 Task: Look for space in Kankan, Guinea from 1st July, 2023 to 9th July, 2023 for 2 adults in price range Rs.8000 to Rs.15000. Place can be entire place with 1  bedroom having 1 bed and 1 bathroom. Property type can be house, flat, guest house. Amenities needed are: washing machine. Booking option can be shelf check-in. Required host language is English.
Action: Mouse moved to (554, 65)
Screenshot: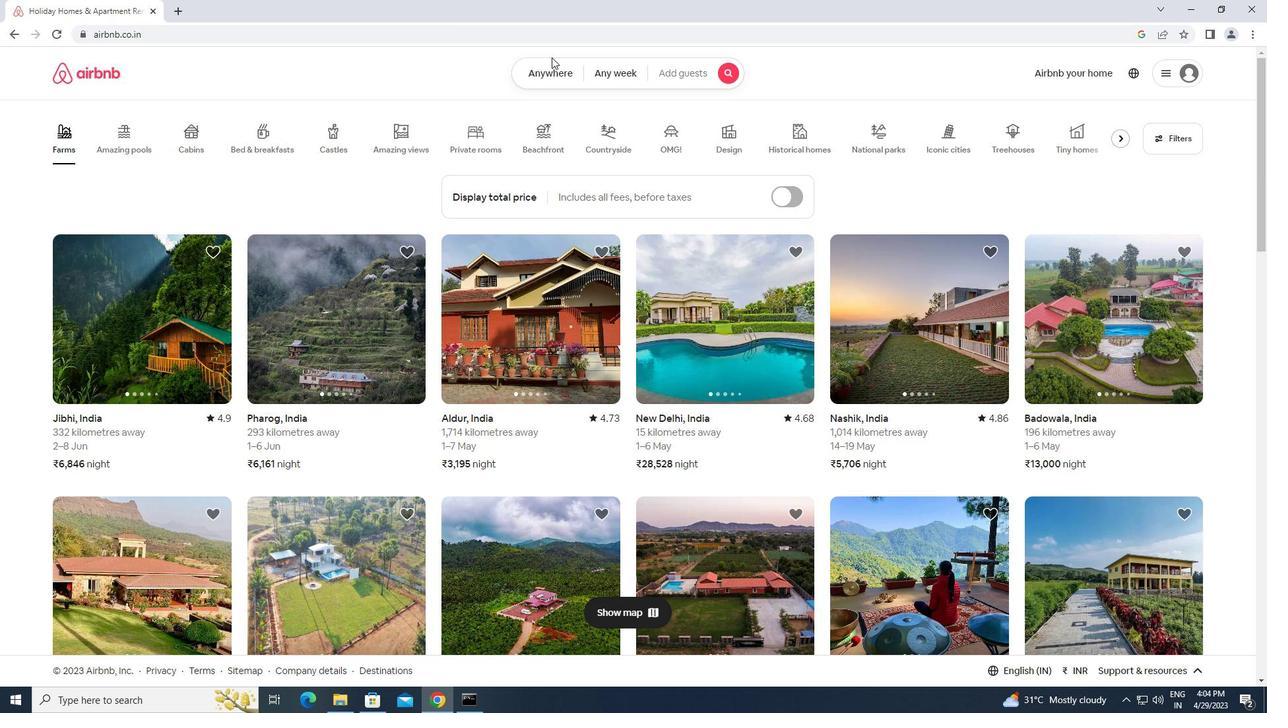 
Action: Mouse pressed left at (554, 65)
Screenshot: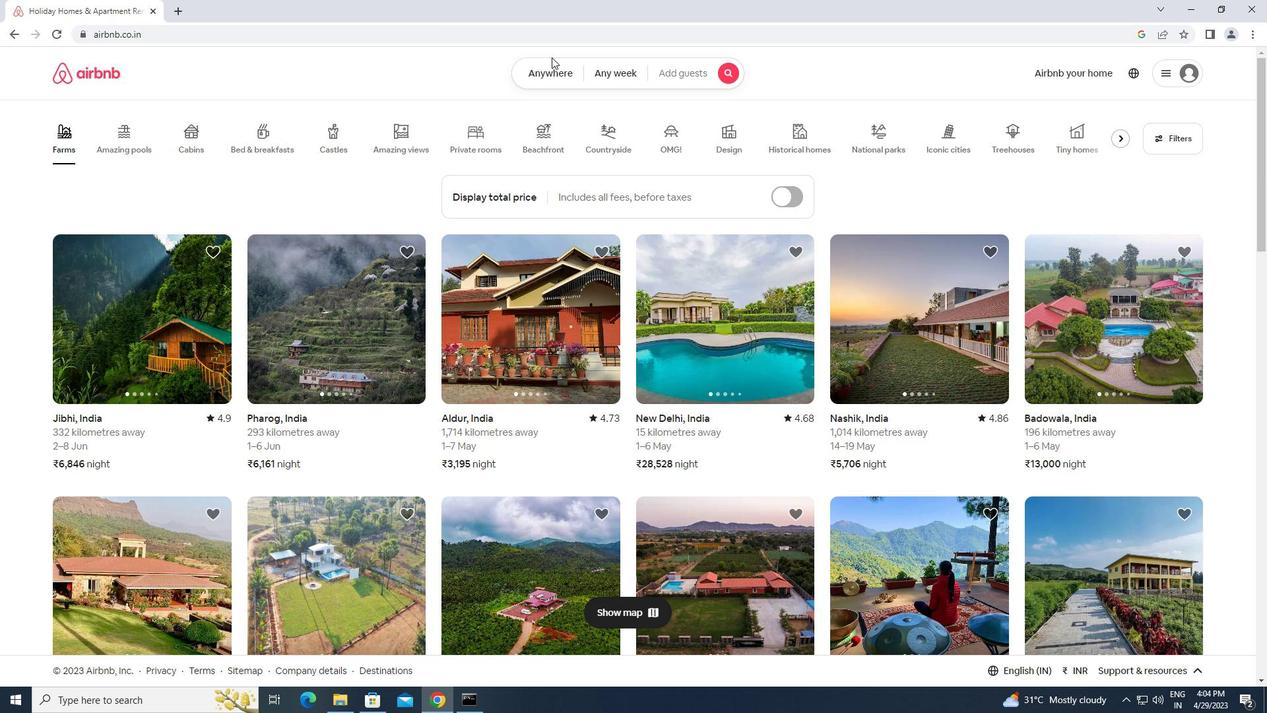 
Action: Mouse moved to (482, 112)
Screenshot: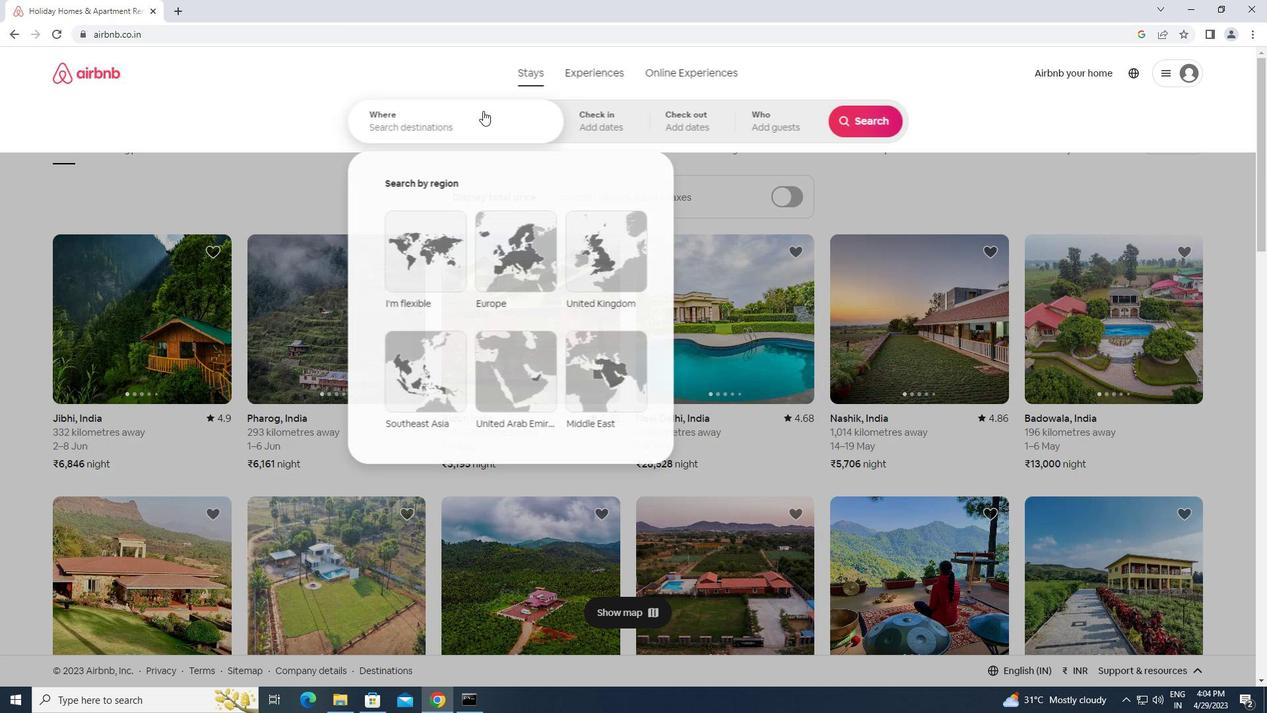 
Action: Mouse pressed left at (482, 112)
Screenshot: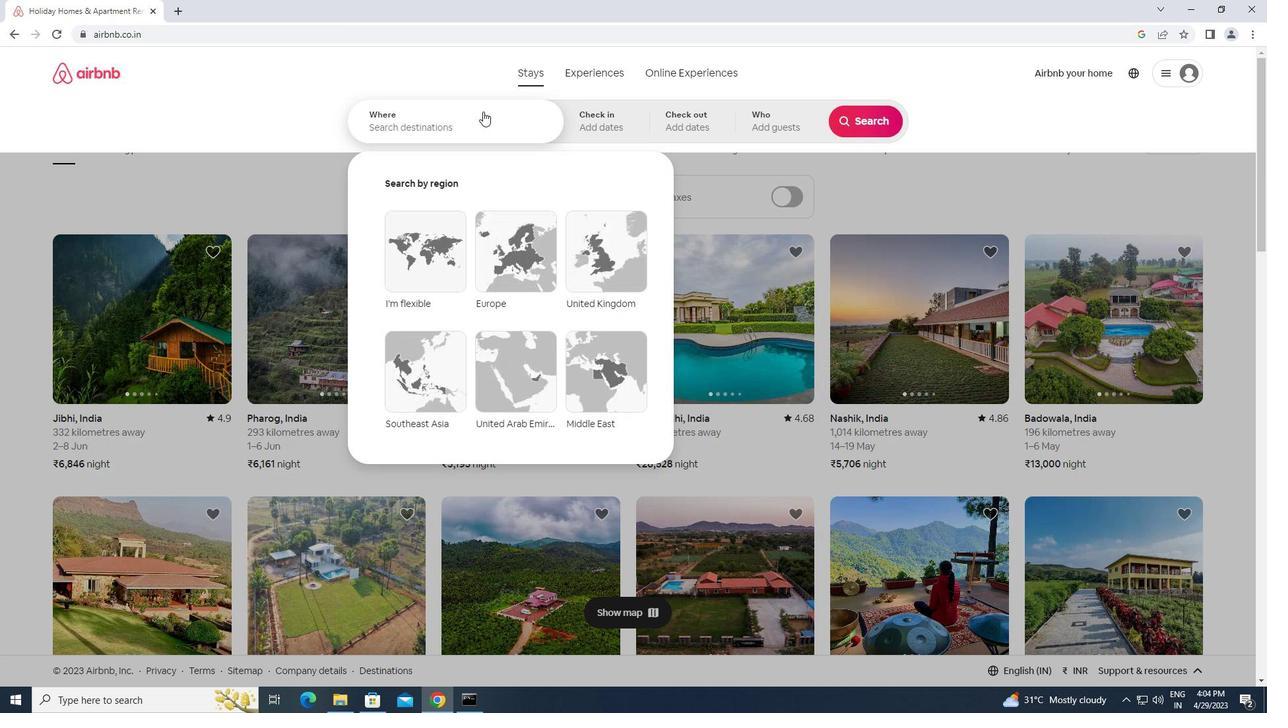 
Action: Key pressed k<Key.caps_lock>ankan,<Key.space><Key.caps_lock>g<Key.caps_lock>uinea<Key.enter>
Screenshot: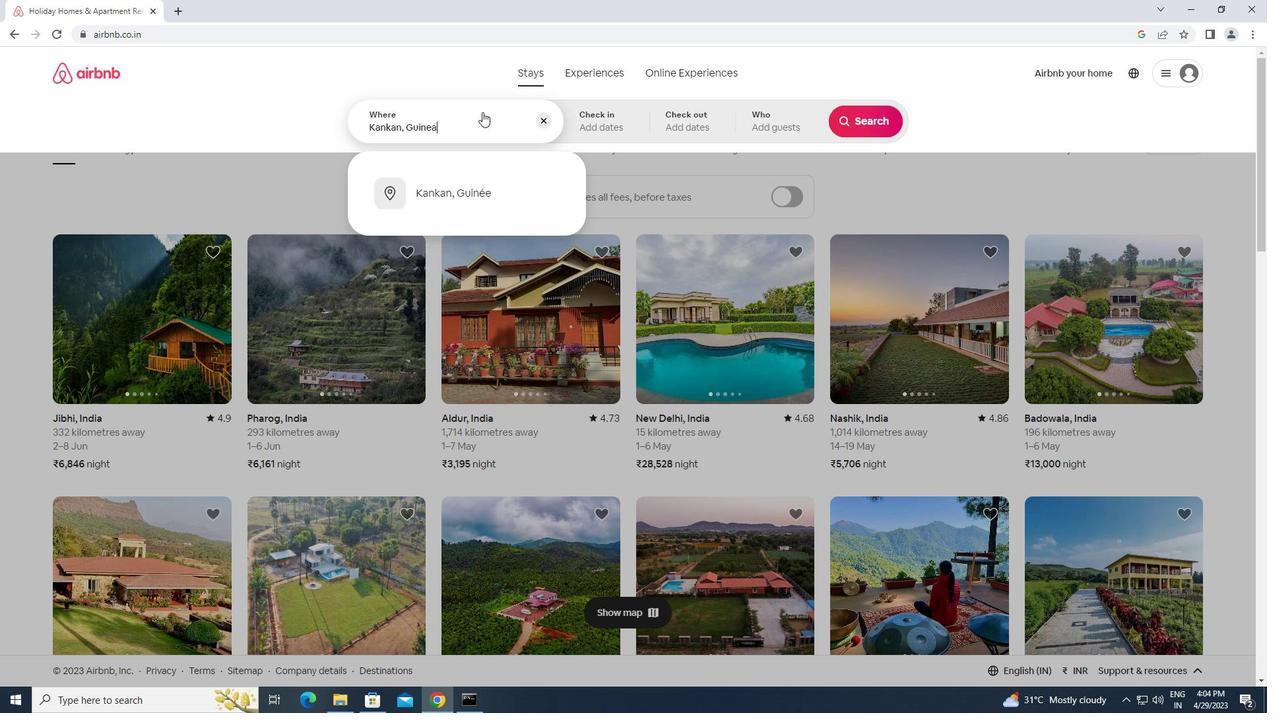 
Action: Mouse moved to (859, 232)
Screenshot: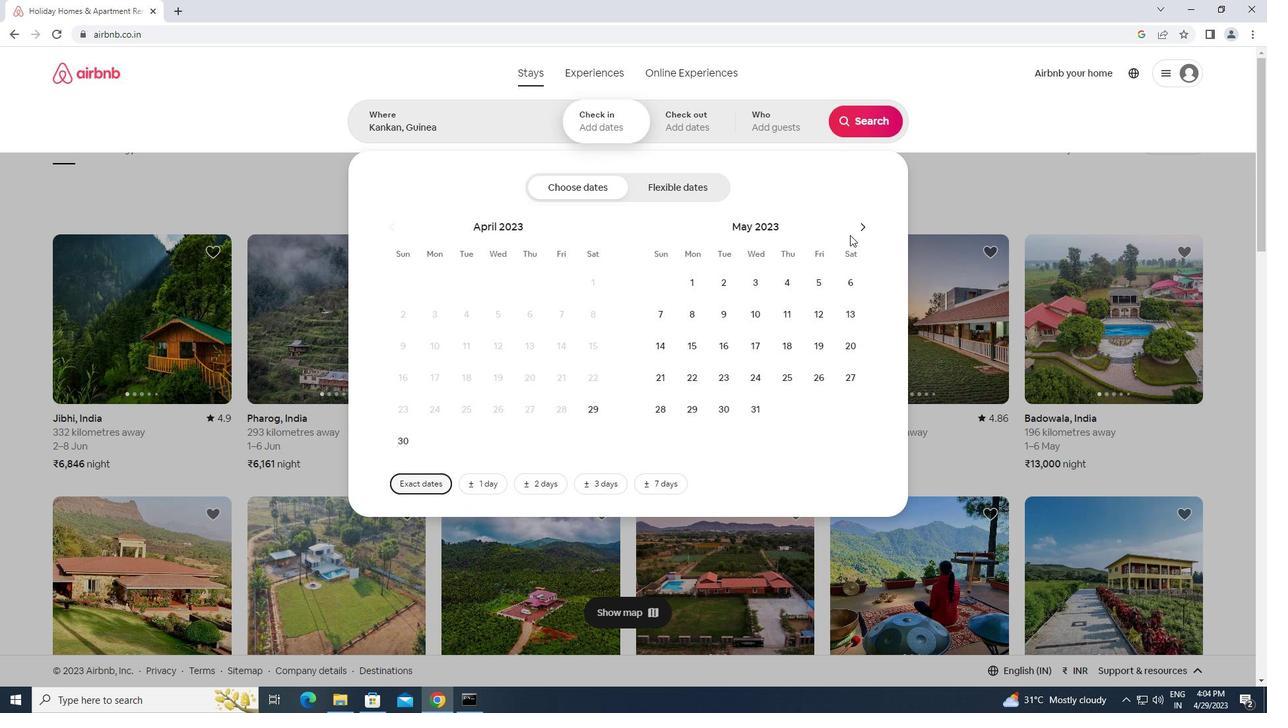 
Action: Mouse pressed left at (859, 232)
Screenshot: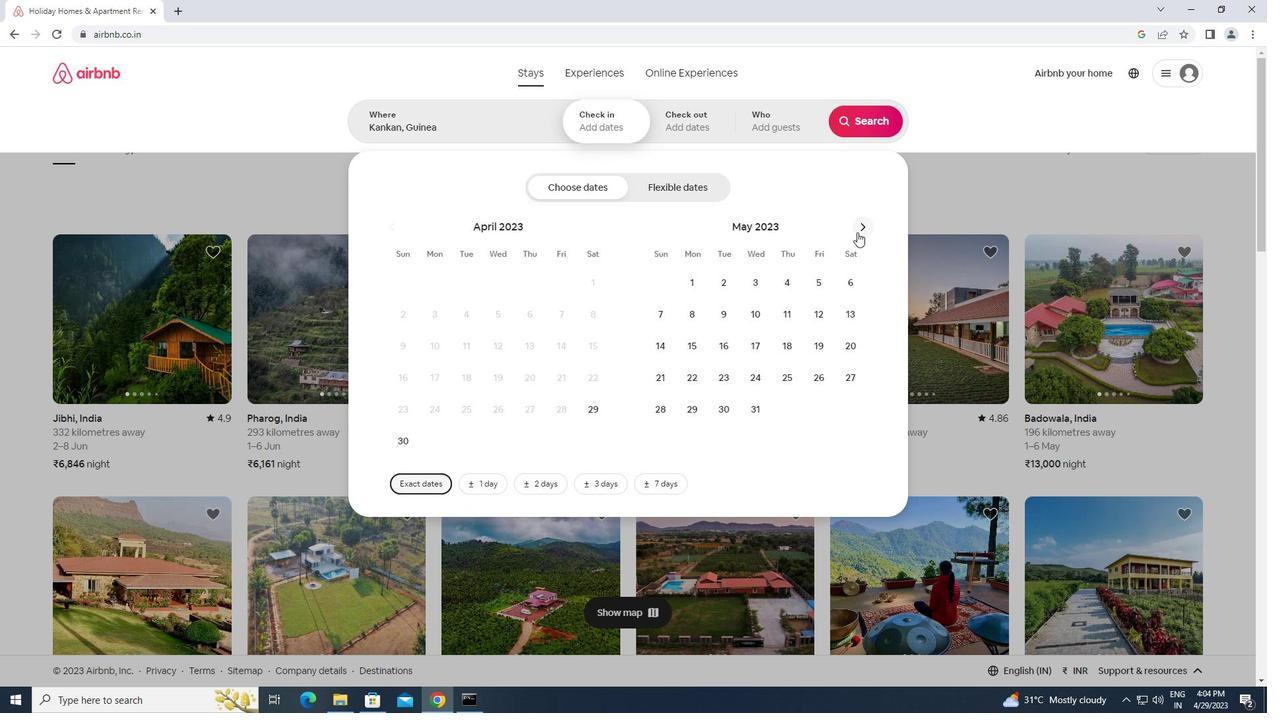 
Action: Mouse moved to (860, 232)
Screenshot: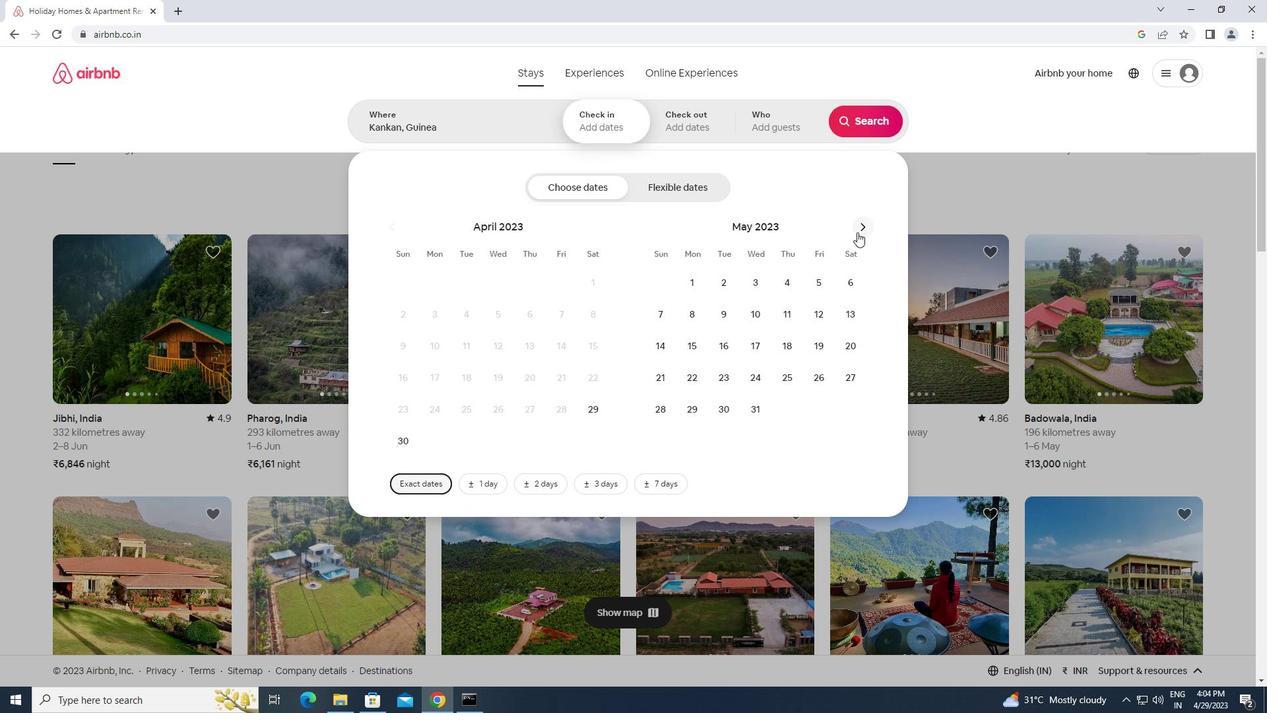 
Action: Mouse pressed left at (860, 232)
Screenshot: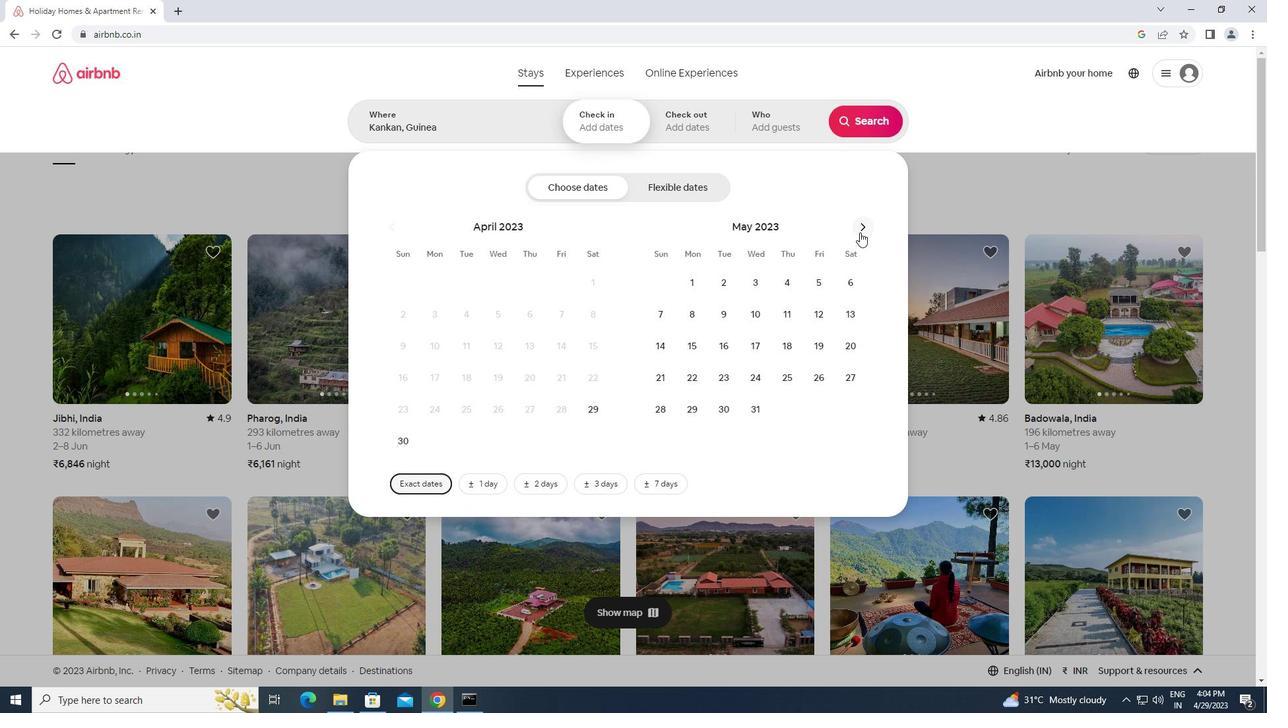 
Action: Mouse moved to (860, 232)
Screenshot: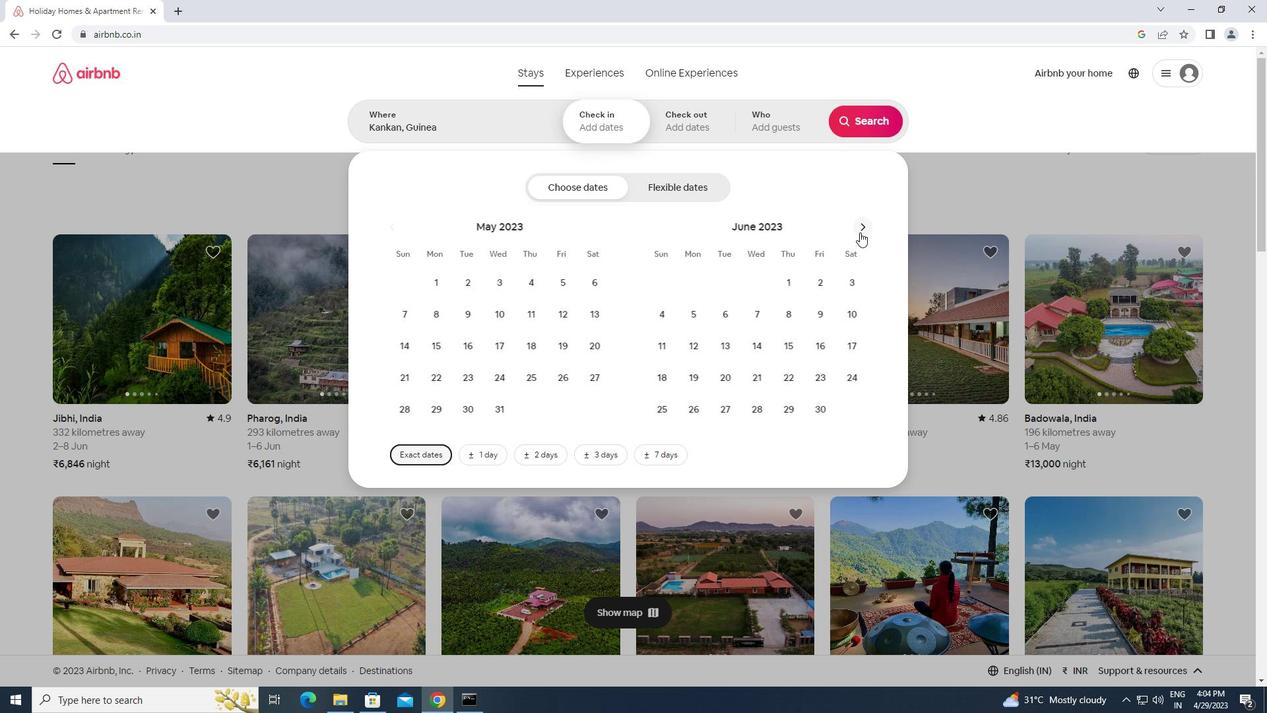 
Action: Mouse pressed left at (860, 232)
Screenshot: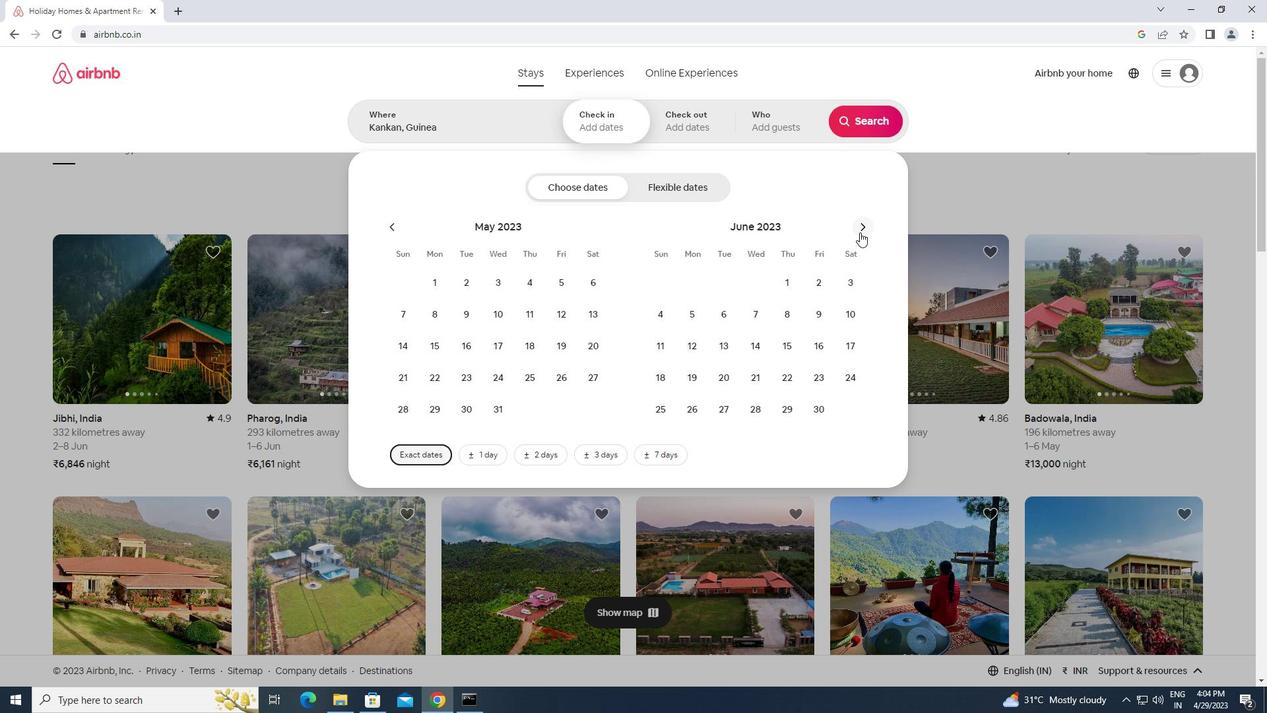 
Action: Mouse moved to (843, 284)
Screenshot: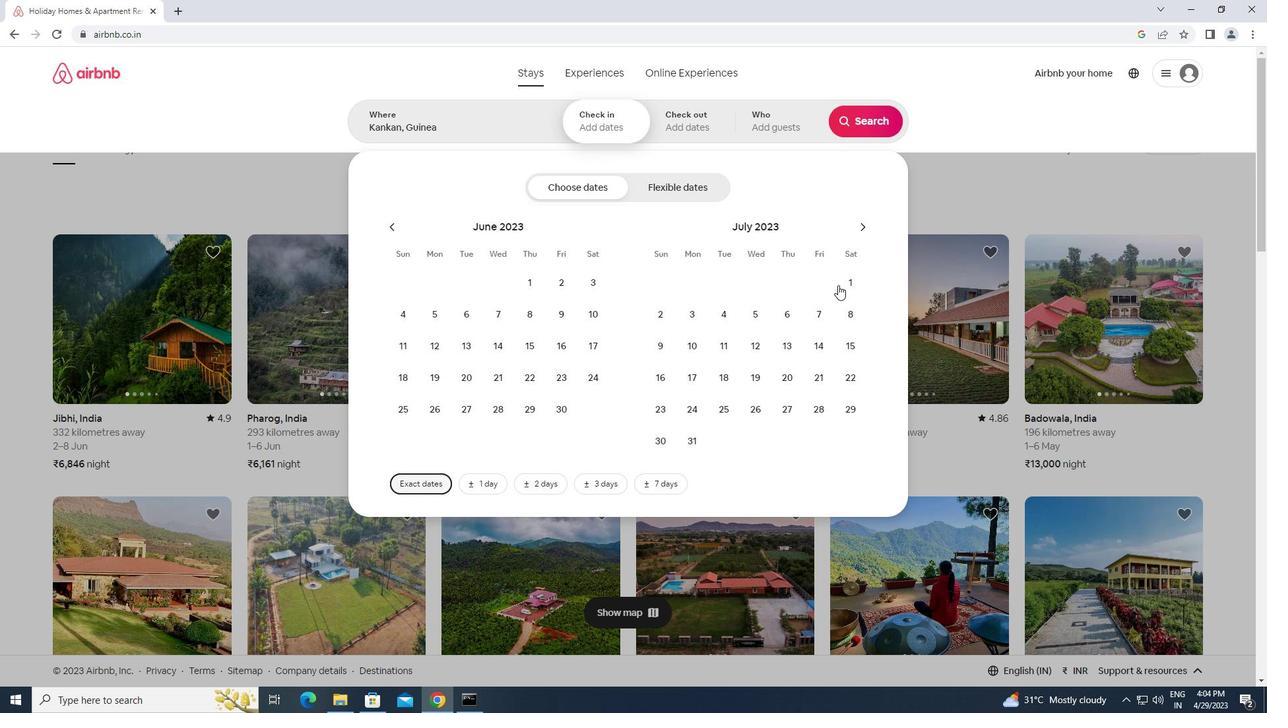 
Action: Mouse pressed left at (843, 284)
Screenshot: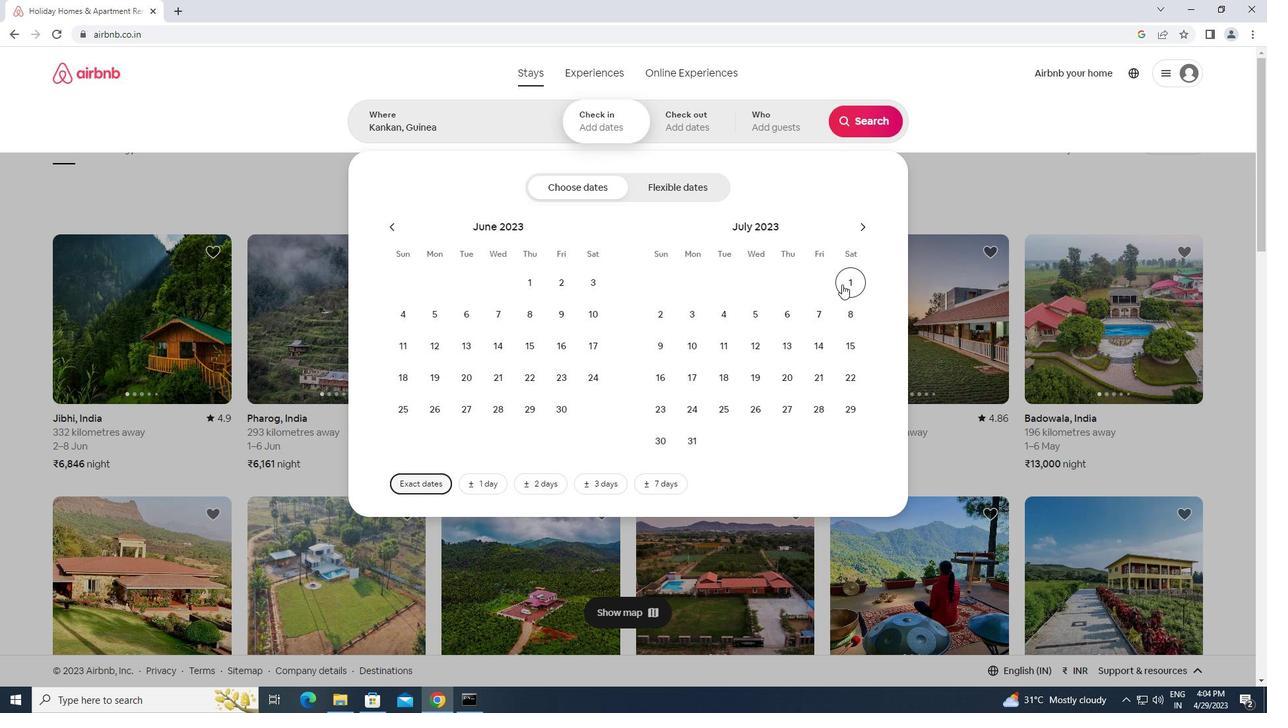 
Action: Mouse moved to (669, 344)
Screenshot: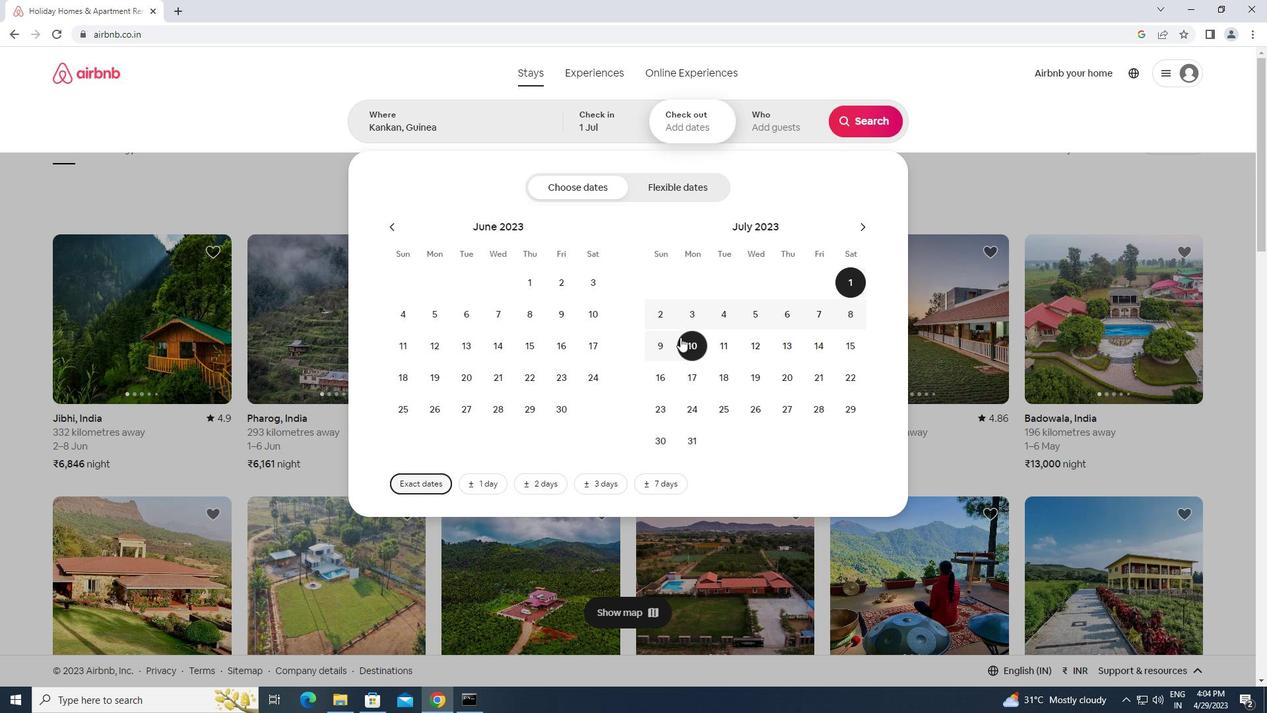 
Action: Mouse pressed left at (669, 344)
Screenshot: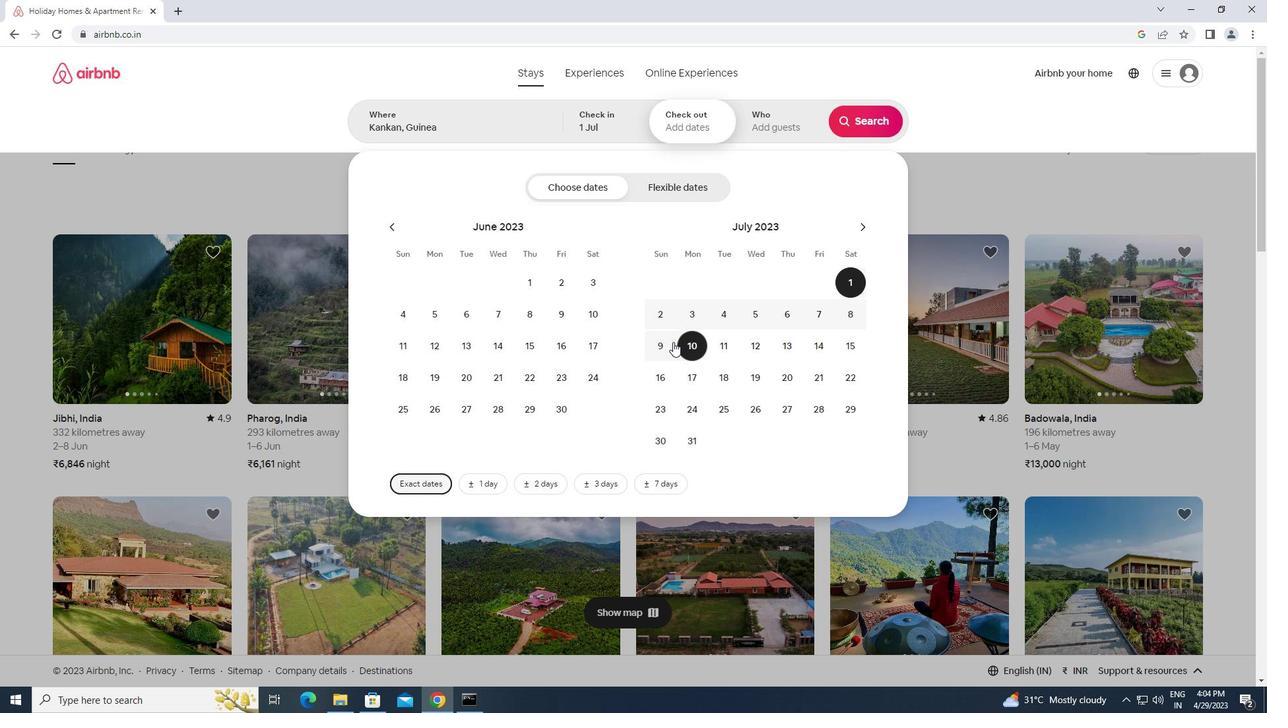
Action: Mouse moved to (764, 128)
Screenshot: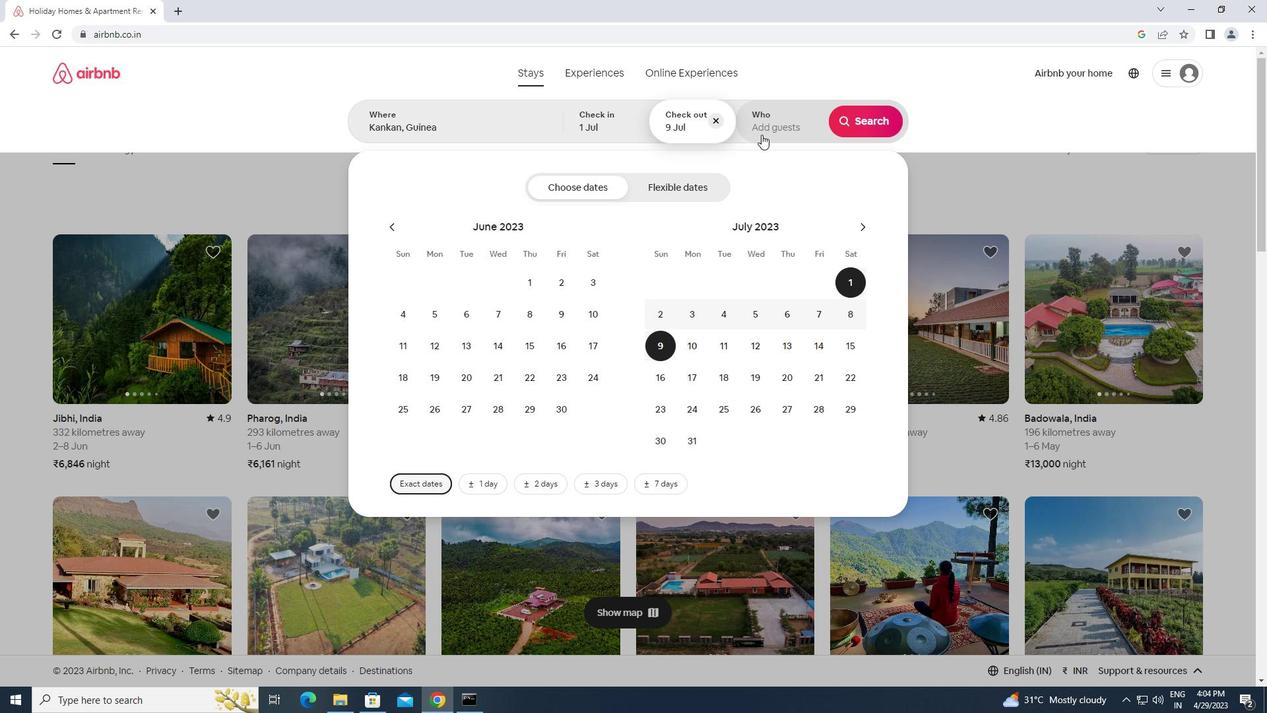 
Action: Mouse pressed left at (764, 128)
Screenshot: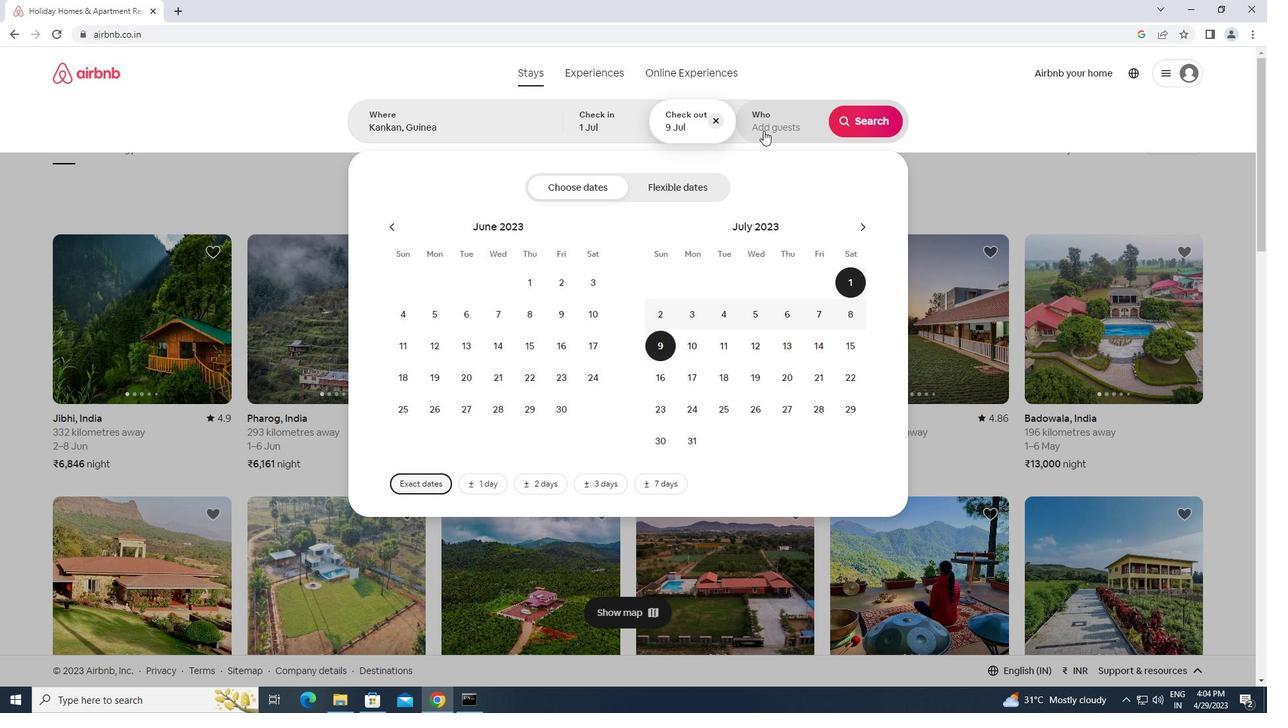 
Action: Mouse moved to (871, 194)
Screenshot: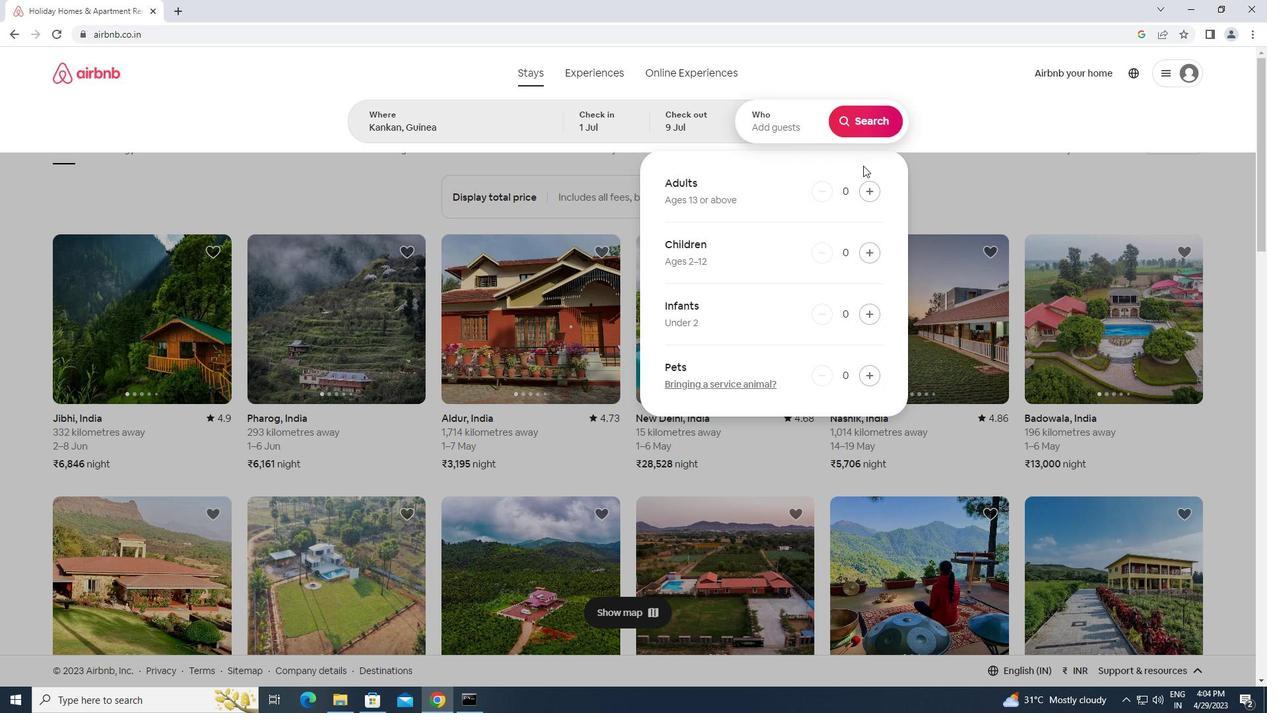 
Action: Mouse pressed left at (871, 194)
Screenshot: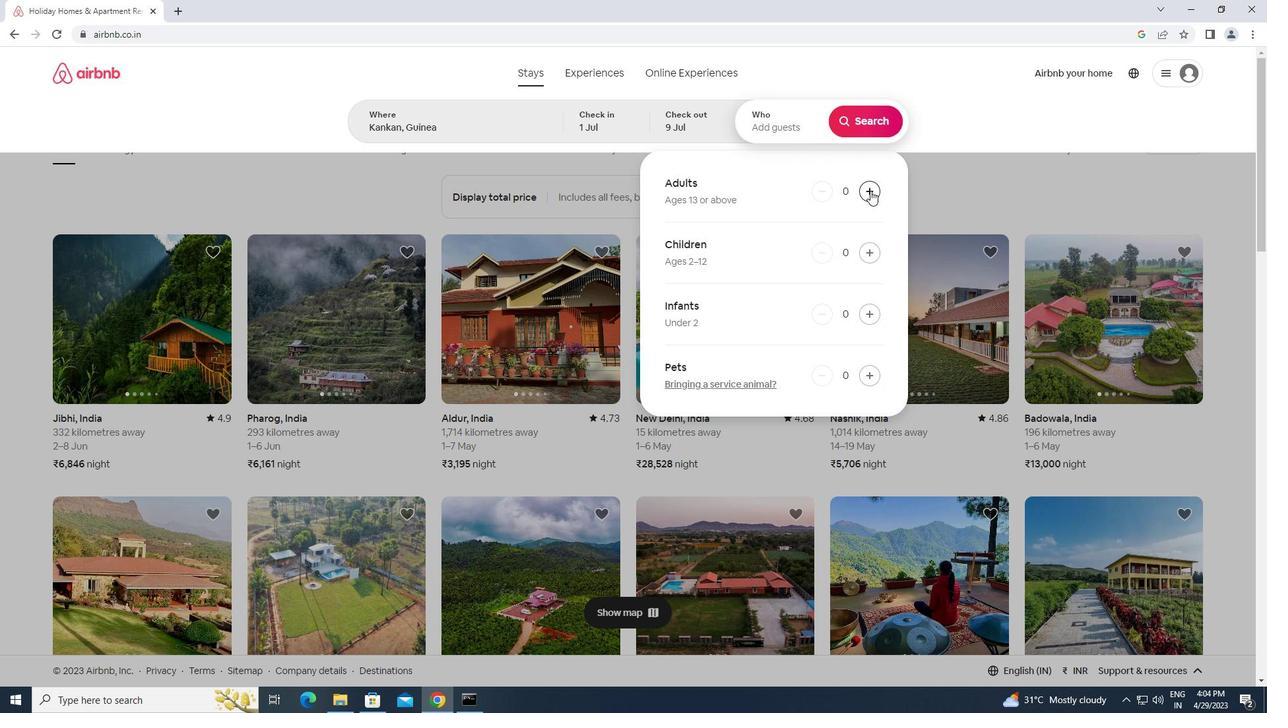 
Action: Mouse moved to (870, 193)
Screenshot: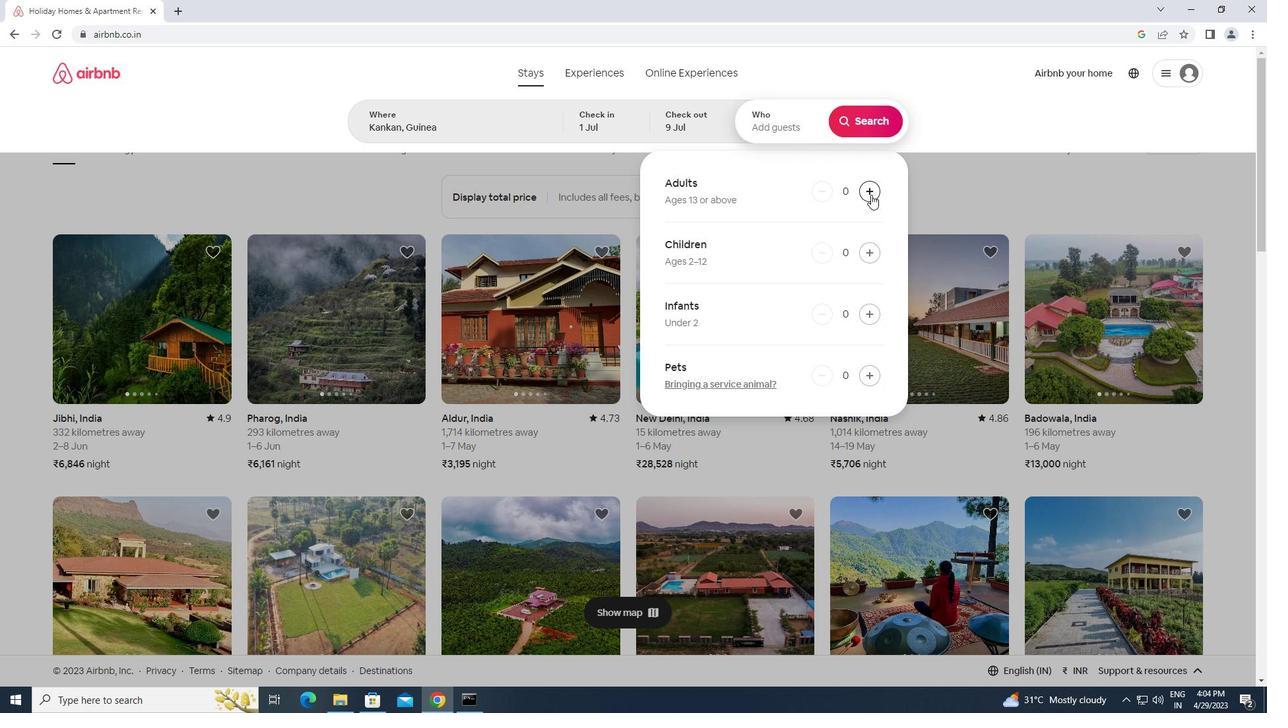 
Action: Mouse pressed left at (870, 193)
Screenshot: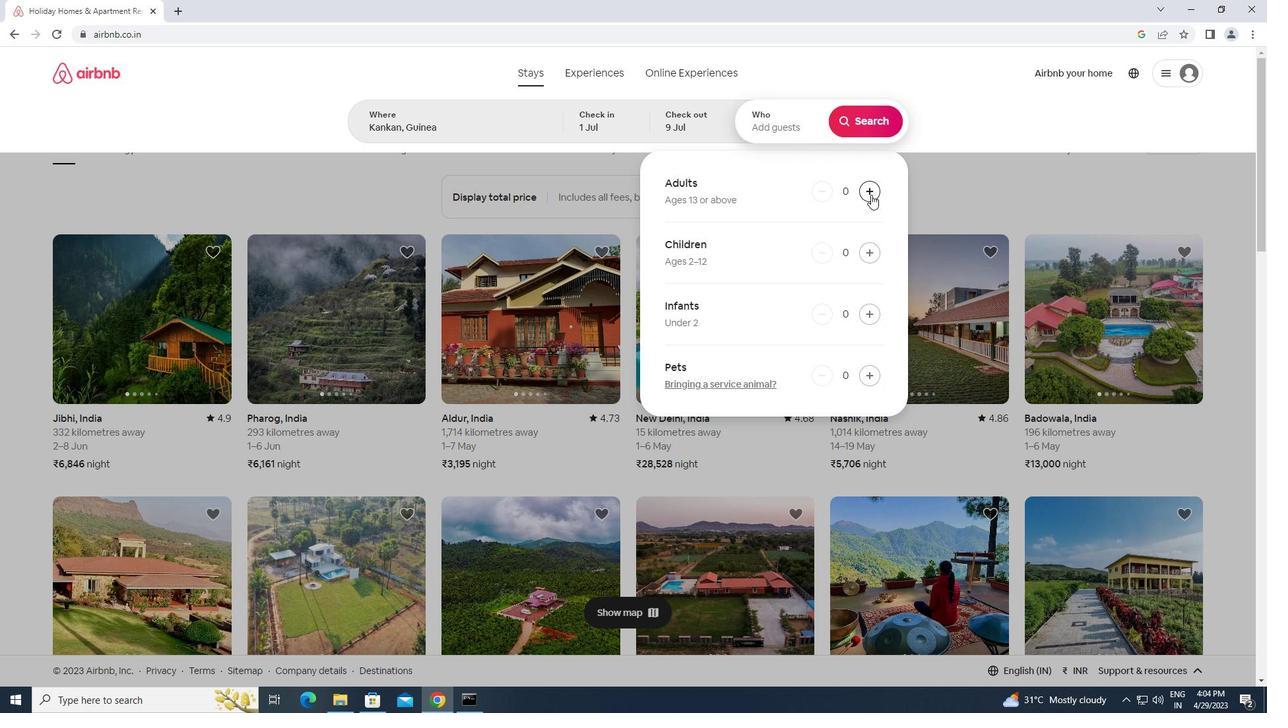 
Action: Mouse moved to (897, 120)
Screenshot: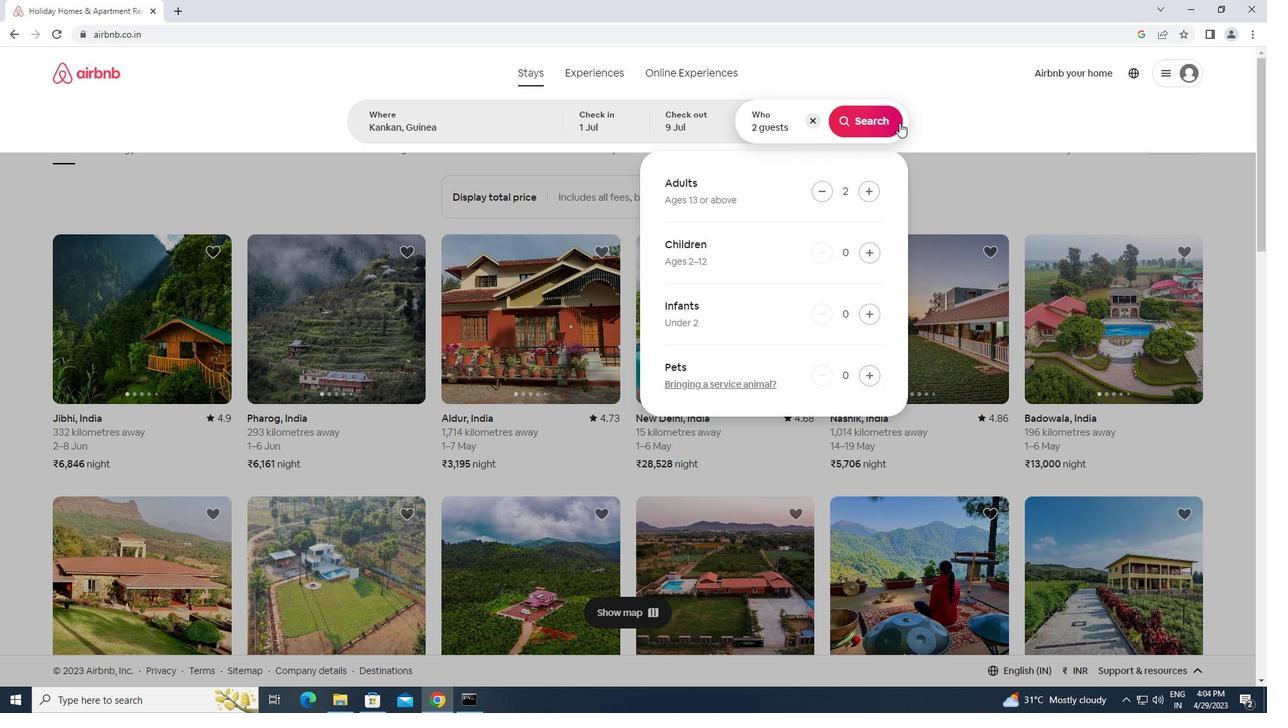 
Action: Mouse pressed left at (897, 120)
Screenshot: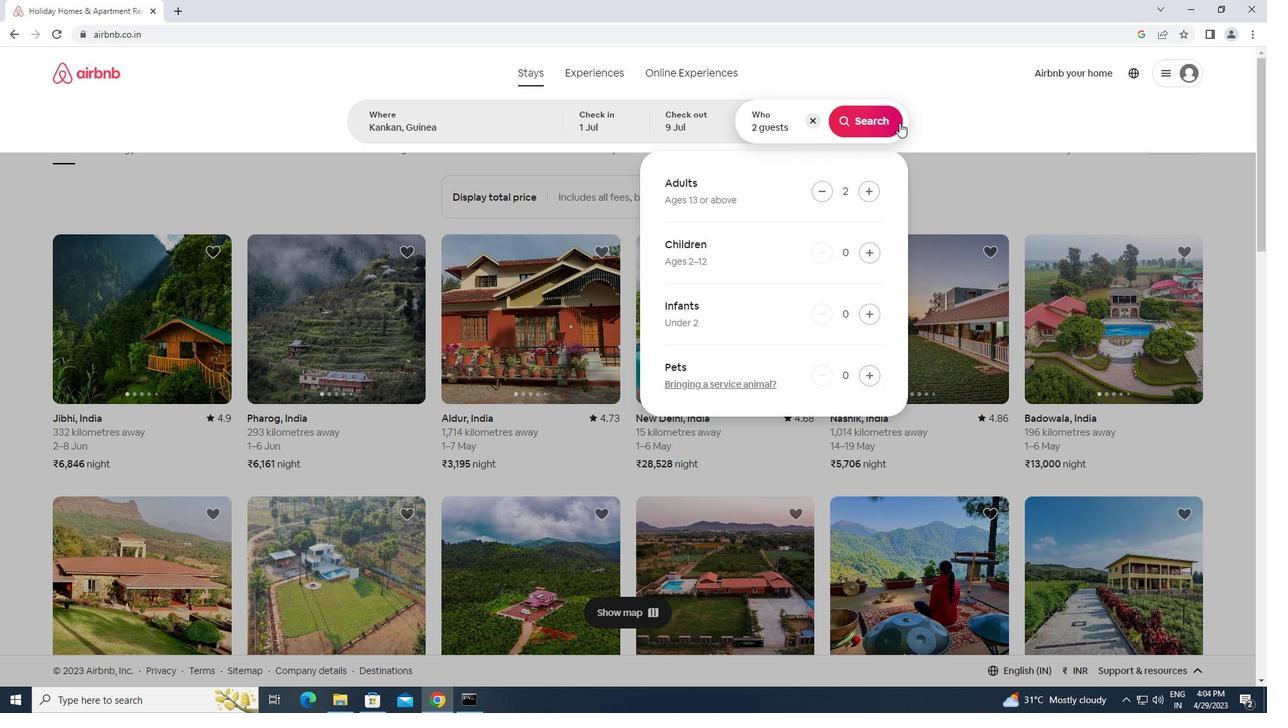 
Action: Mouse moved to (1216, 123)
Screenshot: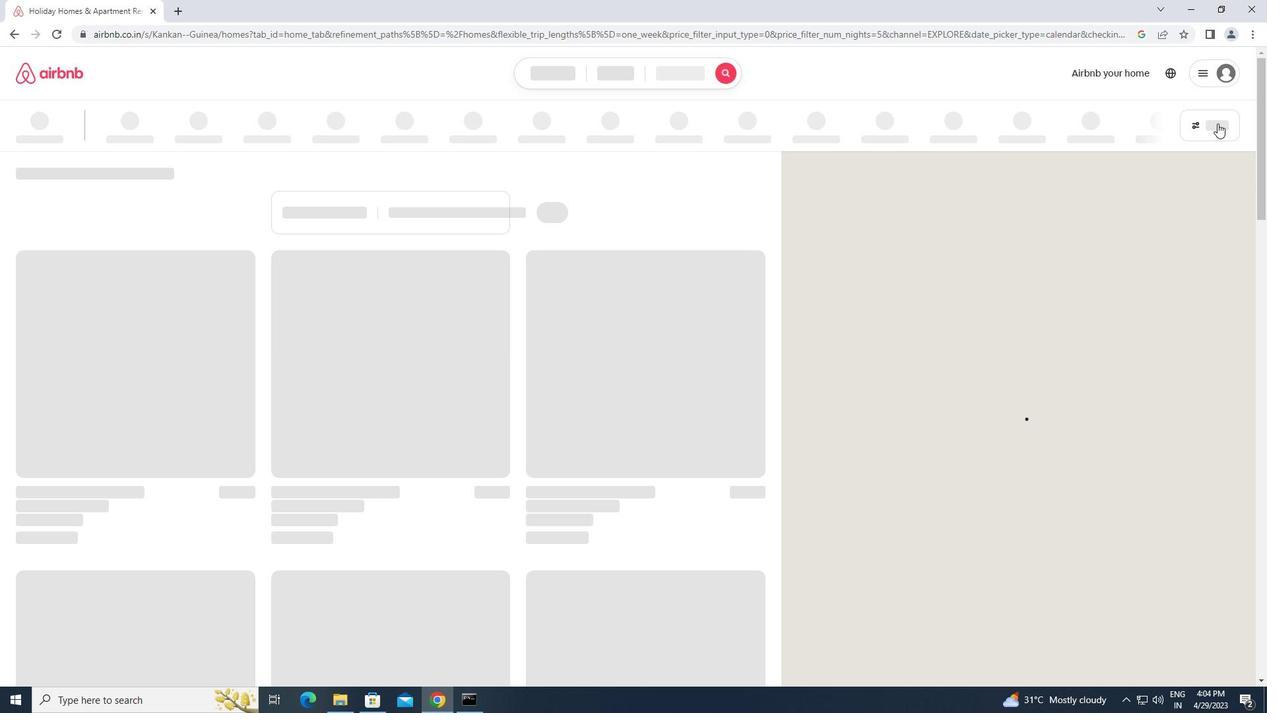 
Action: Mouse pressed left at (1216, 123)
Screenshot: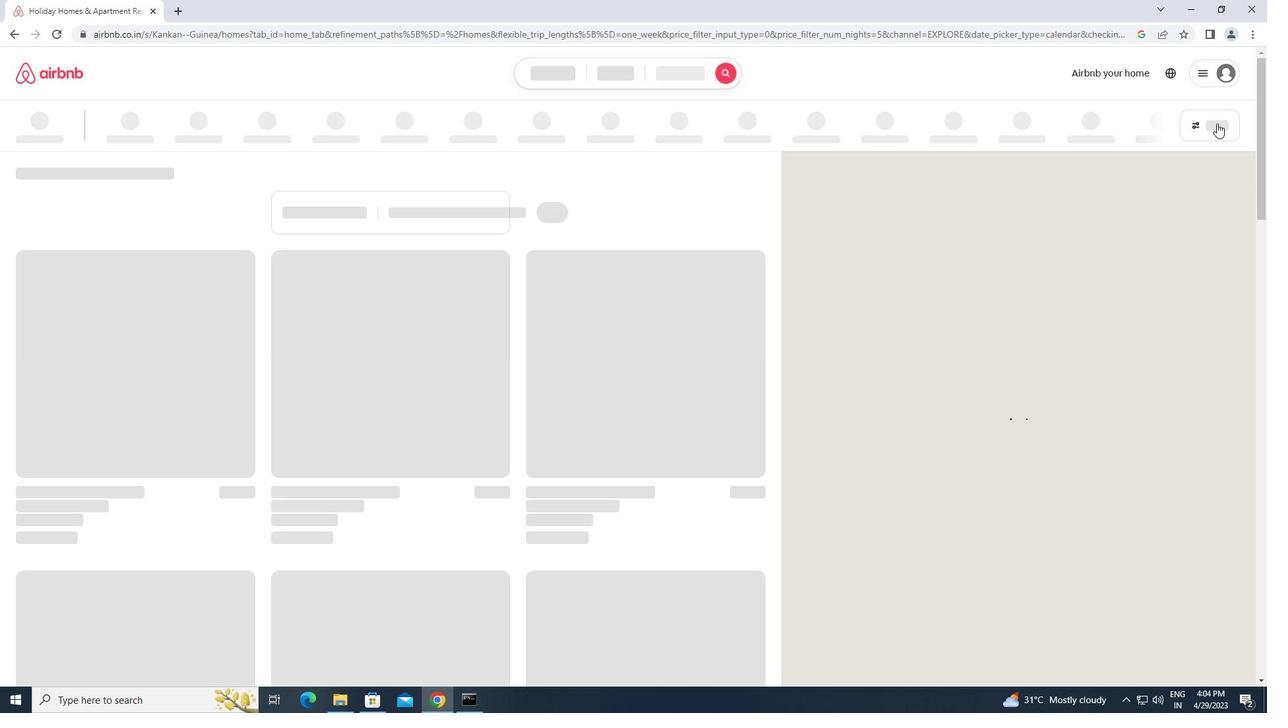 
Action: Mouse moved to (460, 287)
Screenshot: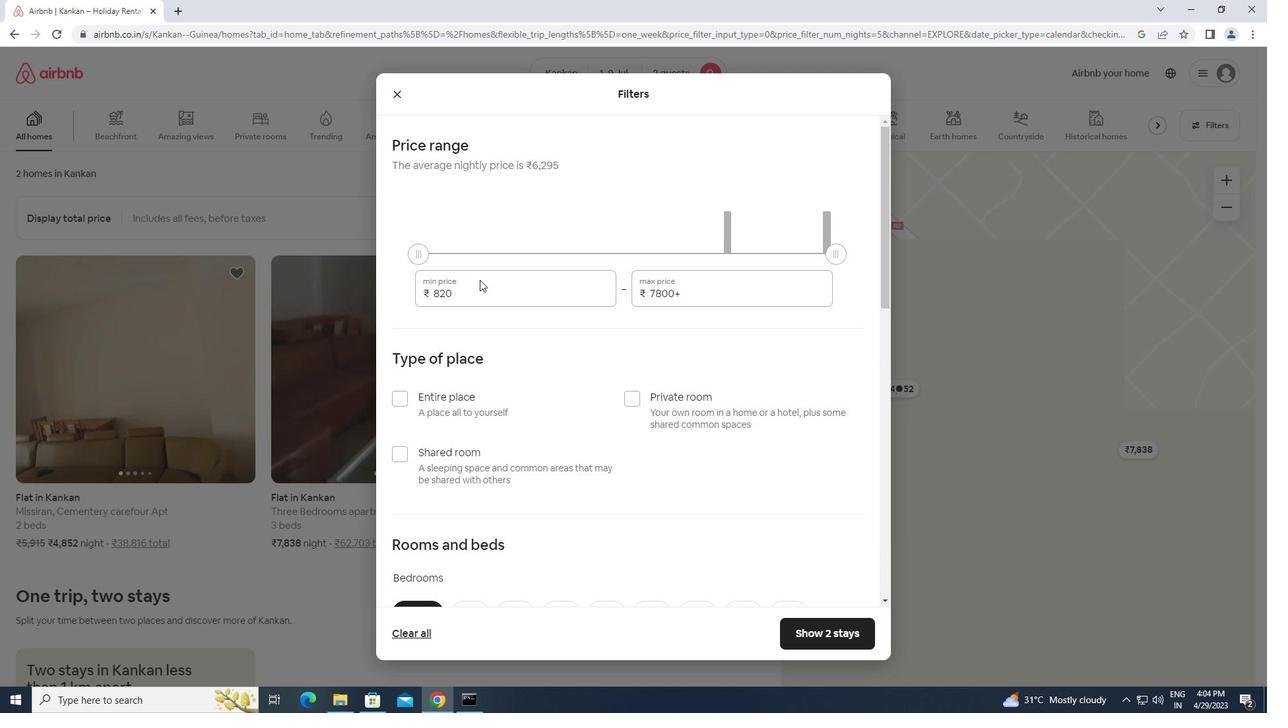 
Action: Mouse pressed left at (460, 287)
Screenshot: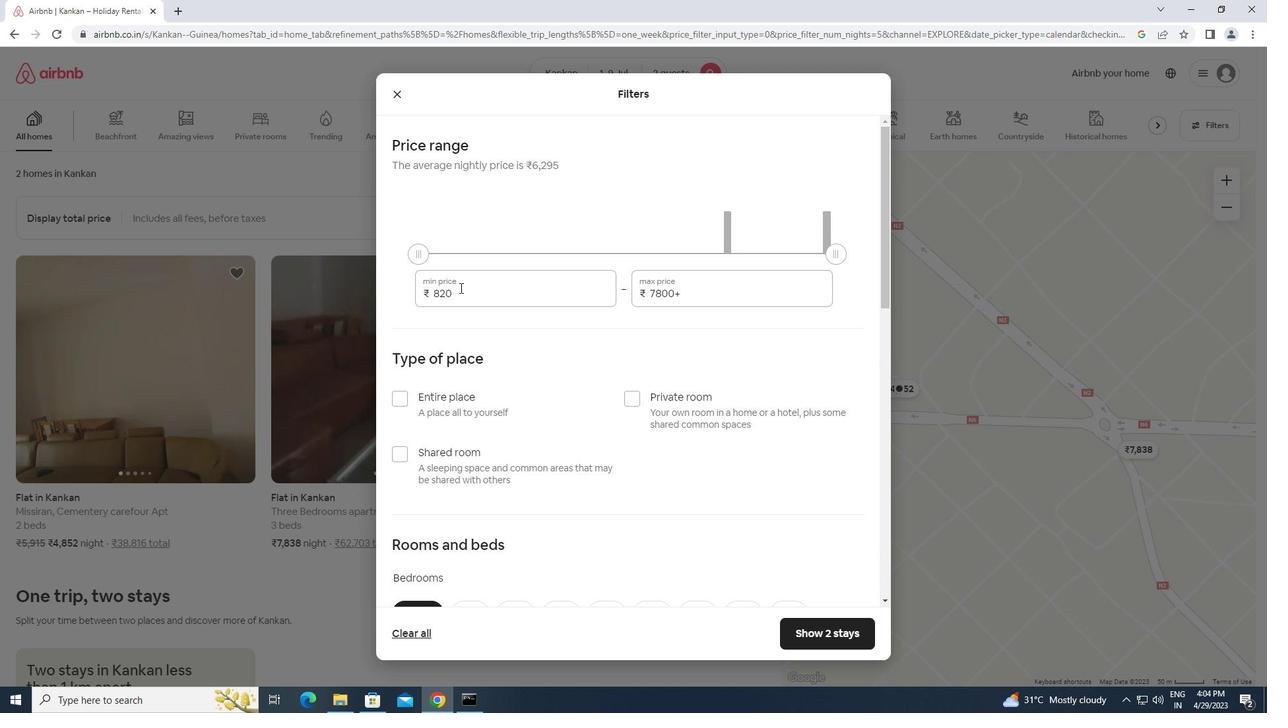 
Action: Mouse moved to (391, 299)
Screenshot: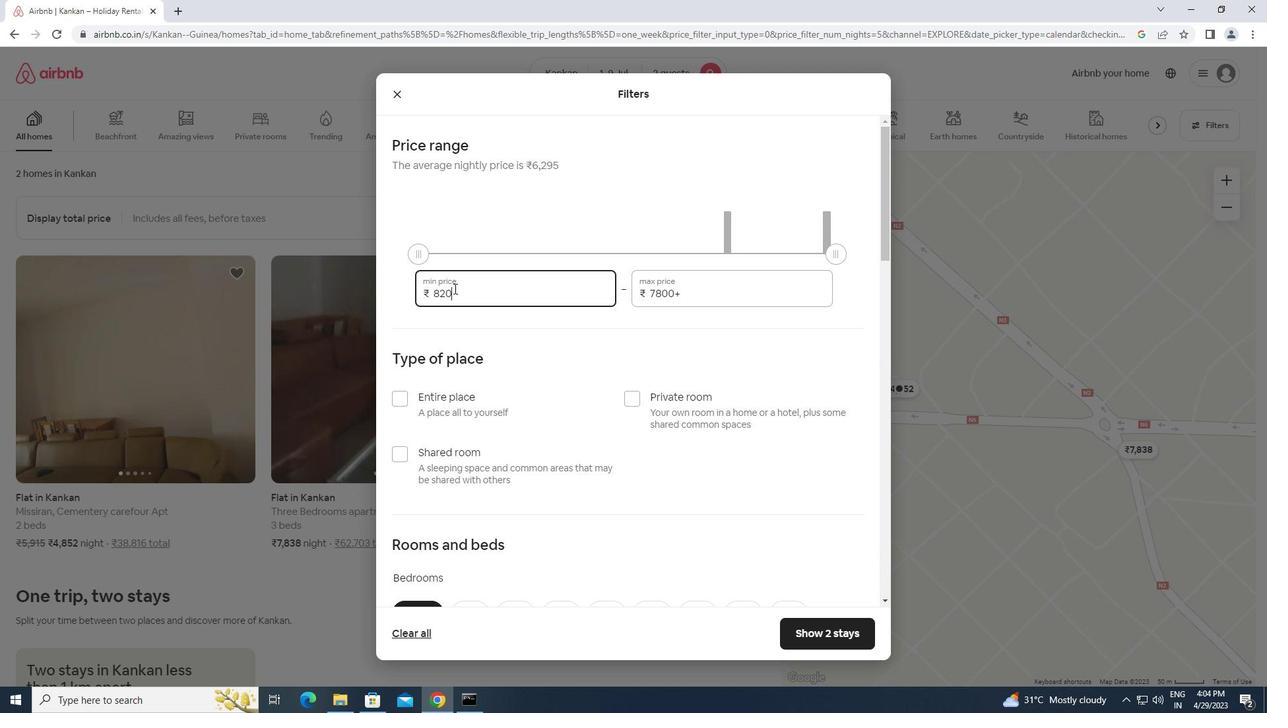 
Action: Key pressed 8000<Key.tab><Key.backspace><Key.backspace><Key.backspace><Key.backspace><Key.backspace><Key.backspace><Key.backspace><Key.backspace><Key.backspace><Key.backspace><Key.backspace><Key.backspace><Key.backspace><Key.backspace><Key.backspace>15000
Screenshot: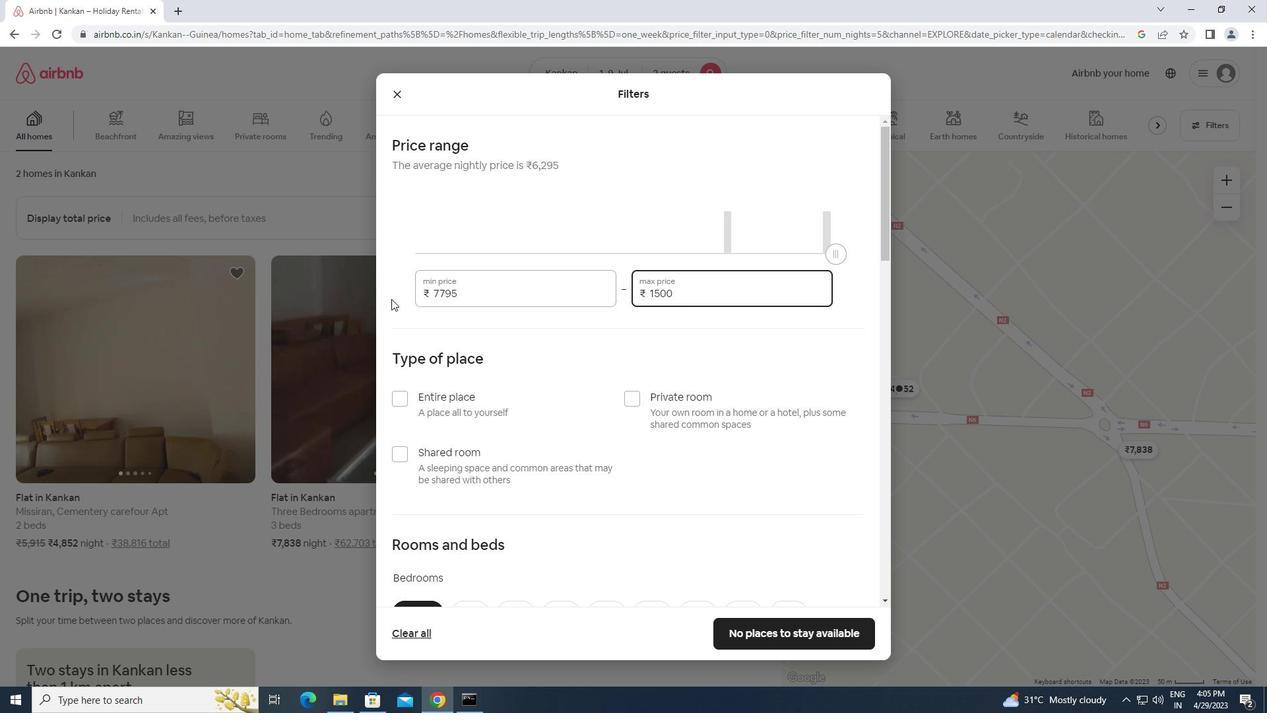 
Action: Mouse moved to (396, 398)
Screenshot: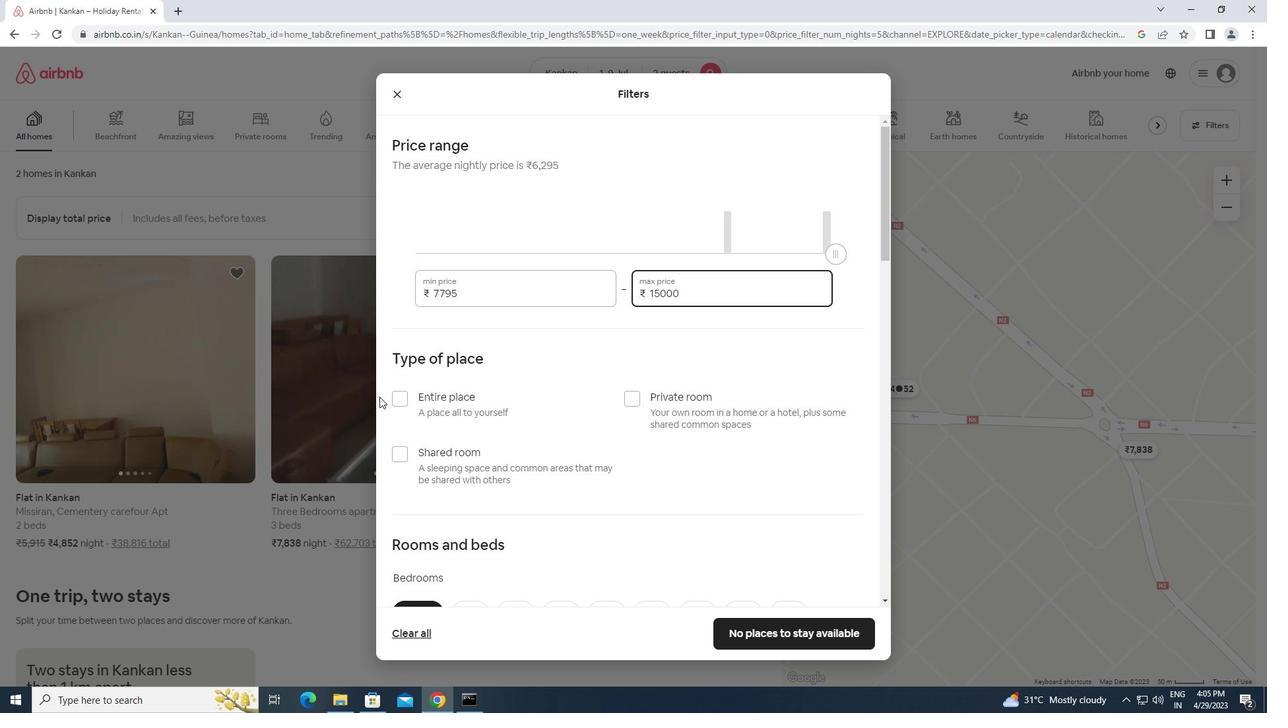 
Action: Mouse pressed left at (396, 398)
Screenshot: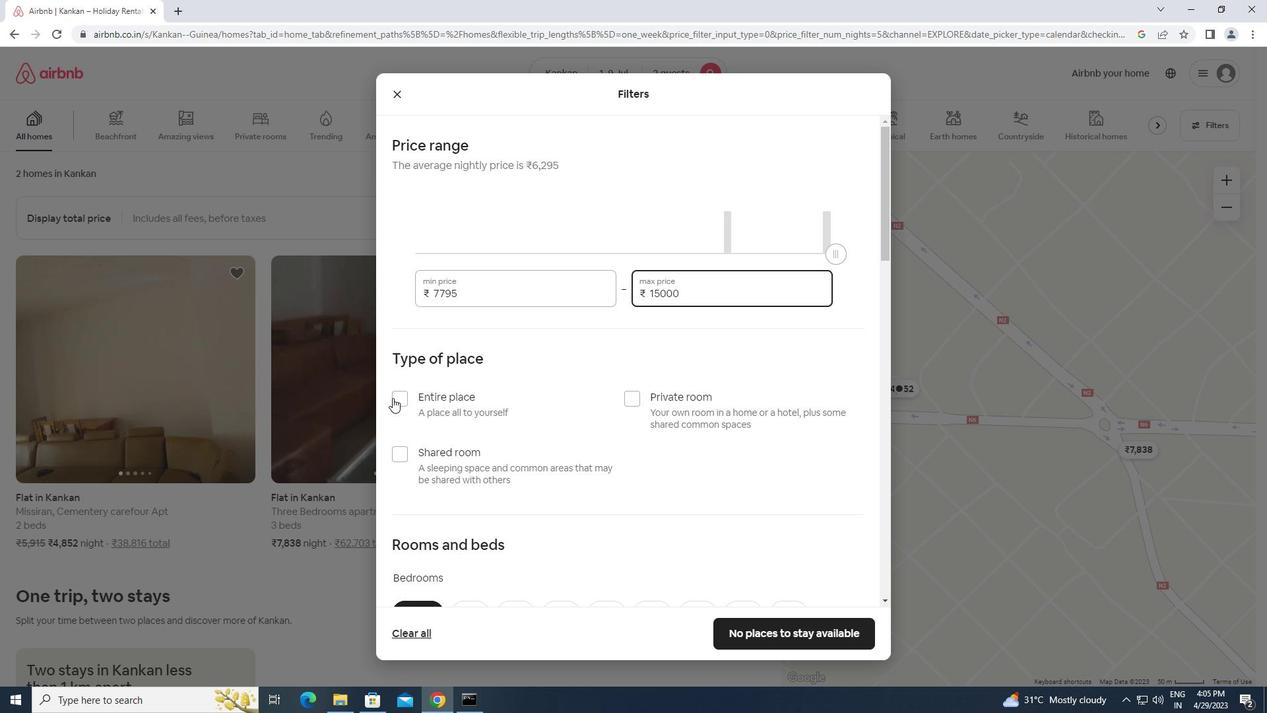 
Action: Mouse moved to (496, 446)
Screenshot: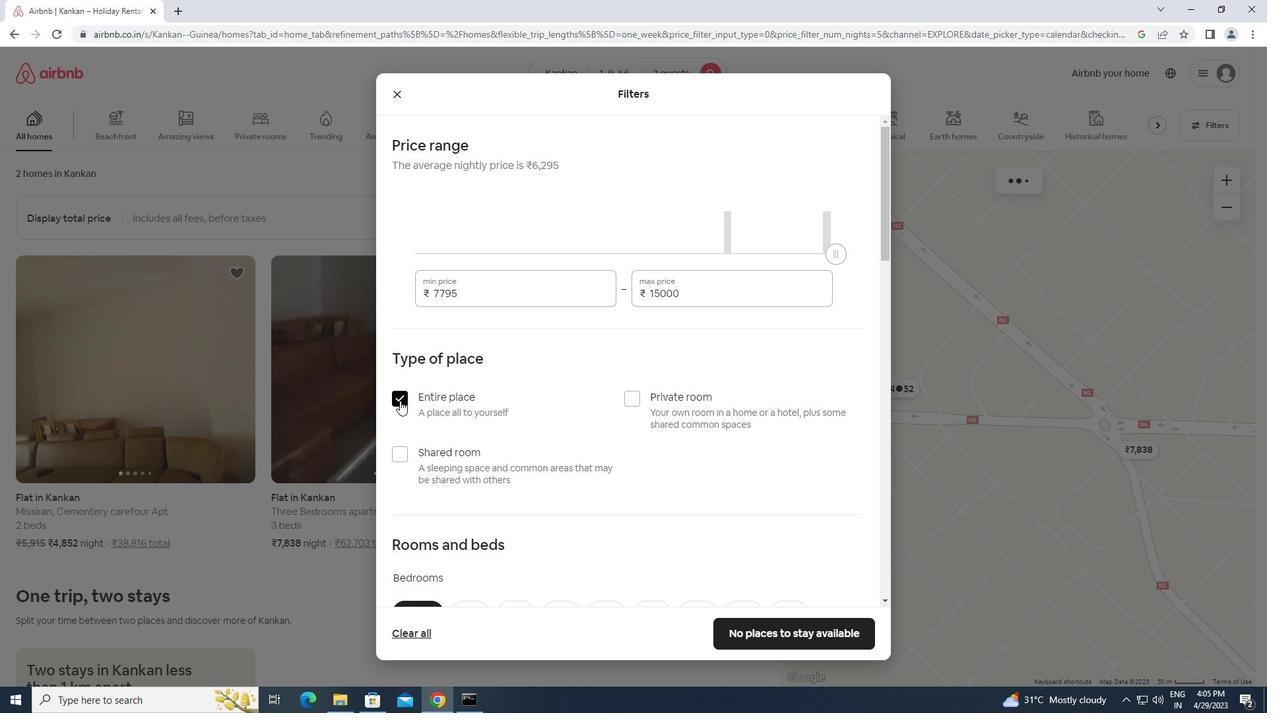 
Action: Mouse scrolled (496, 445) with delta (0, 0)
Screenshot: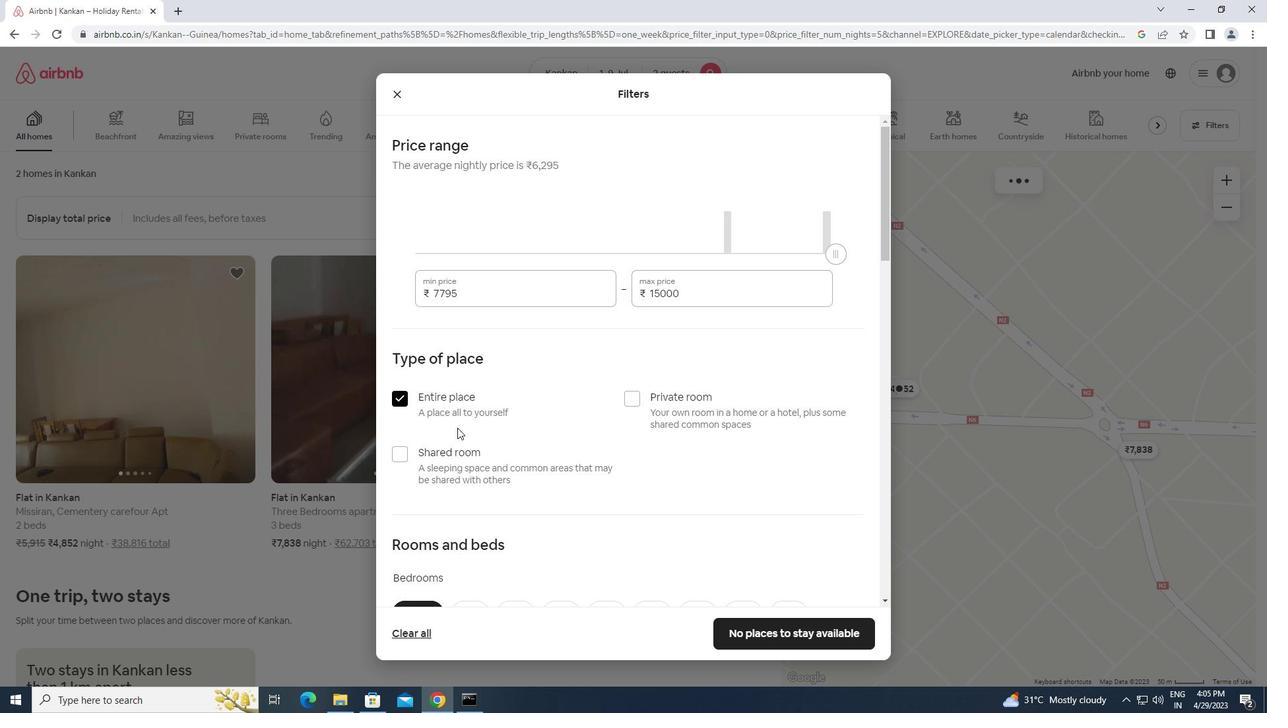 
Action: Mouse scrolled (496, 445) with delta (0, 0)
Screenshot: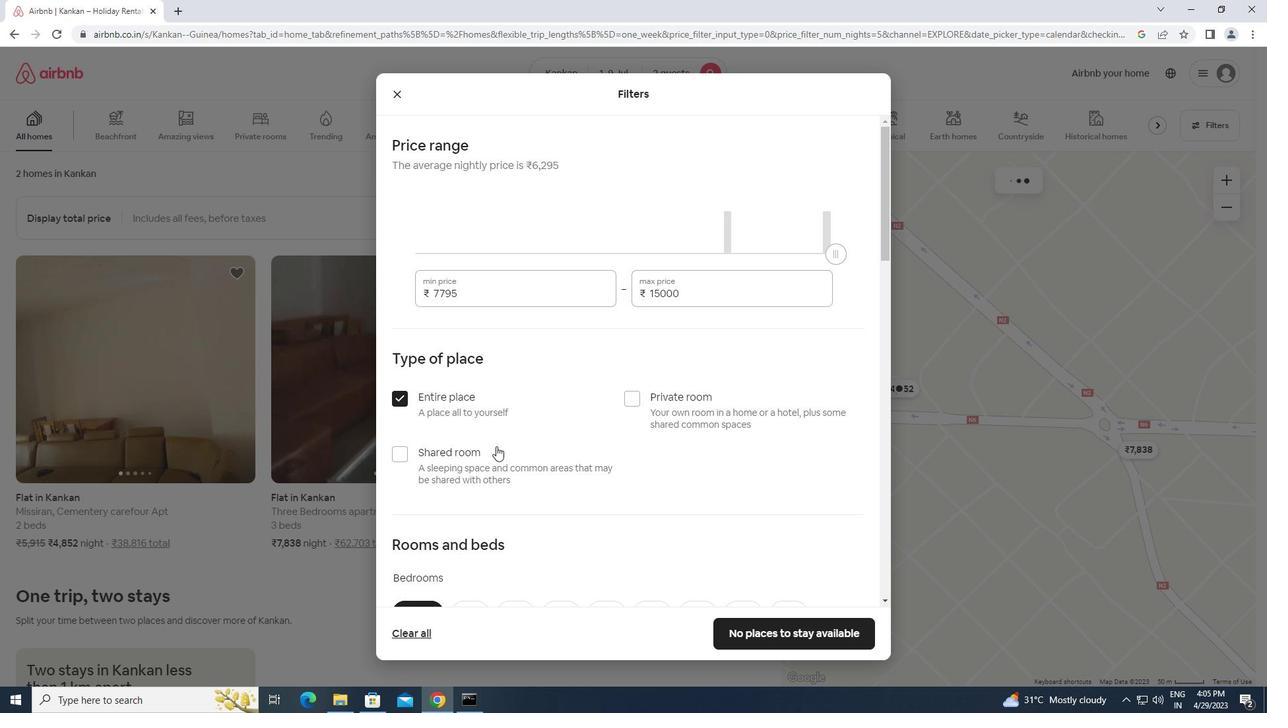 
Action: Mouse scrolled (496, 445) with delta (0, 0)
Screenshot: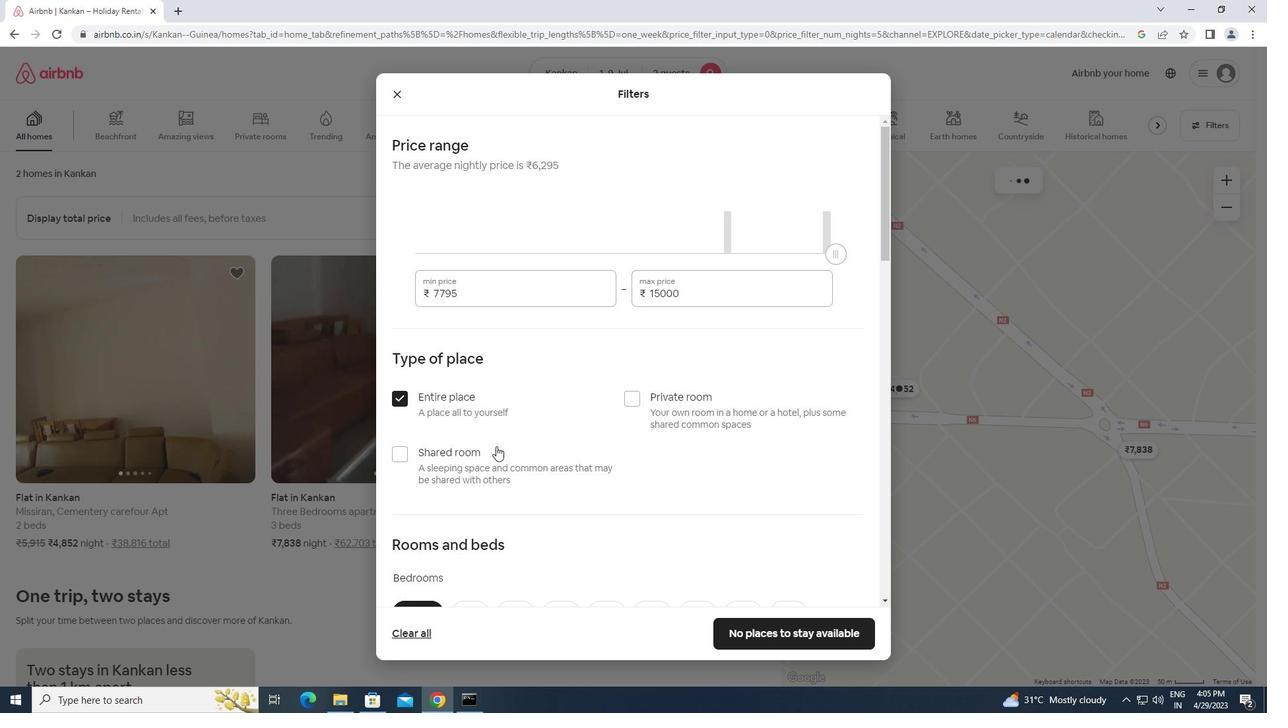 
Action: Mouse moved to (469, 413)
Screenshot: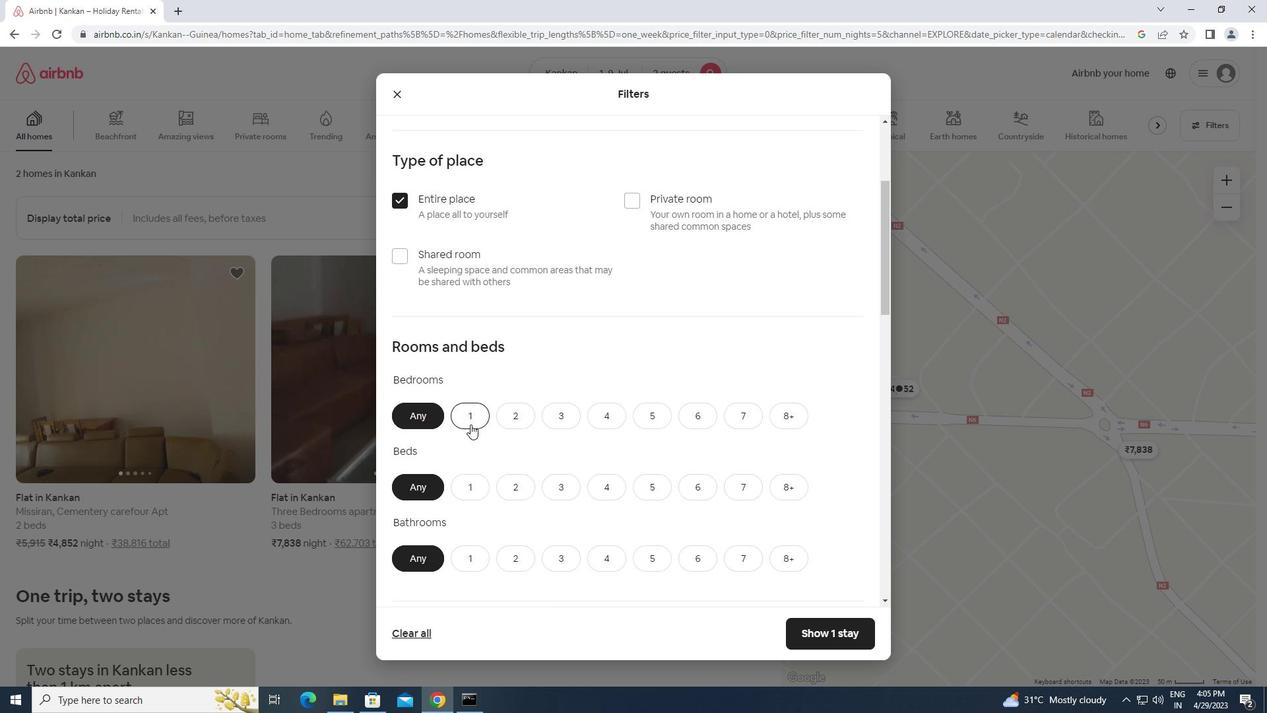 
Action: Mouse pressed left at (469, 413)
Screenshot: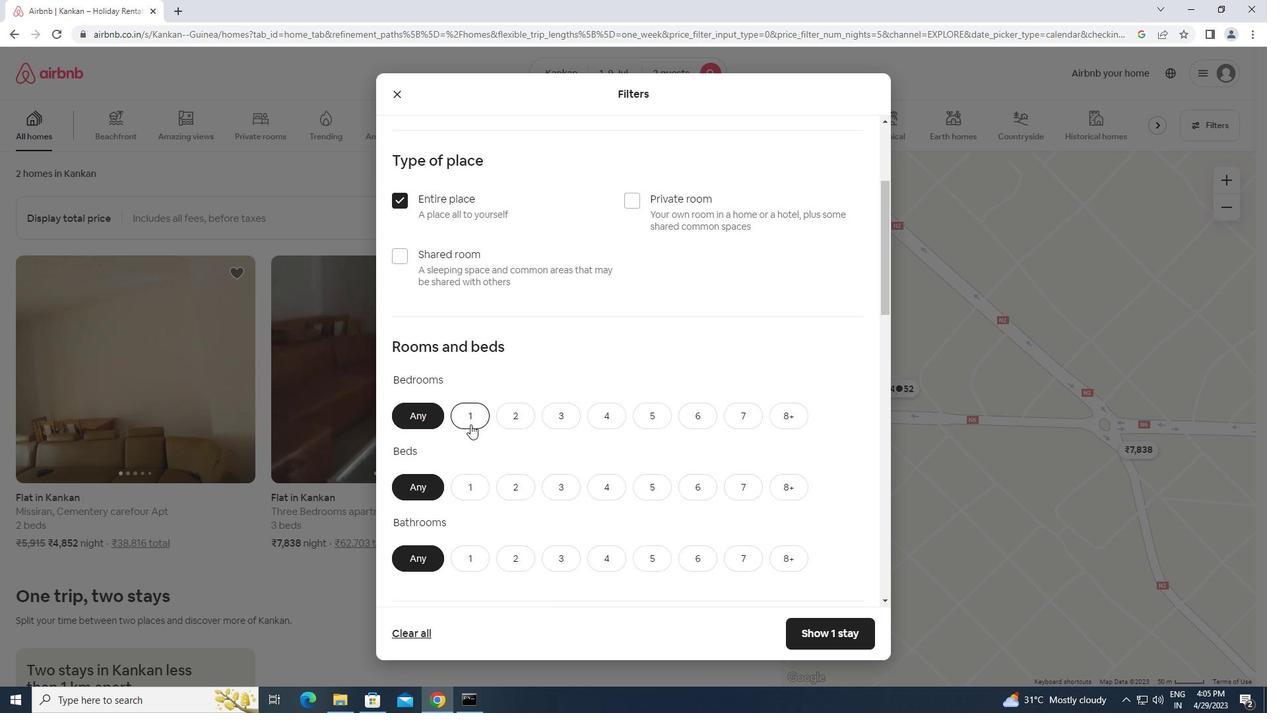 
Action: Mouse moved to (466, 487)
Screenshot: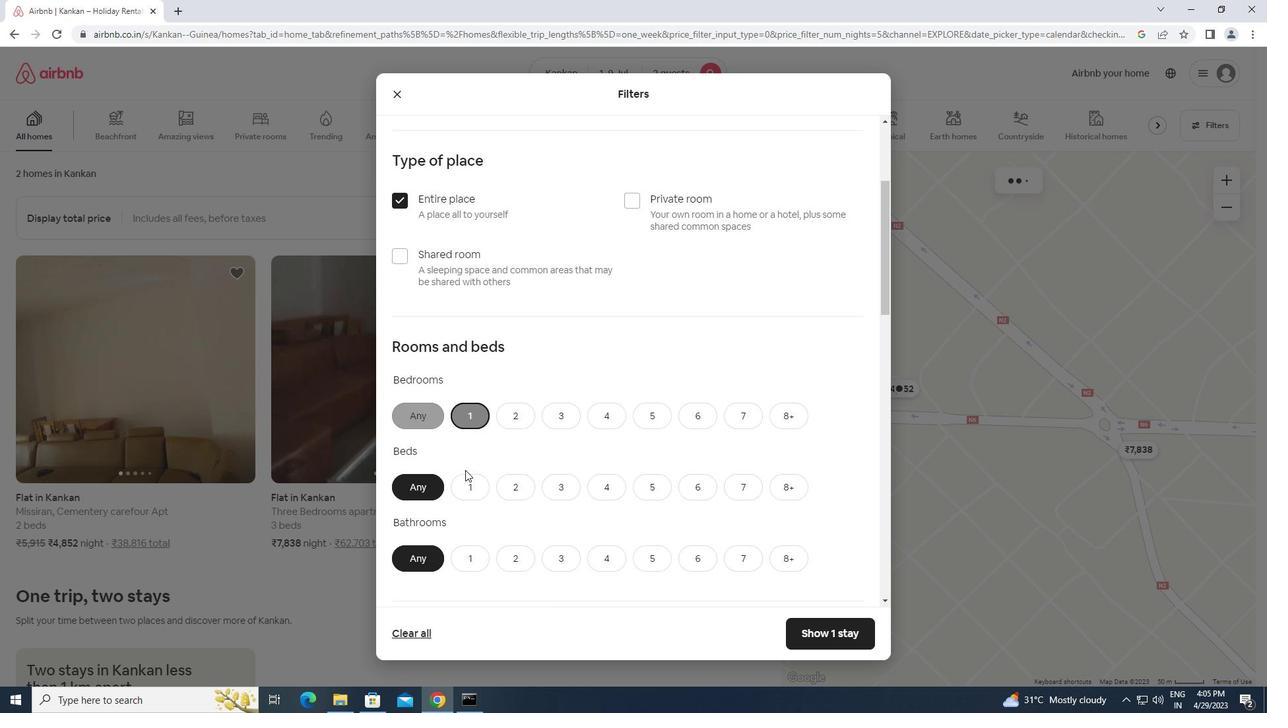 
Action: Mouse pressed left at (466, 487)
Screenshot: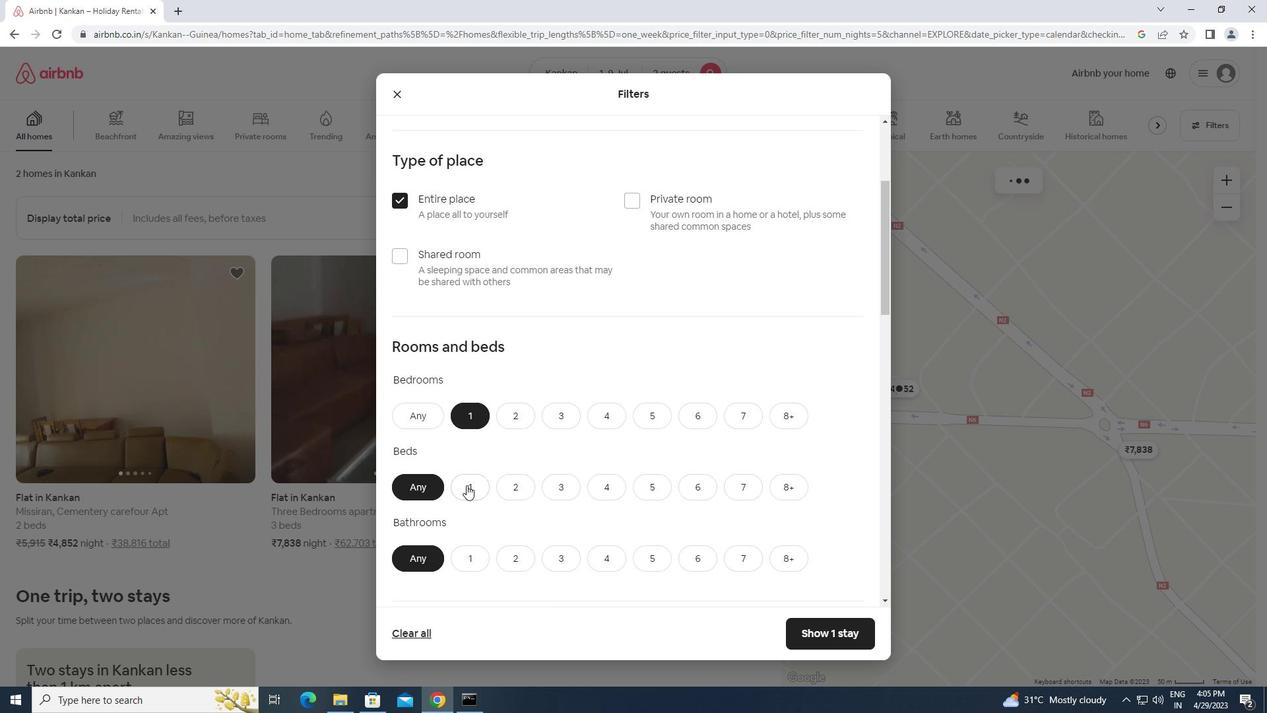 
Action: Mouse moved to (475, 553)
Screenshot: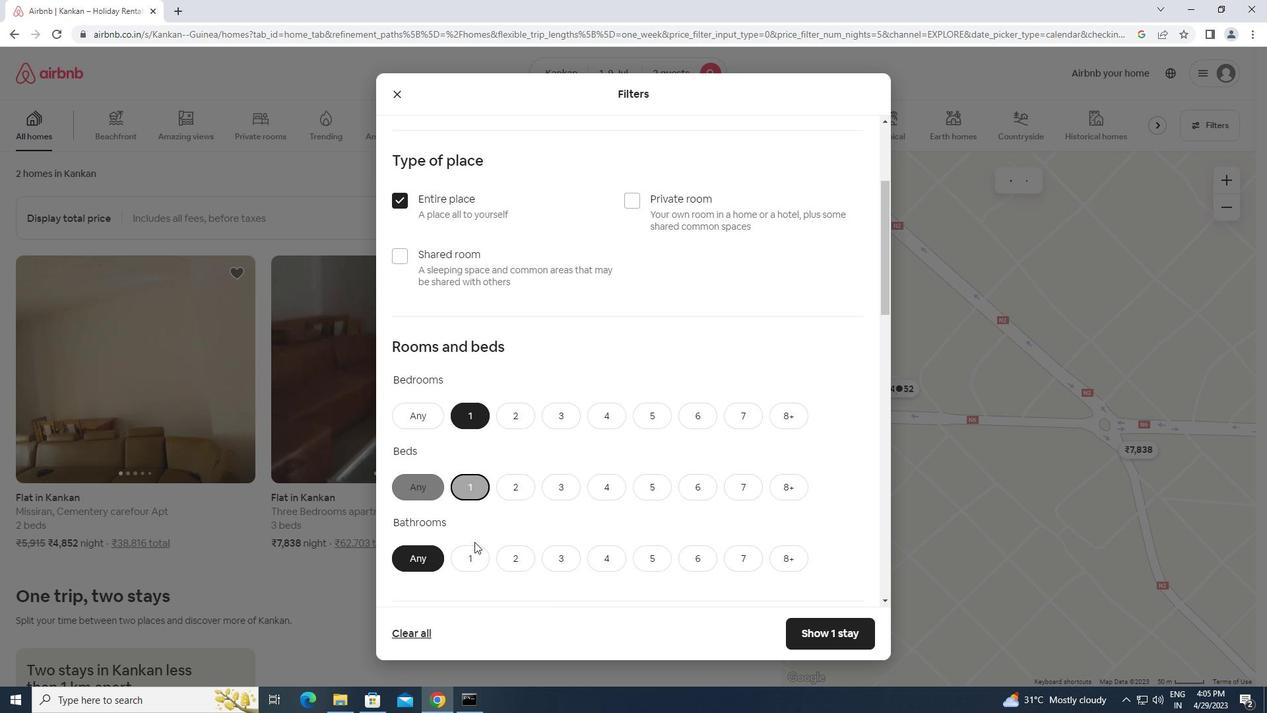 
Action: Mouse pressed left at (475, 553)
Screenshot: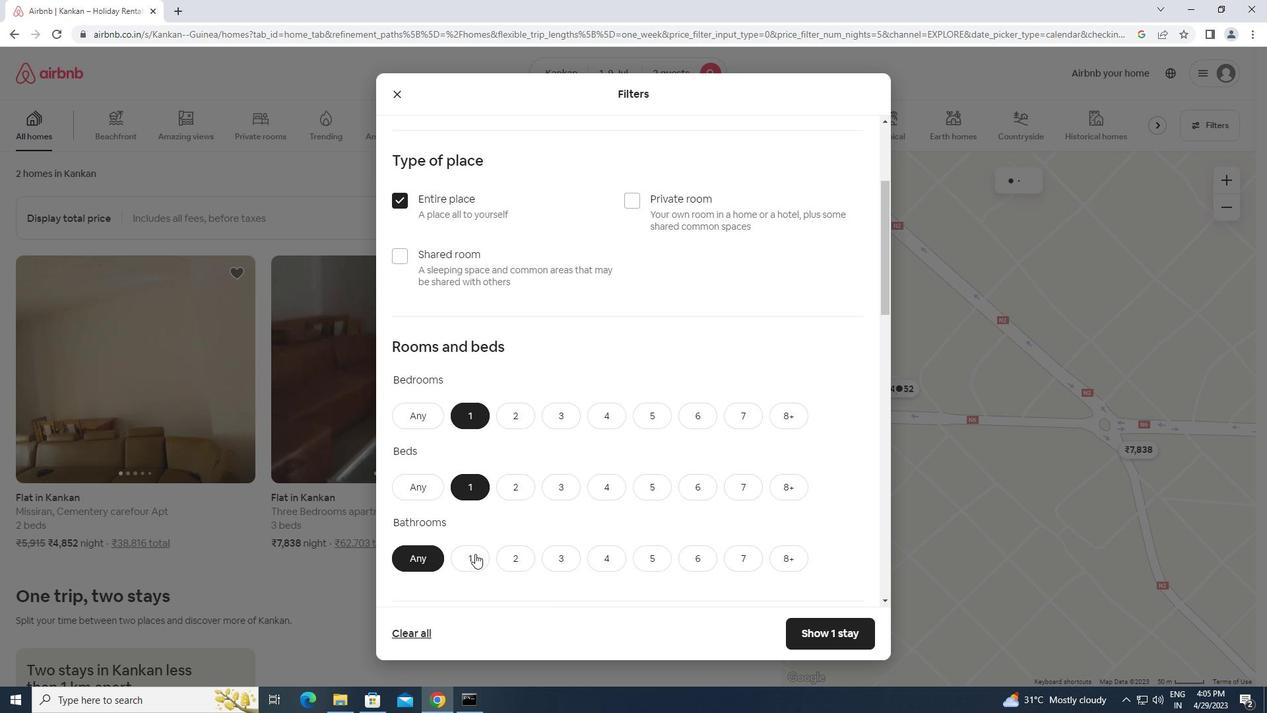 
Action: Mouse moved to (485, 553)
Screenshot: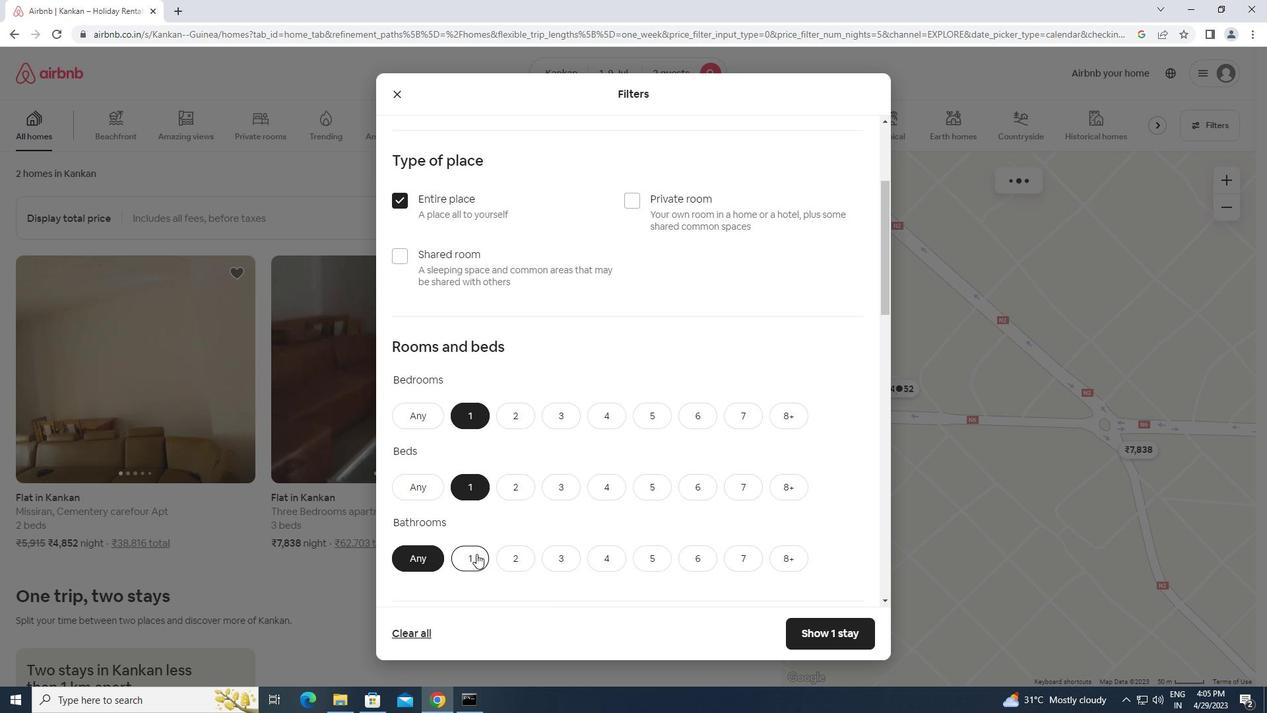 
Action: Mouse scrolled (485, 553) with delta (0, 0)
Screenshot: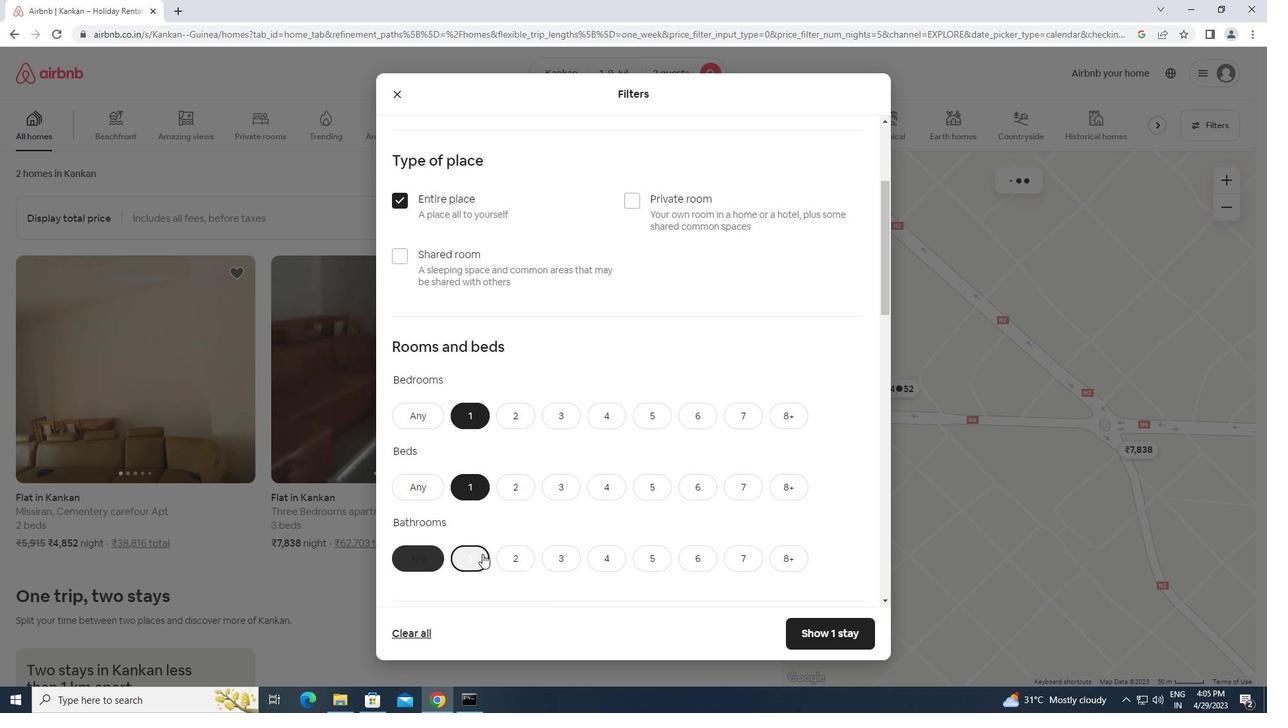 
Action: Mouse scrolled (485, 553) with delta (0, 0)
Screenshot: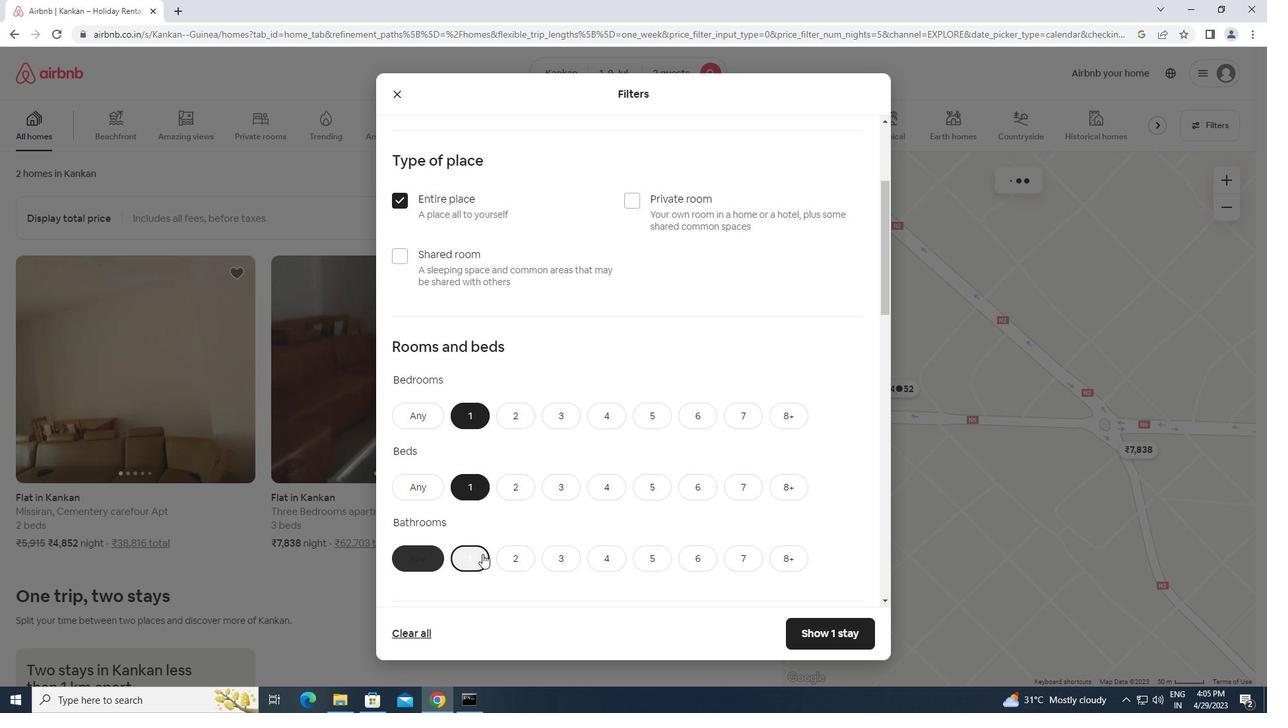 
Action: Mouse scrolled (485, 553) with delta (0, 0)
Screenshot: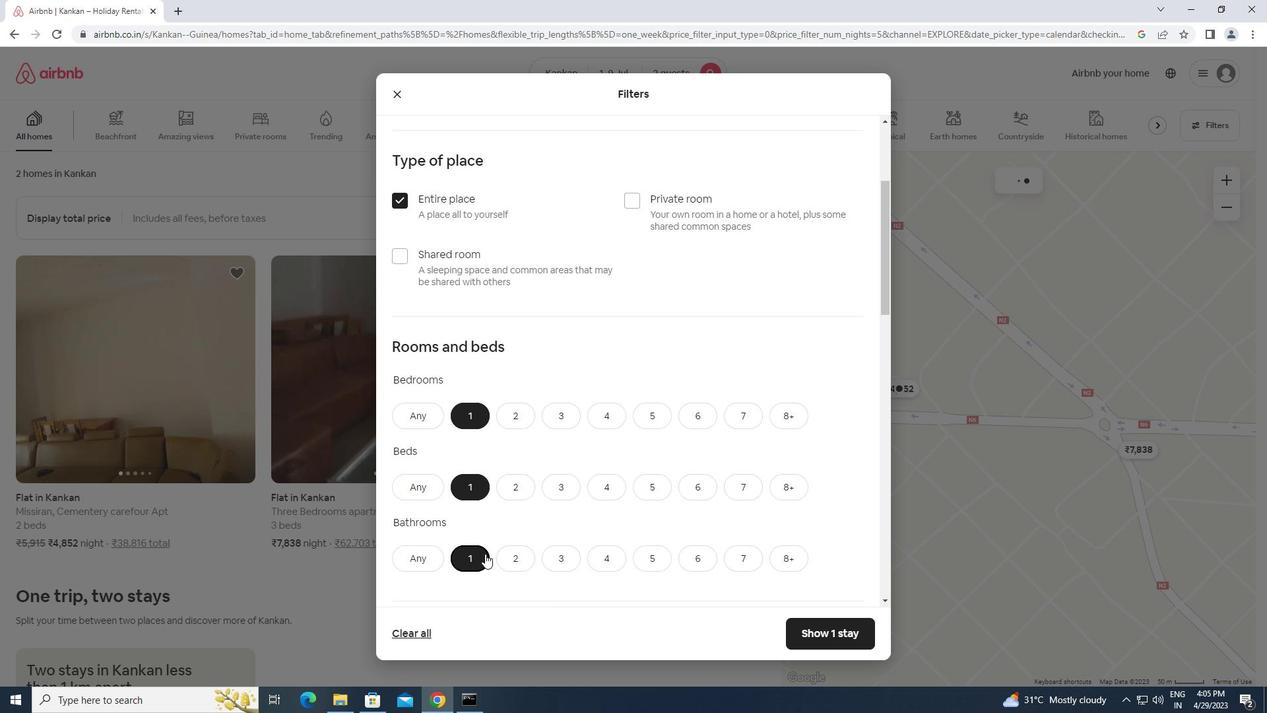 
Action: Mouse moved to (465, 505)
Screenshot: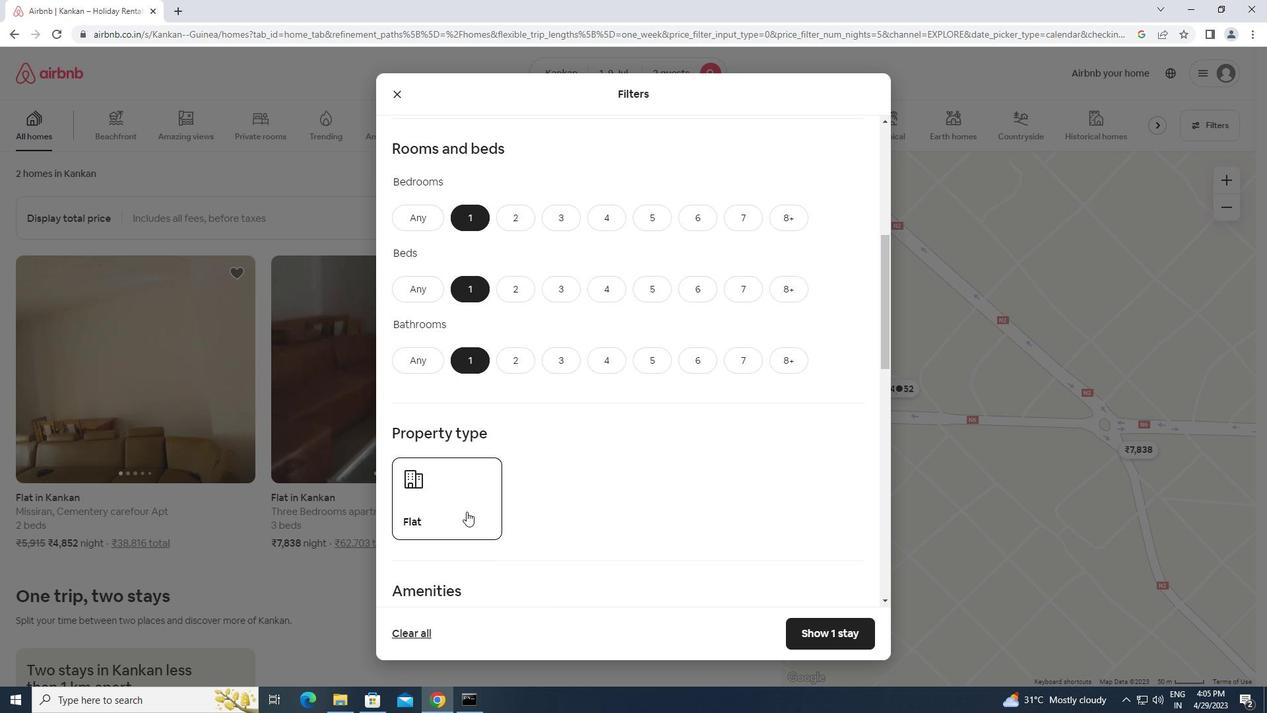 
Action: Mouse pressed left at (465, 505)
Screenshot: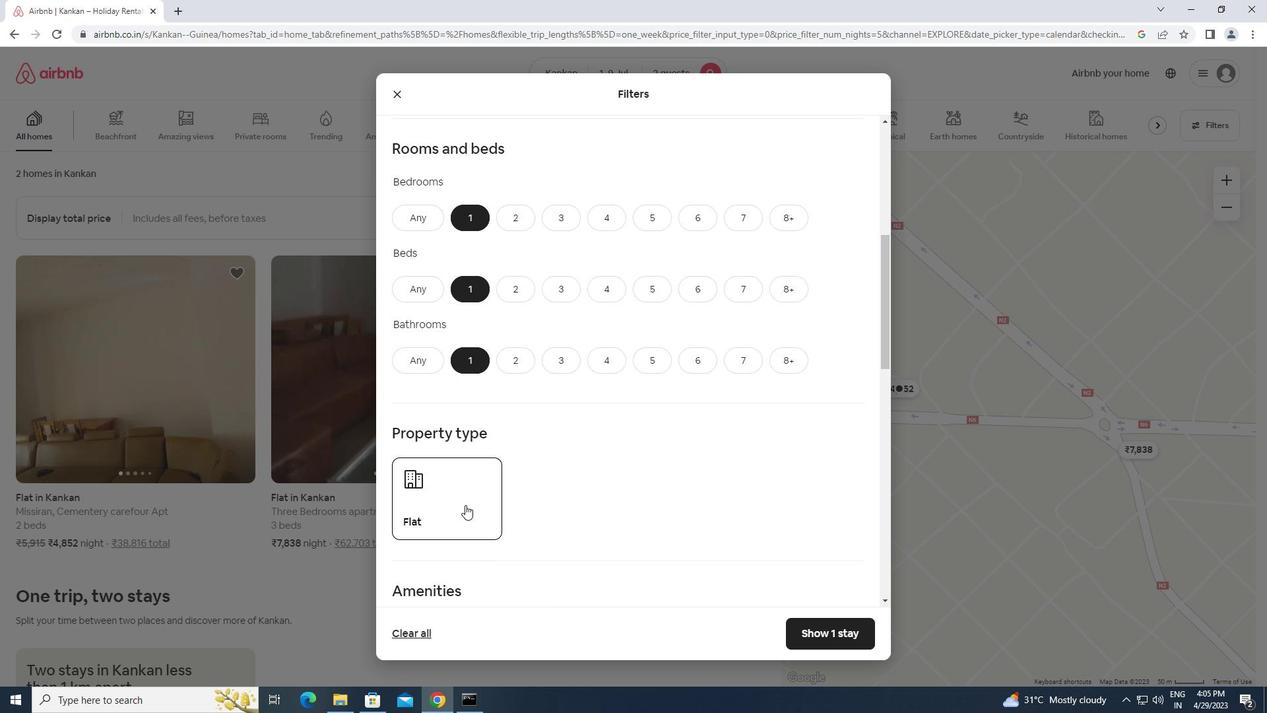 
Action: Mouse moved to (526, 505)
Screenshot: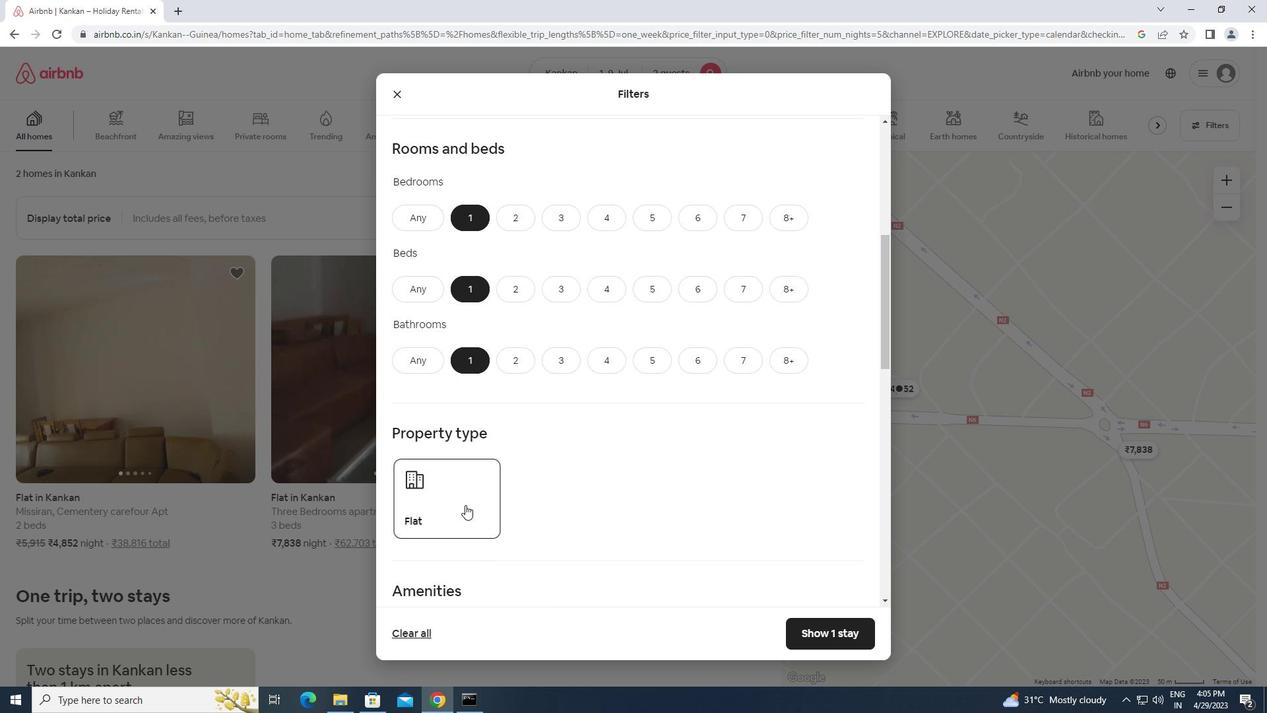 
Action: Mouse scrolled (526, 505) with delta (0, 0)
Screenshot: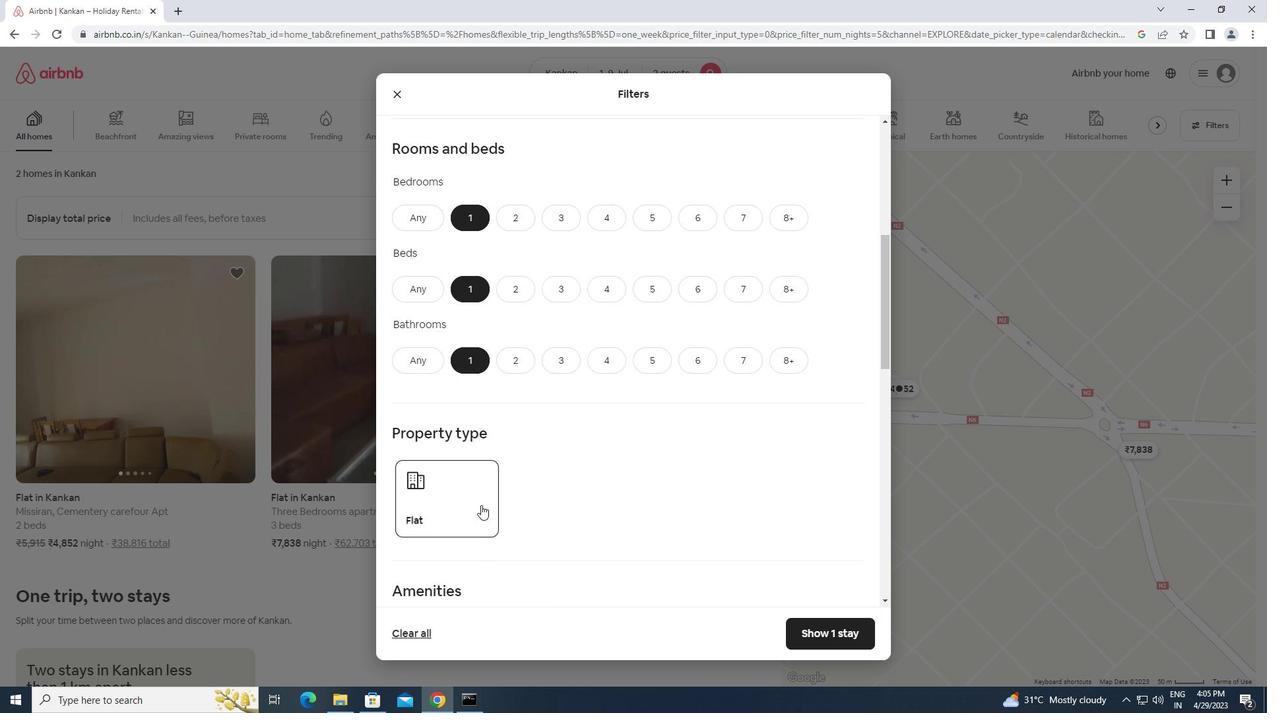 
Action: Mouse scrolled (526, 505) with delta (0, 0)
Screenshot: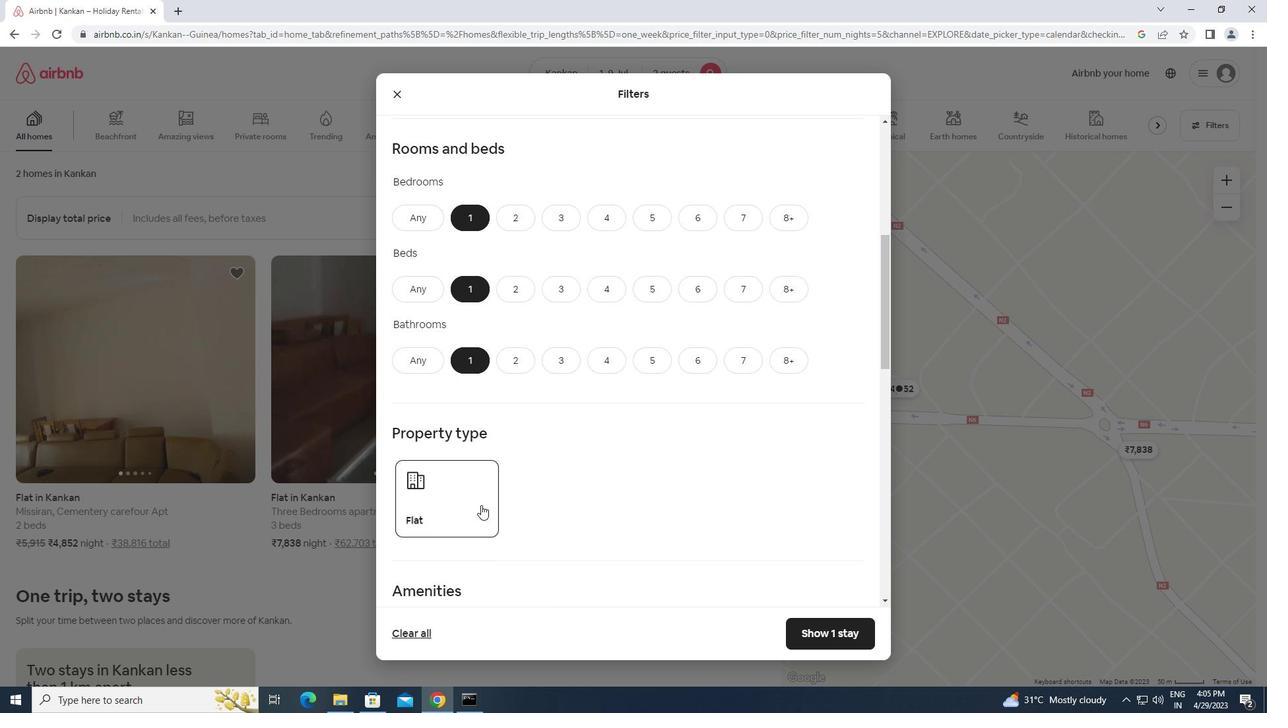 
Action: Mouse scrolled (526, 505) with delta (0, 0)
Screenshot: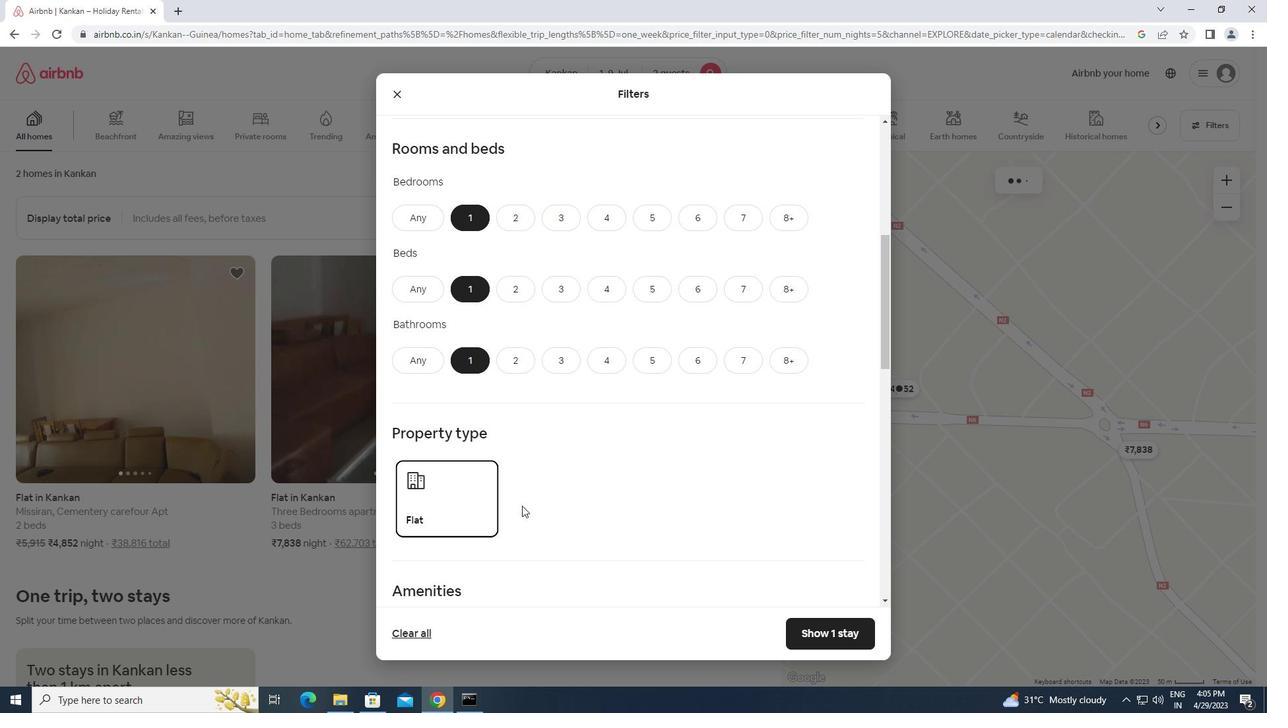 
Action: Mouse moved to (420, 547)
Screenshot: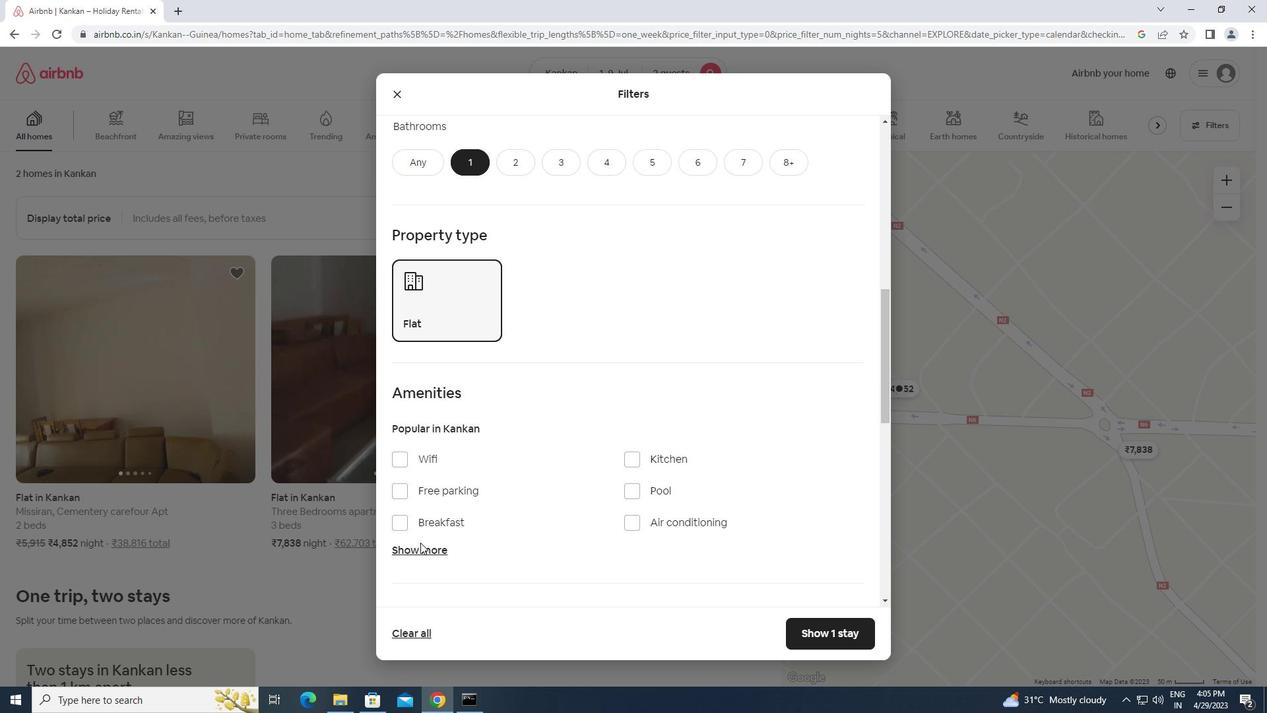 
Action: Mouse pressed left at (420, 547)
Screenshot: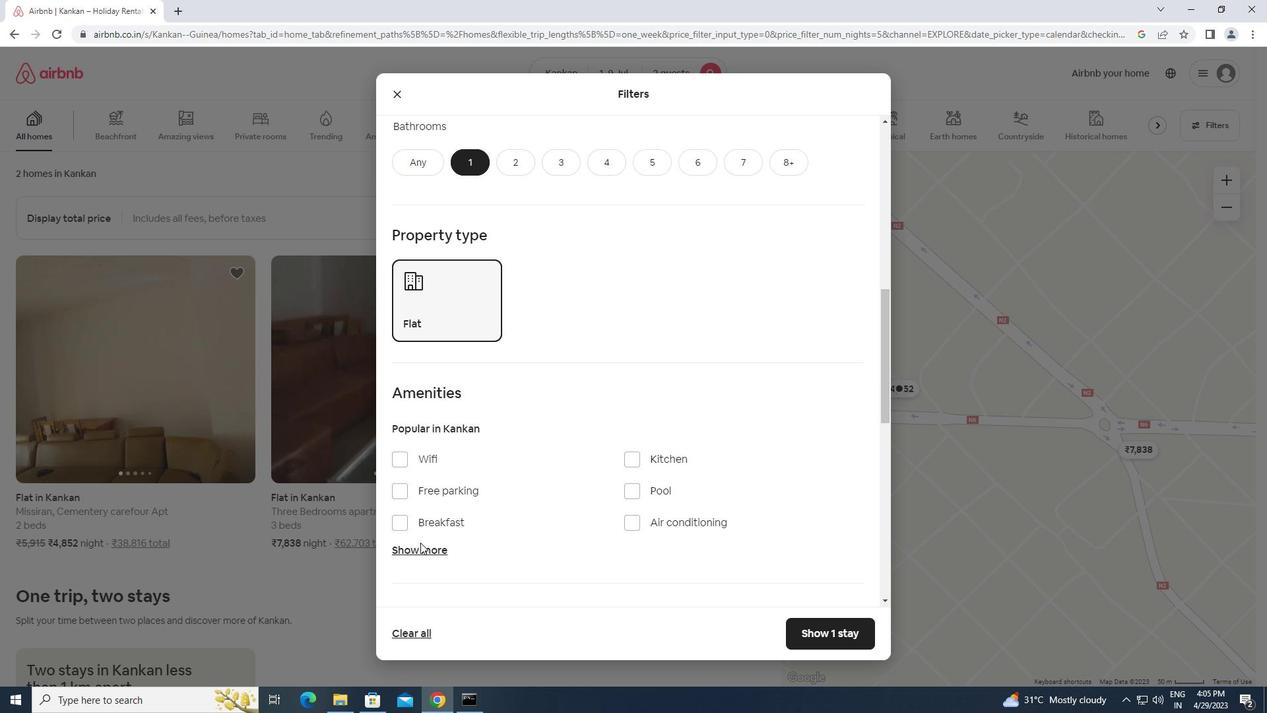 
Action: Mouse moved to (445, 550)
Screenshot: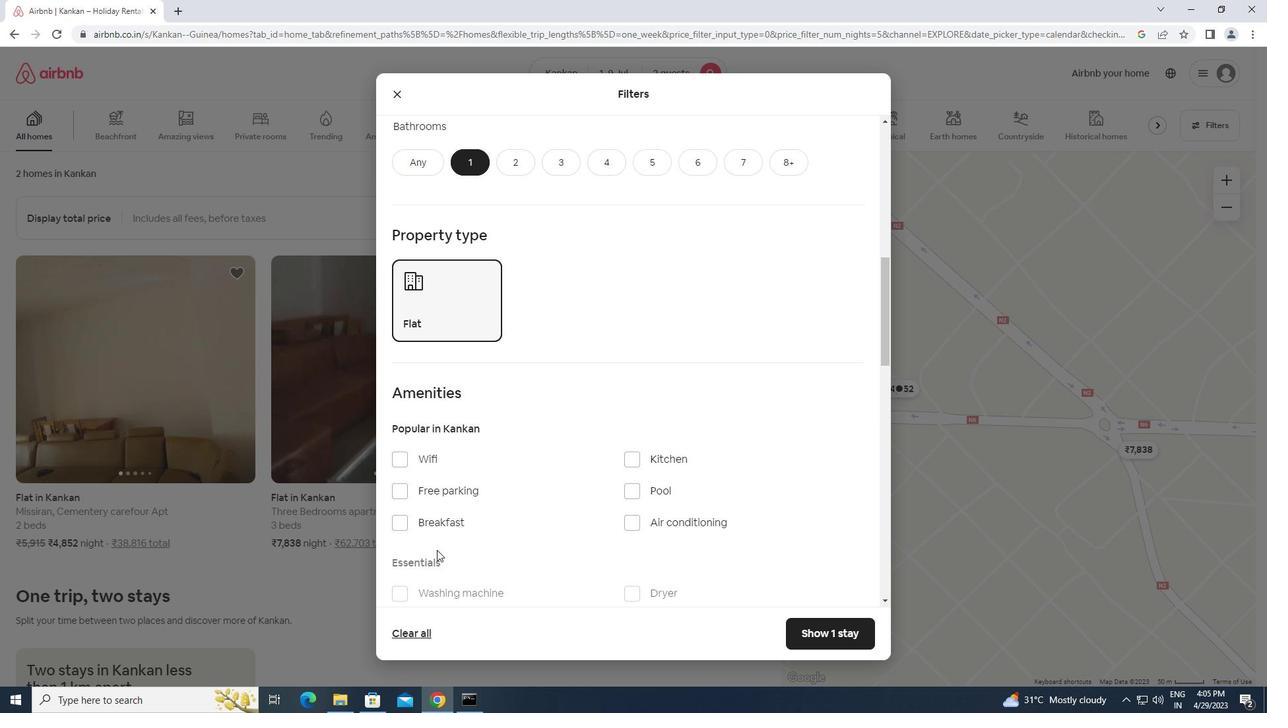 
Action: Mouse scrolled (445, 549) with delta (0, 0)
Screenshot: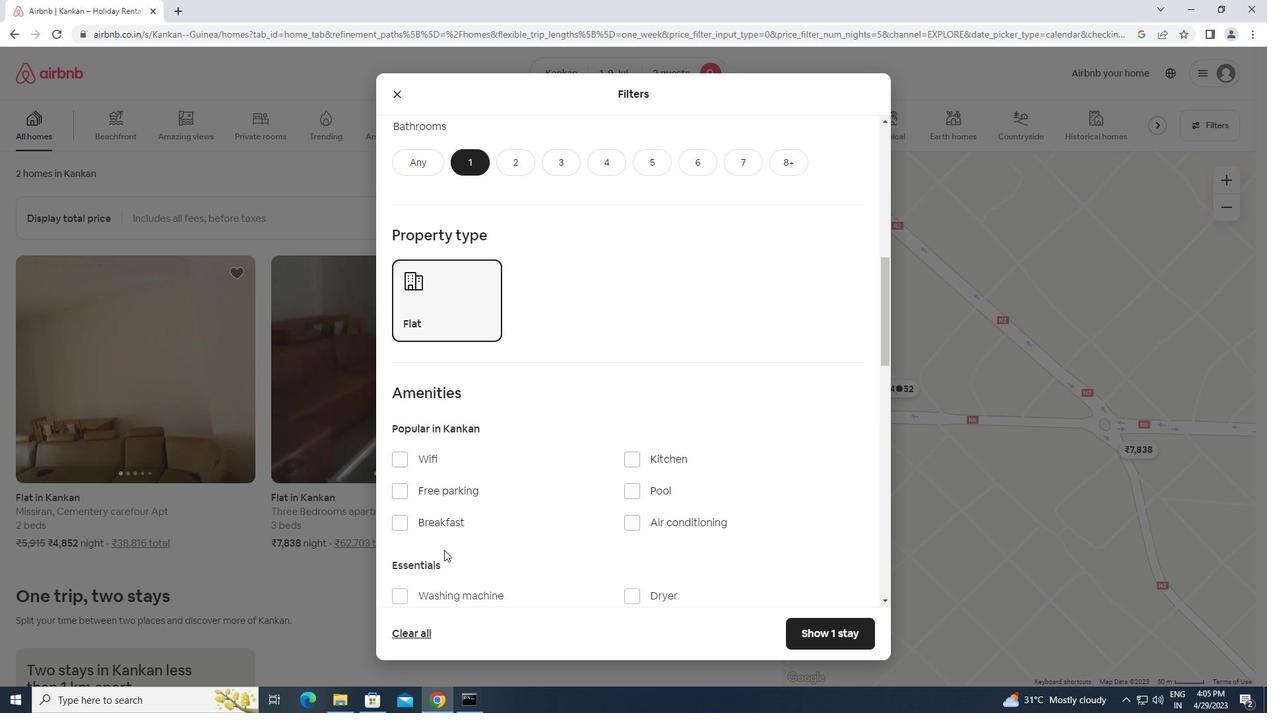
Action: Mouse scrolled (445, 549) with delta (0, 0)
Screenshot: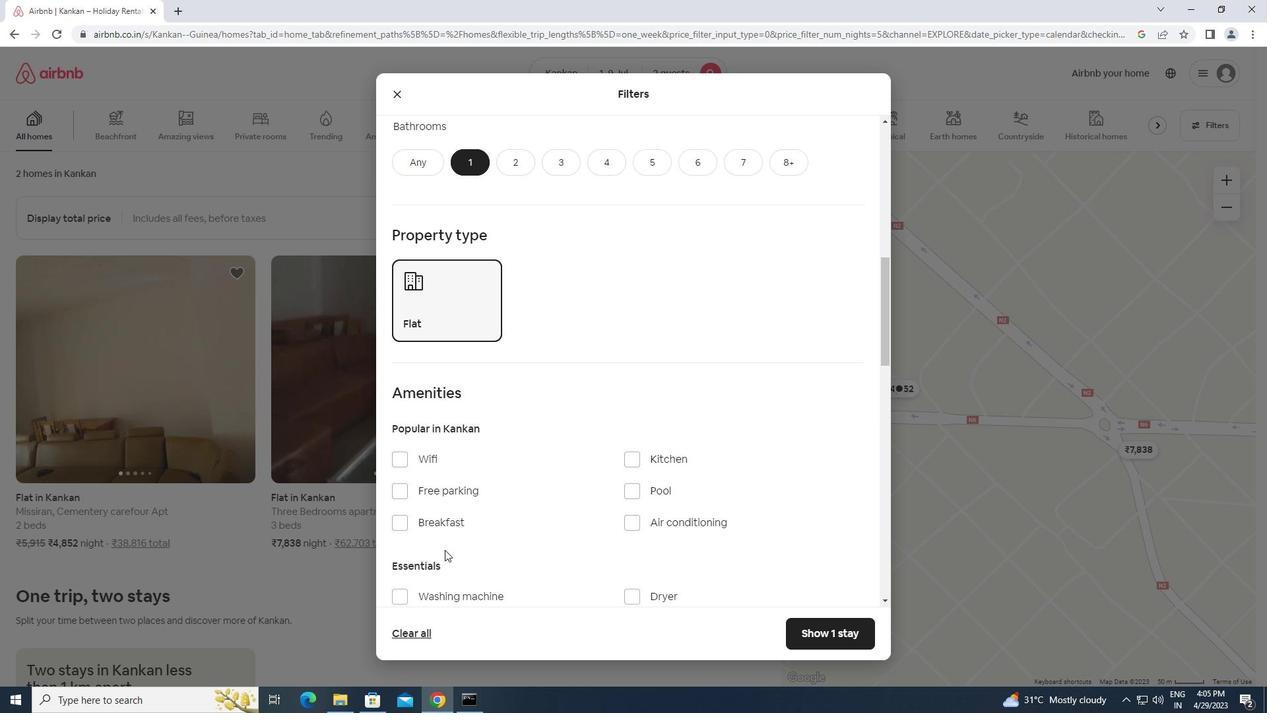 
Action: Mouse moved to (405, 471)
Screenshot: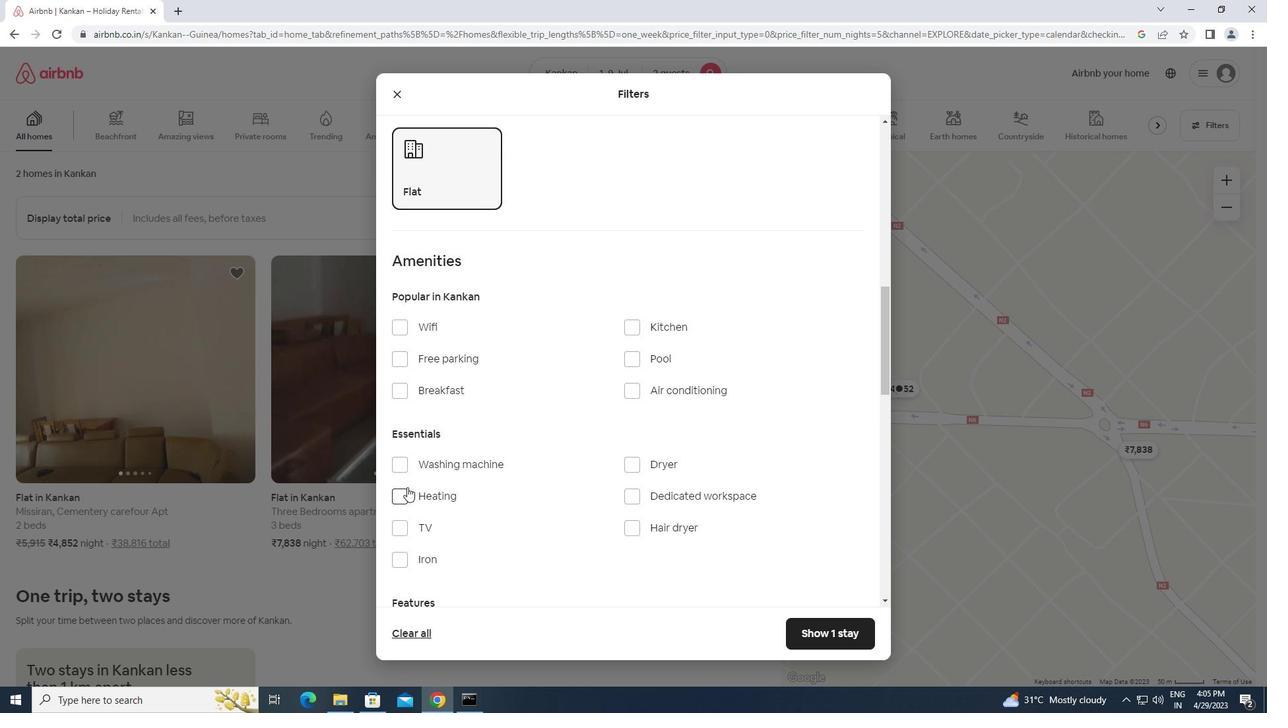 
Action: Mouse pressed left at (405, 471)
Screenshot: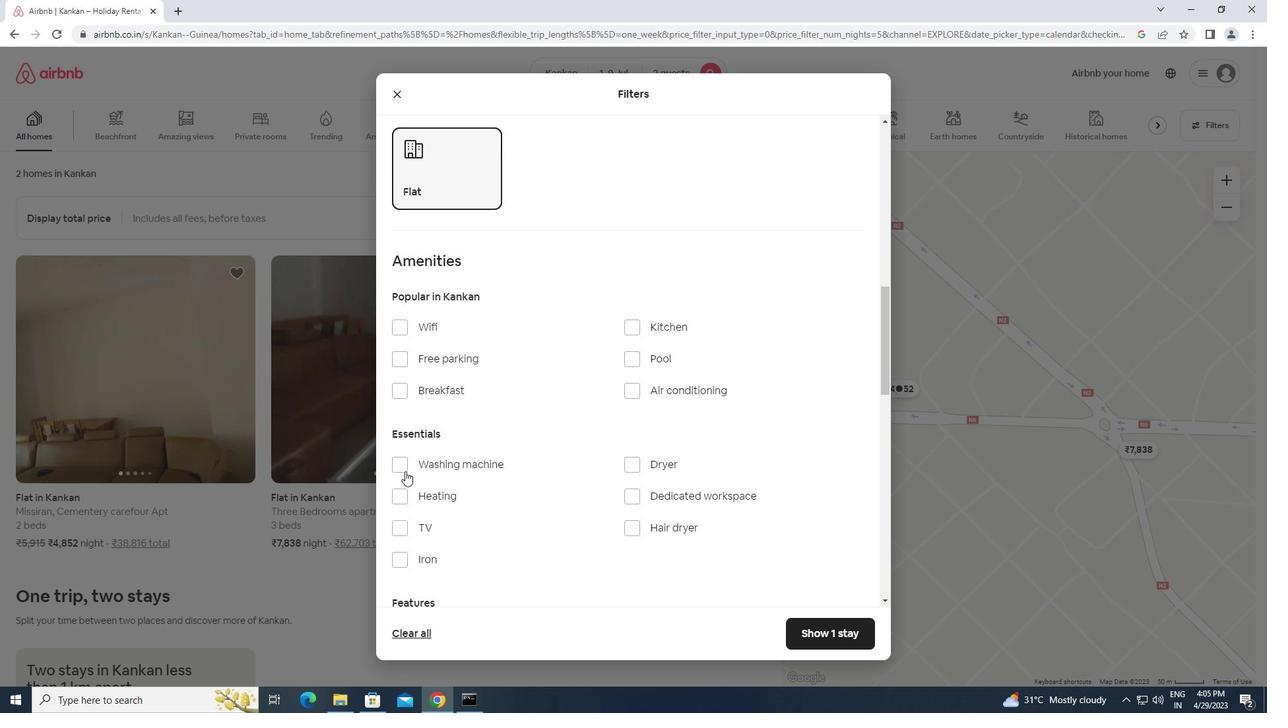 
Action: Mouse moved to (530, 485)
Screenshot: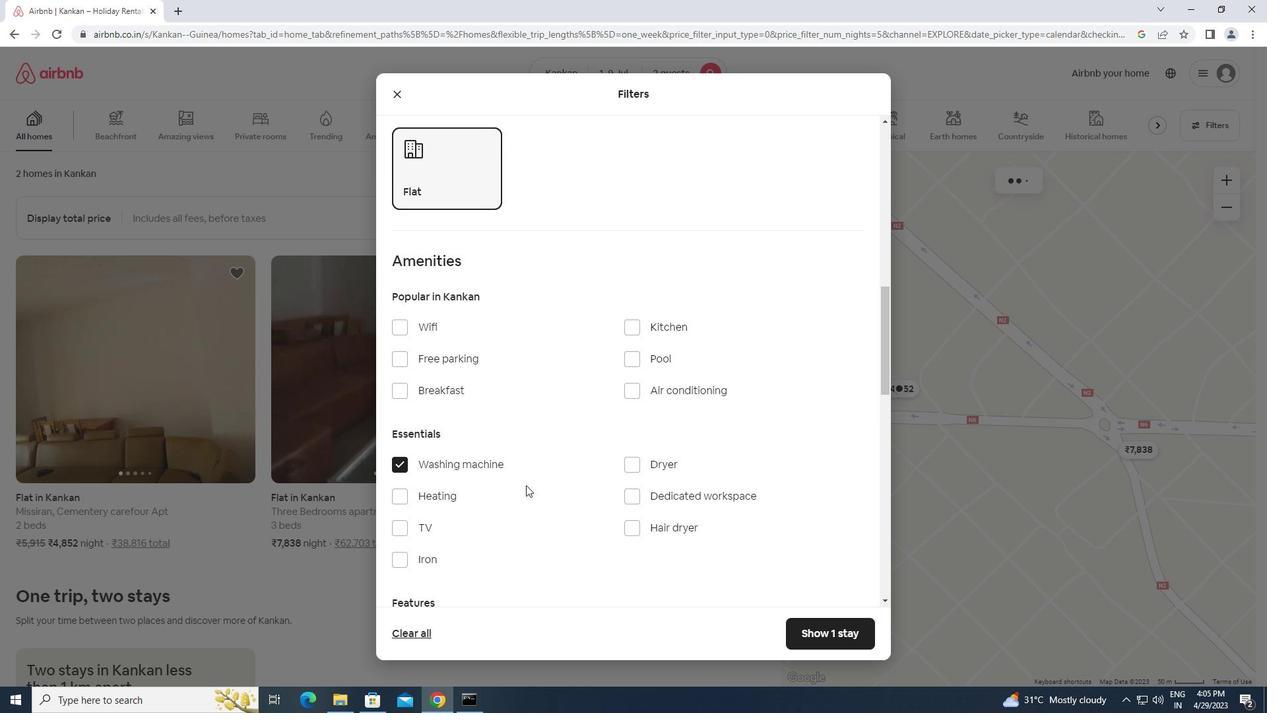 
Action: Mouse scrolled (530, 485) with delta (0, 0)
Screenshot: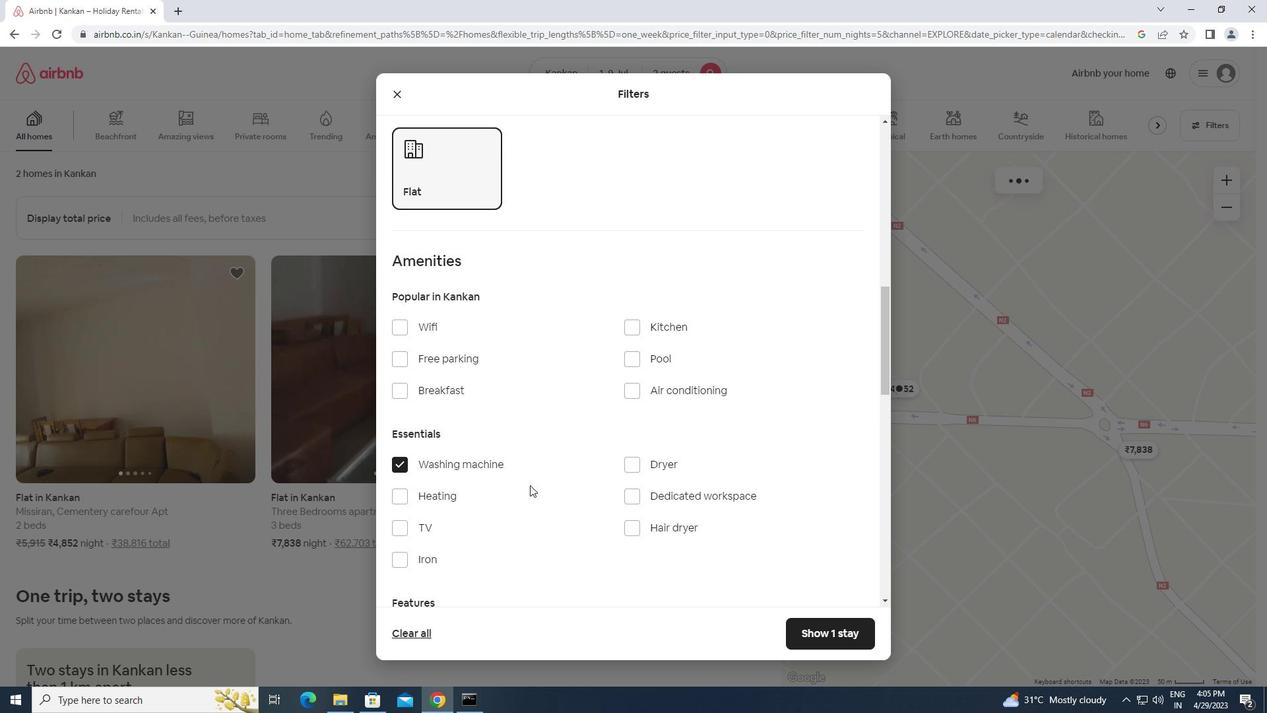 
Action: Mouse scrolled (530, 485) with delta (0, 0)
Screenshot: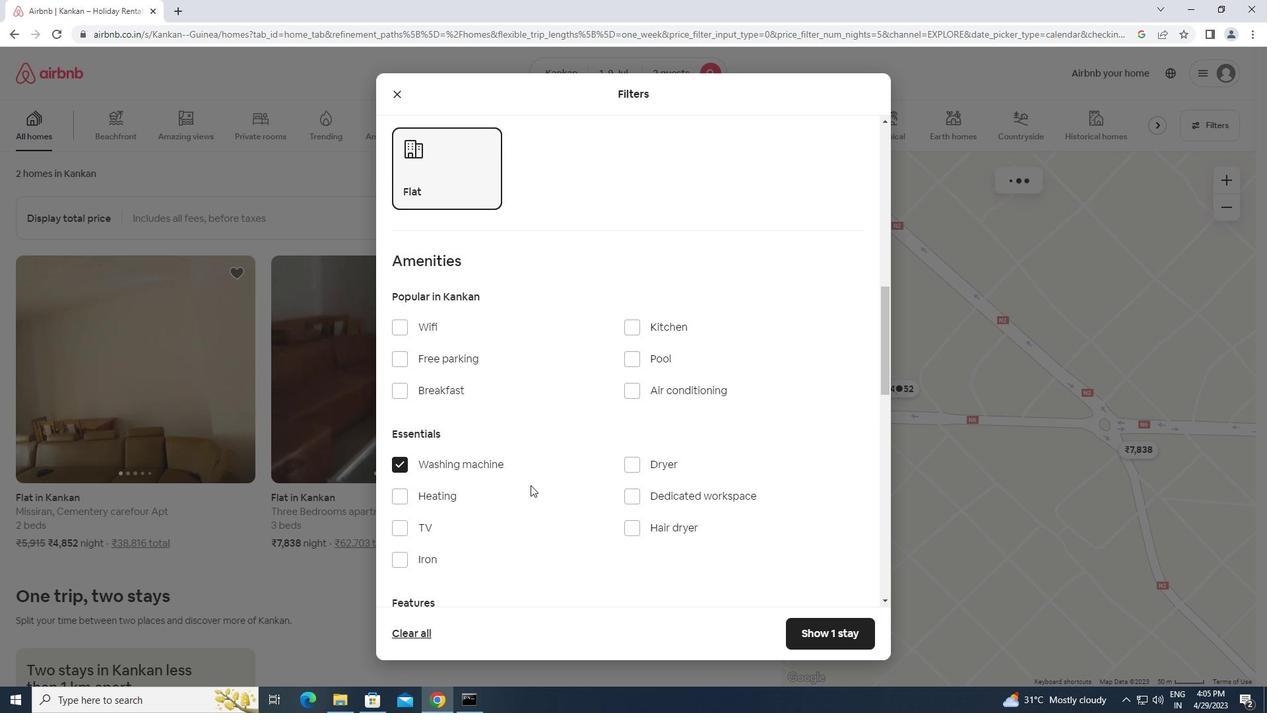 
Action: Mouse scrolled (530, 485) with delta (0, 0)
Screenshot: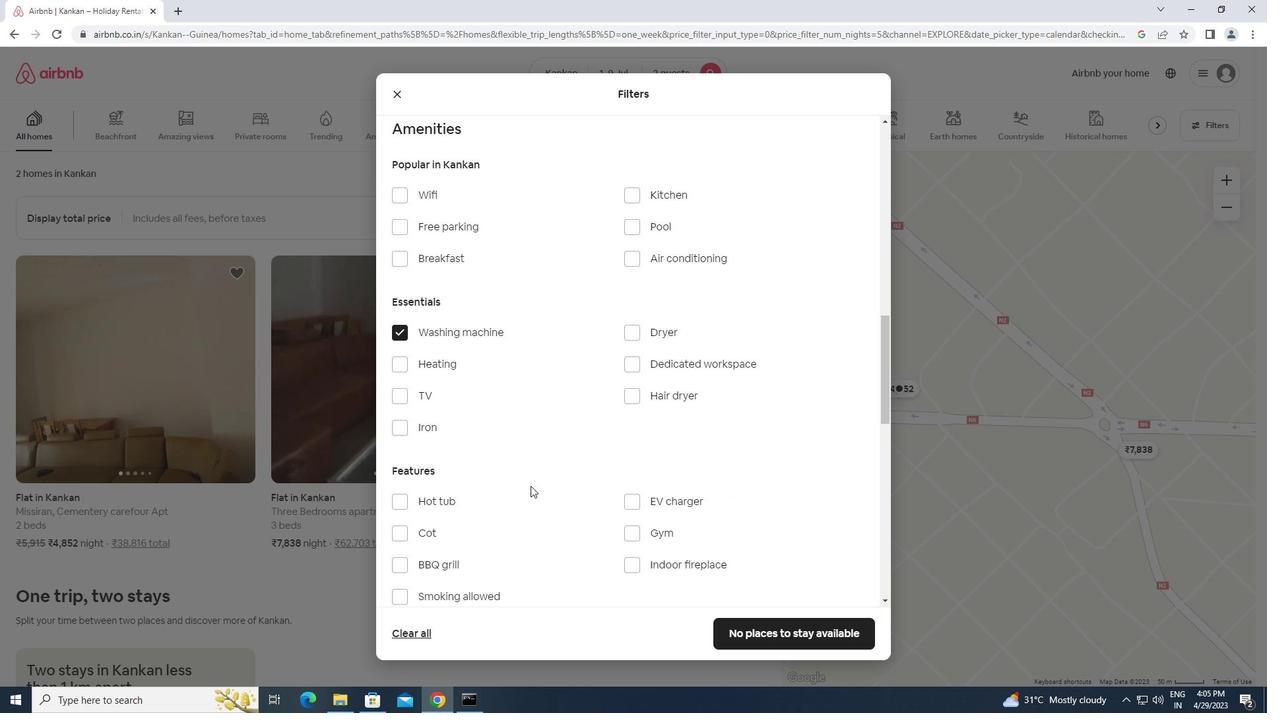 
Action: Mouse scrolled (530, 485) with delta (0, 0)
Screenshot: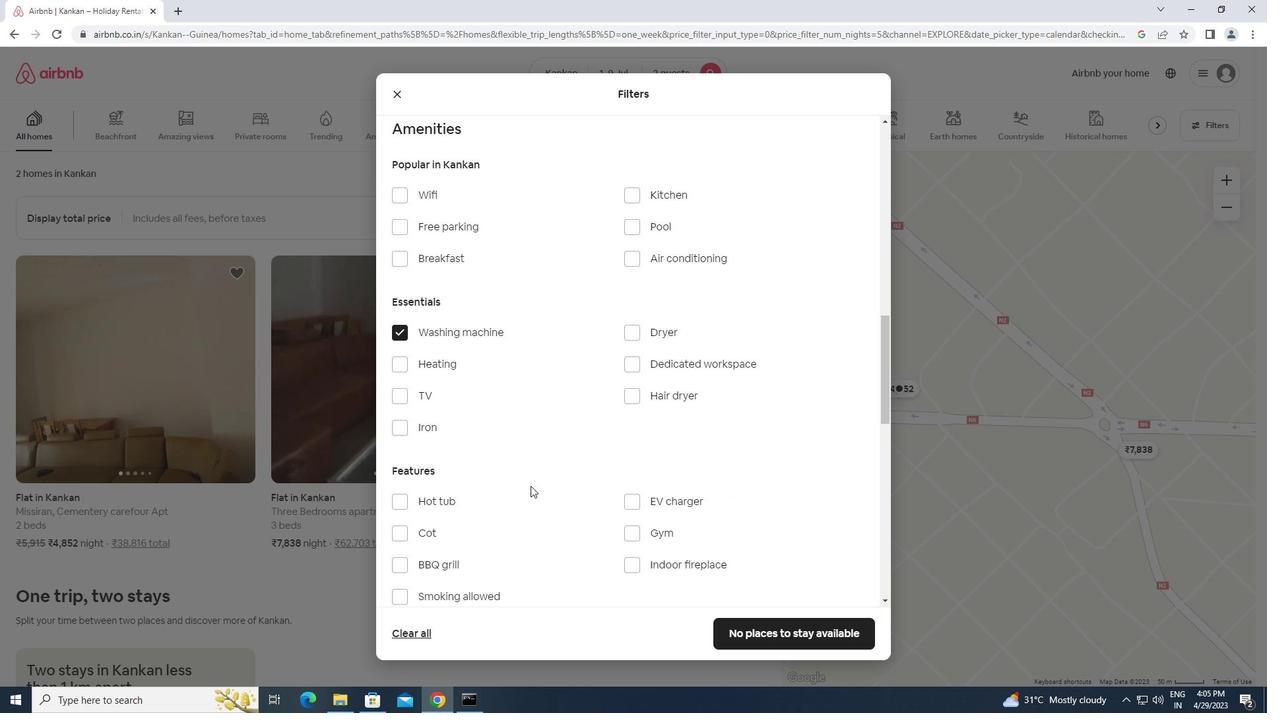 
Action: Mouse scrolled (530, 485) with delta (0, 0)
Screenshot: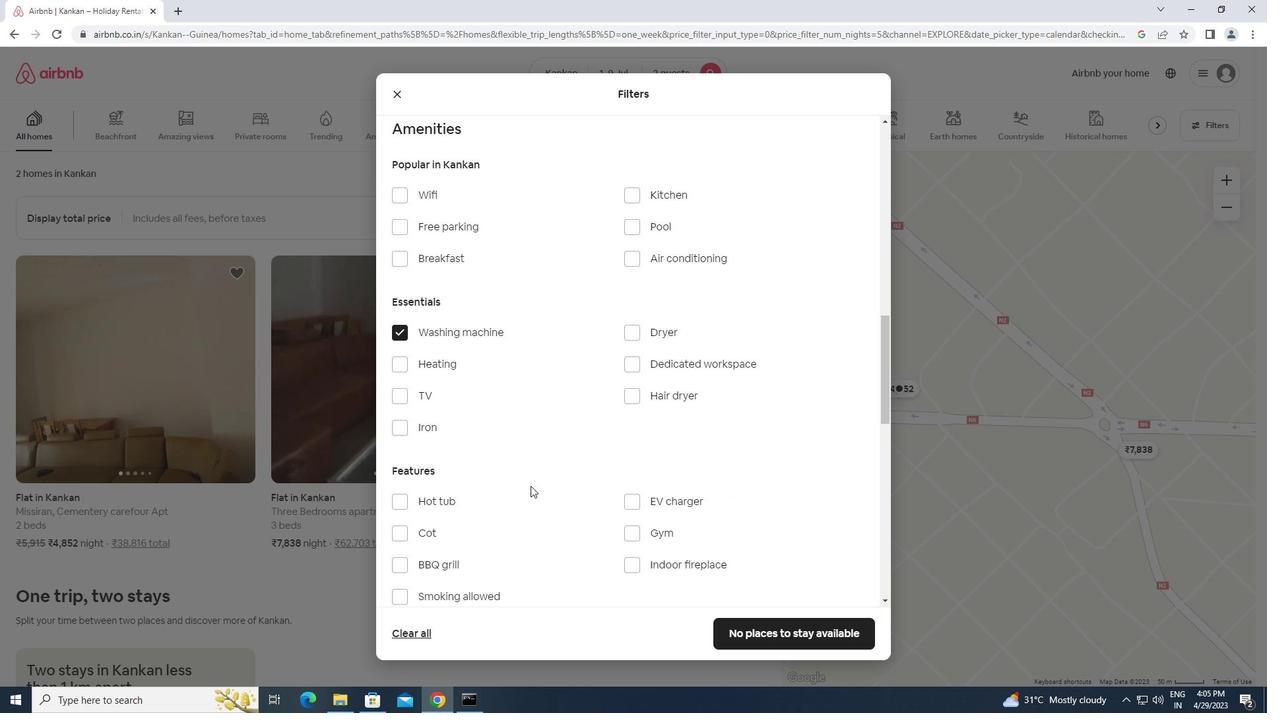 
Action: Mouse moved to (819, 492)
Screenshot: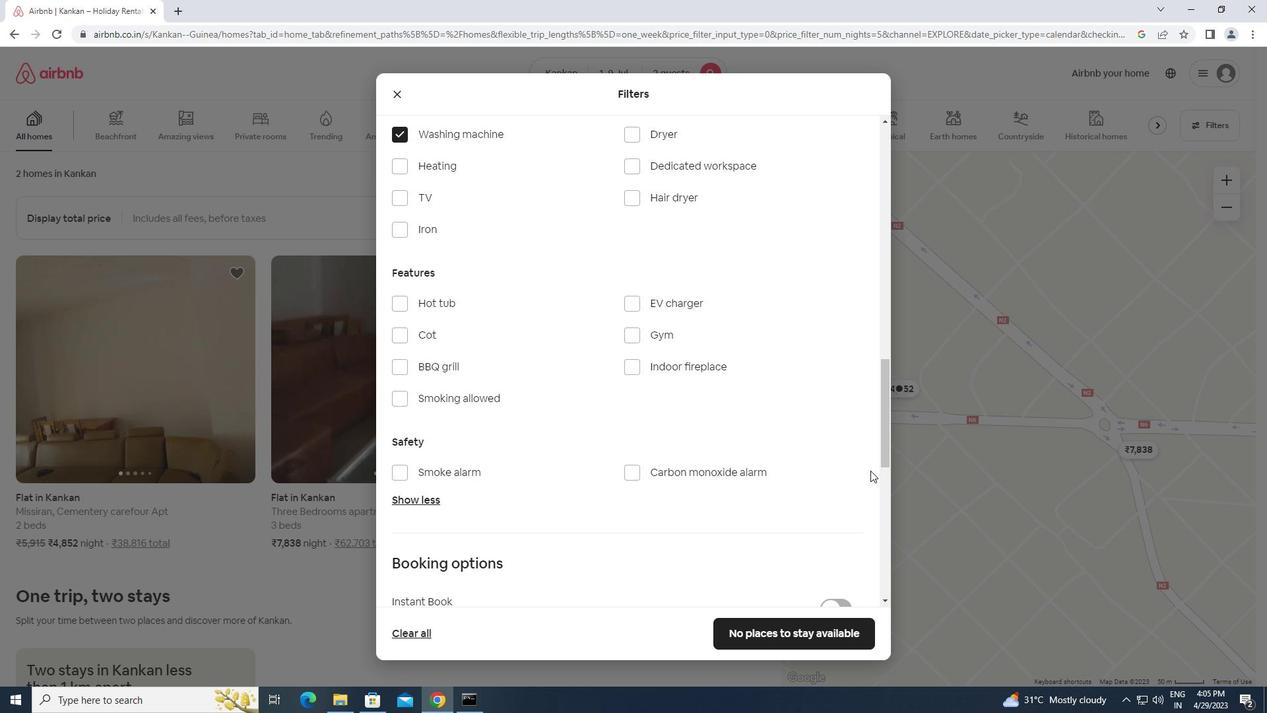
Action: Mouse scrolled (819, 491) with delta (0, 0)
Screenshot: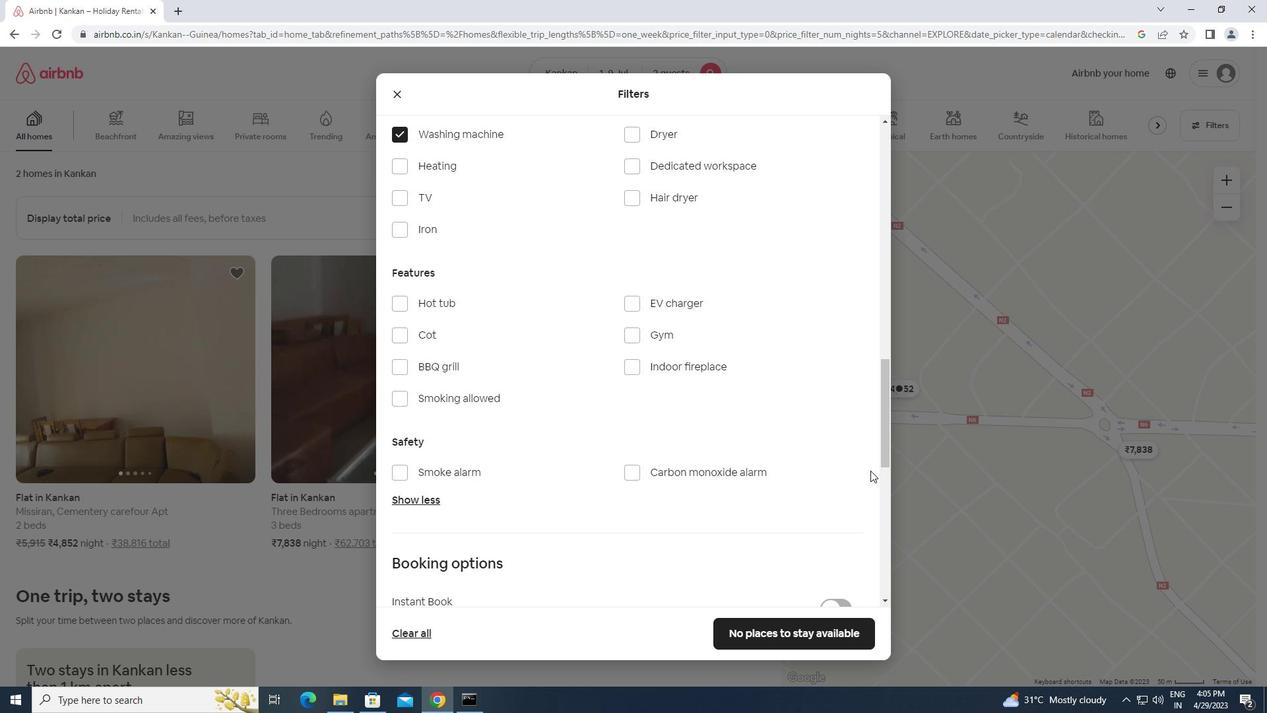 
Action: Mouse moved to (816, 495)
Screenshot: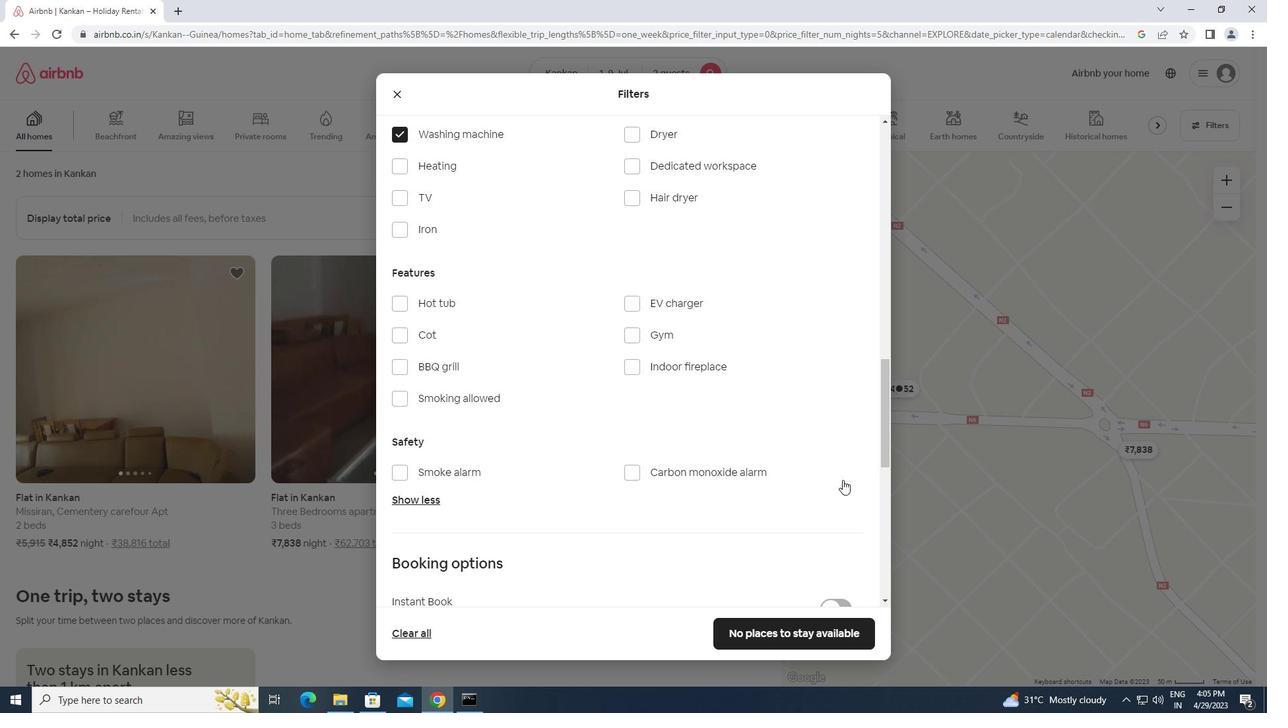 
Action: Mouse scrolled (816, 494) with delta (0, 0)
Screenshot: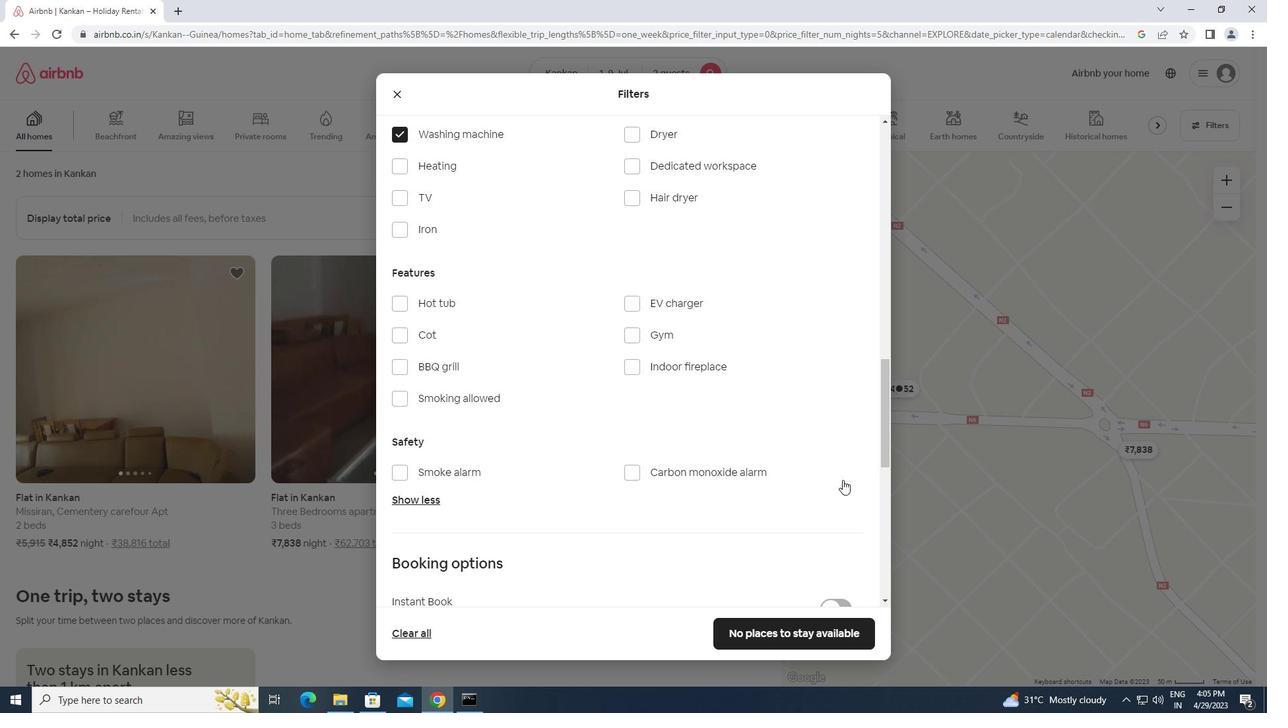 
Action: Mouse moved to (816, 495)
Screenshot: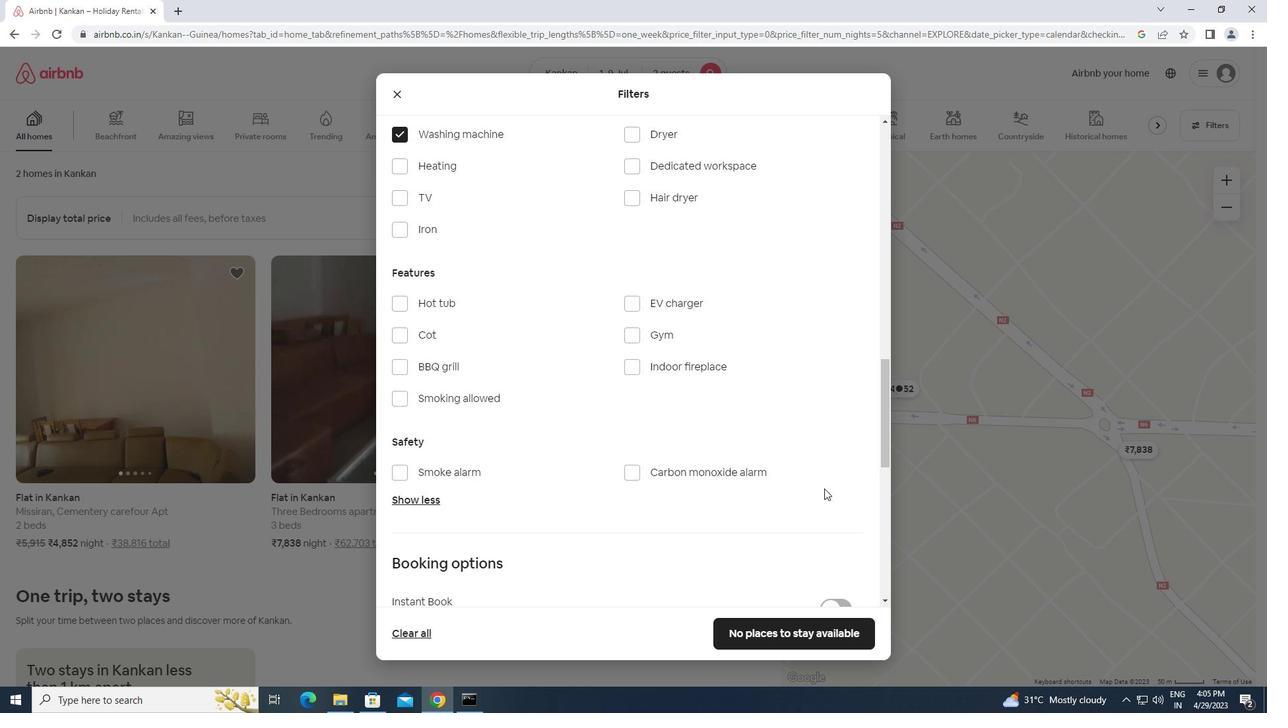 
Action: Mouse scrolled (816, 494) with delta (0, 0)
Screenshot: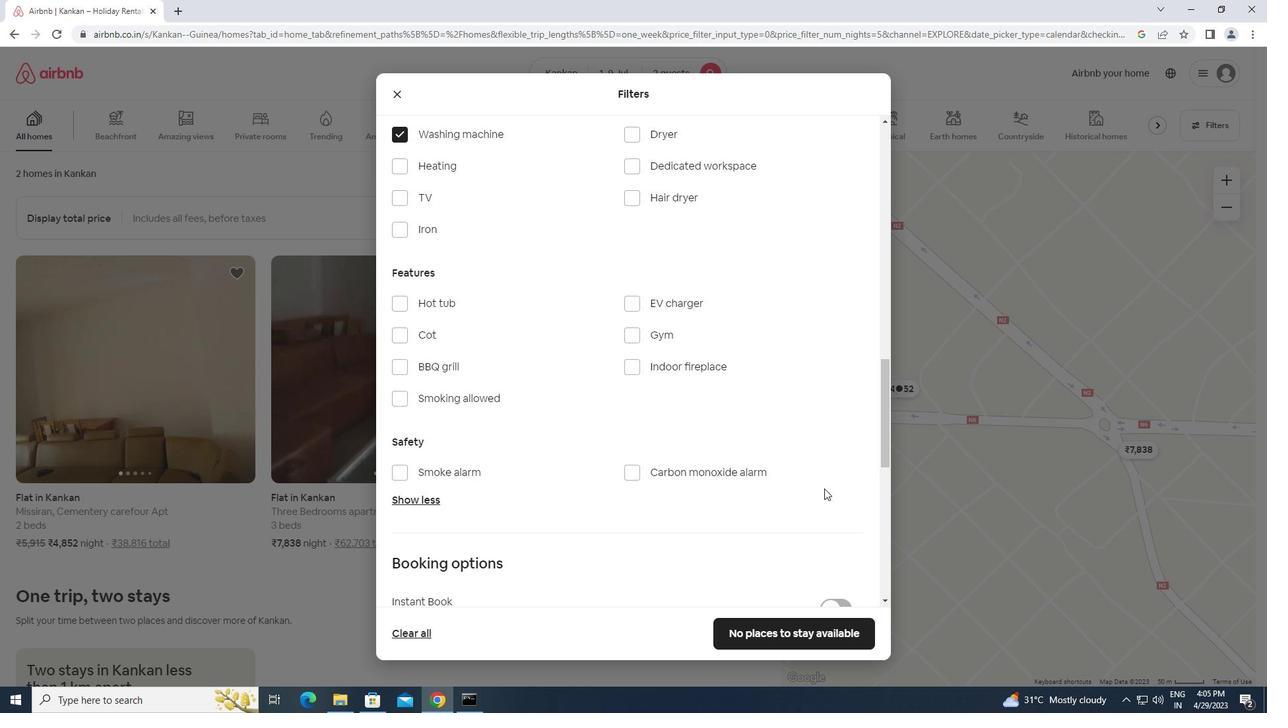 
Action: Mouse moved to (828, 455)
Screenshot: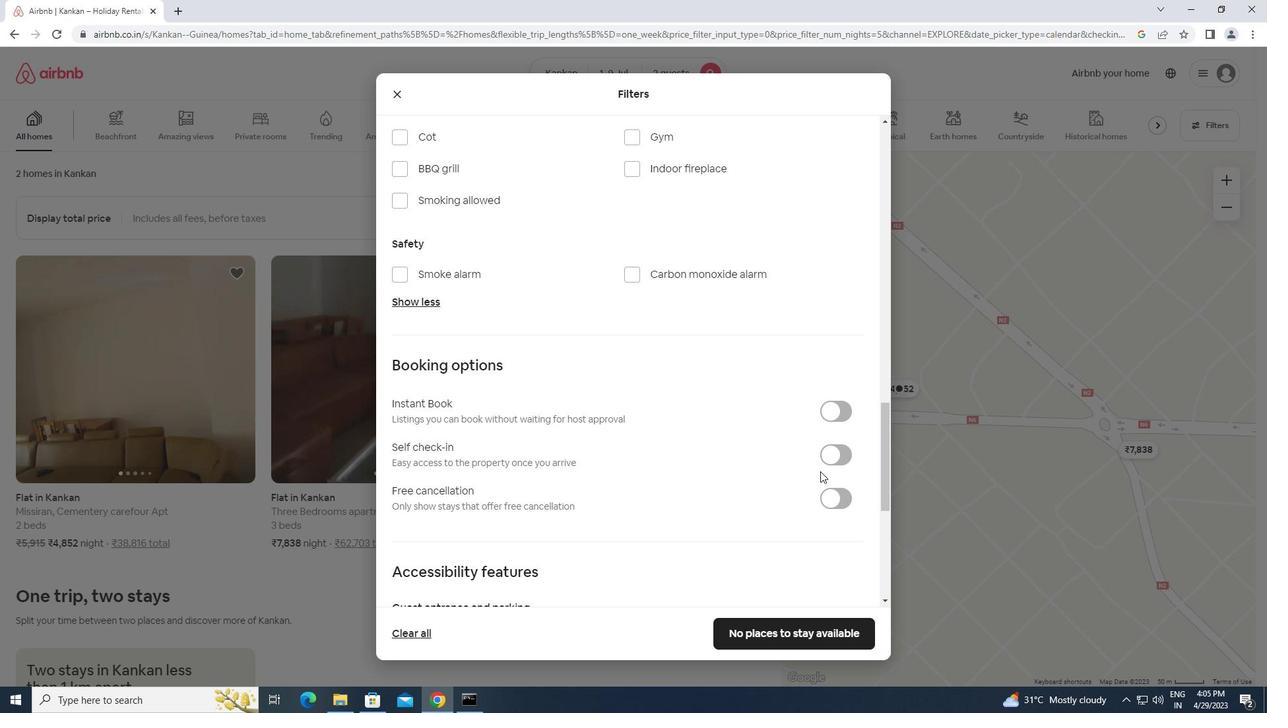 
Action: Mouse pressed left at (828, 455)
Screenshot: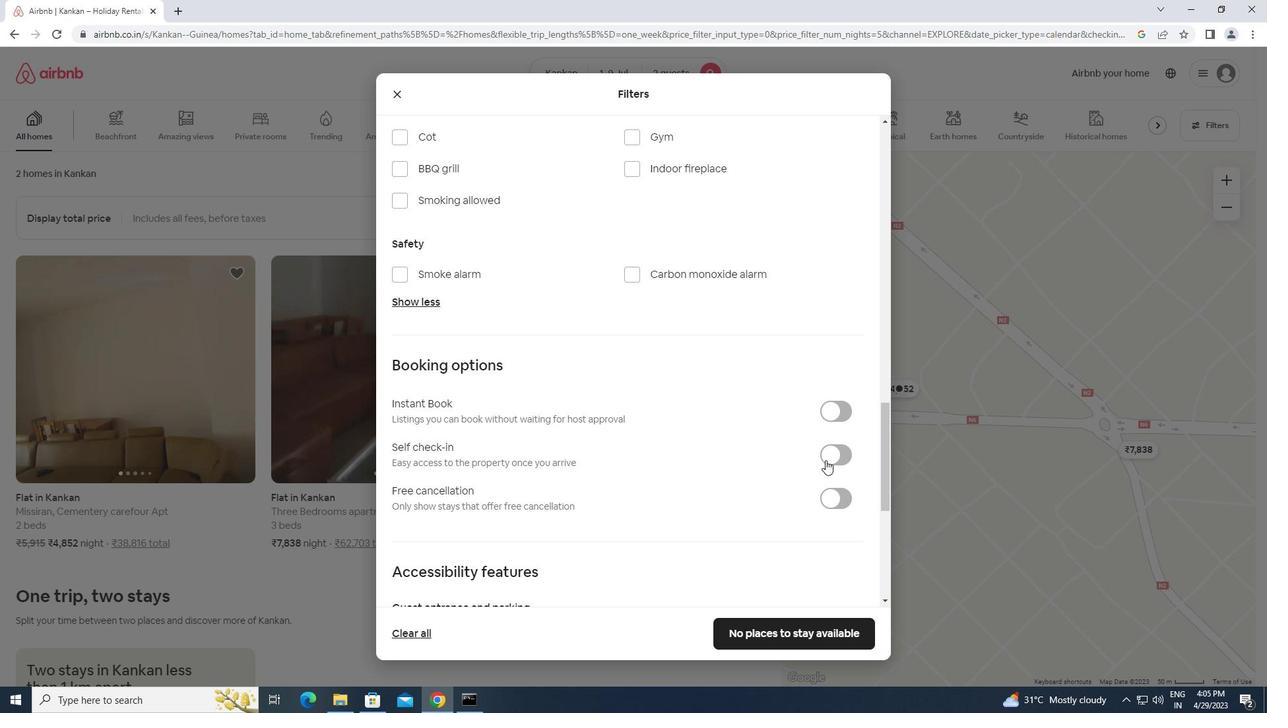 
Action: Mouse moved to (684, 477)
Screenshot: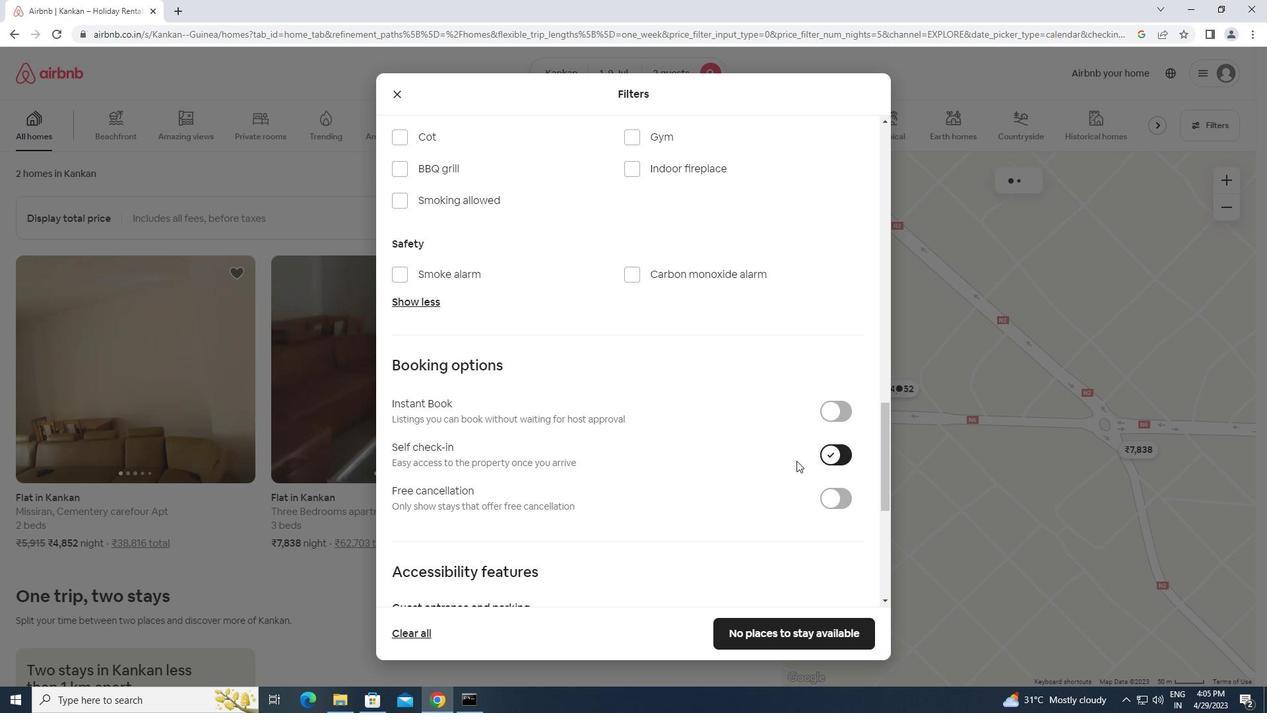 
Action: Mouse scrolled (684, 476) with delta (0, 0)
Screenshot: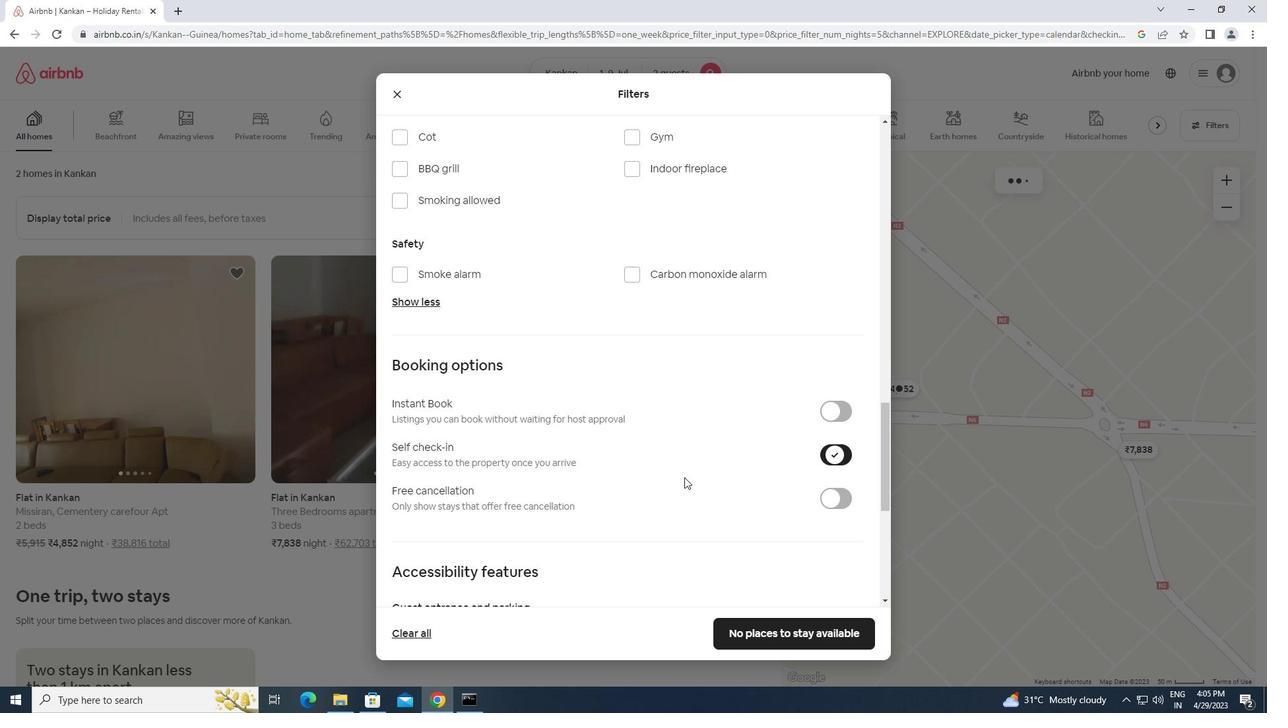 
Action: Mouse scrolled (684, 476) with delta (0, 0)
Screenshot: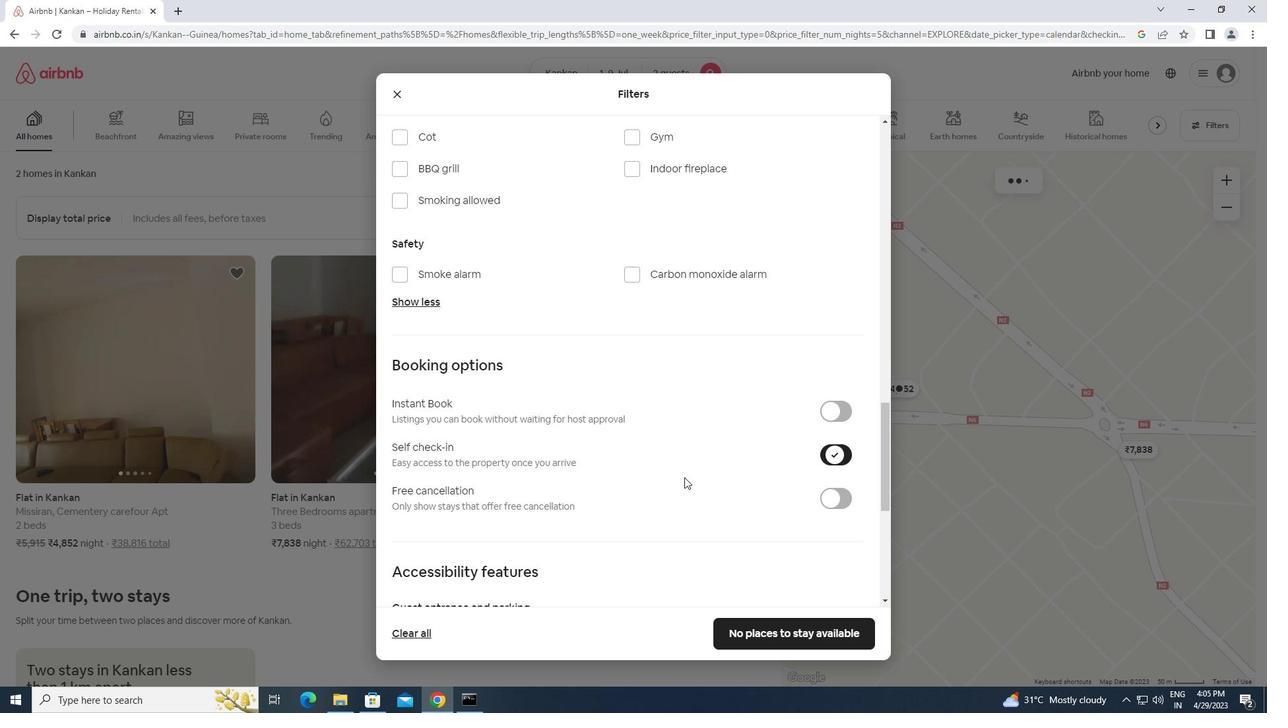 
Action: Mouse scrolled (684, 476) with delta (0, 0)
Screenshot: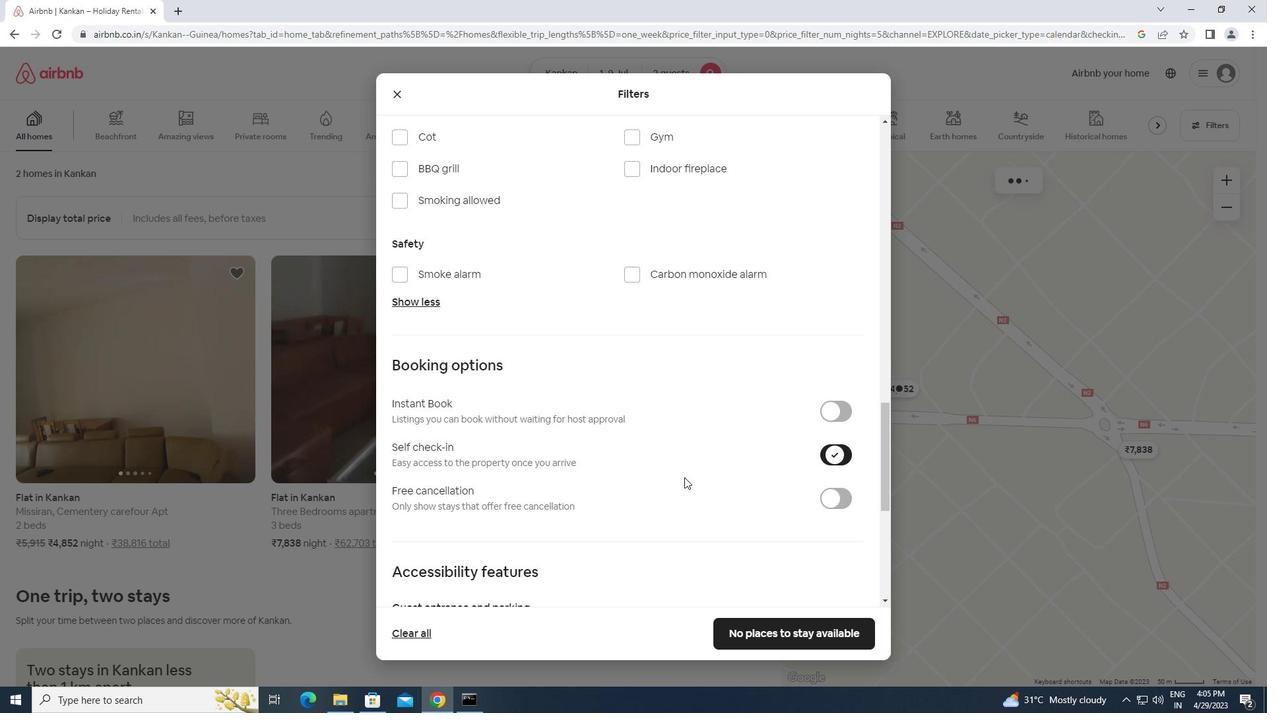 
Action: Mouse scrolled (684, 476) with delta (0, 0)
Screenshot: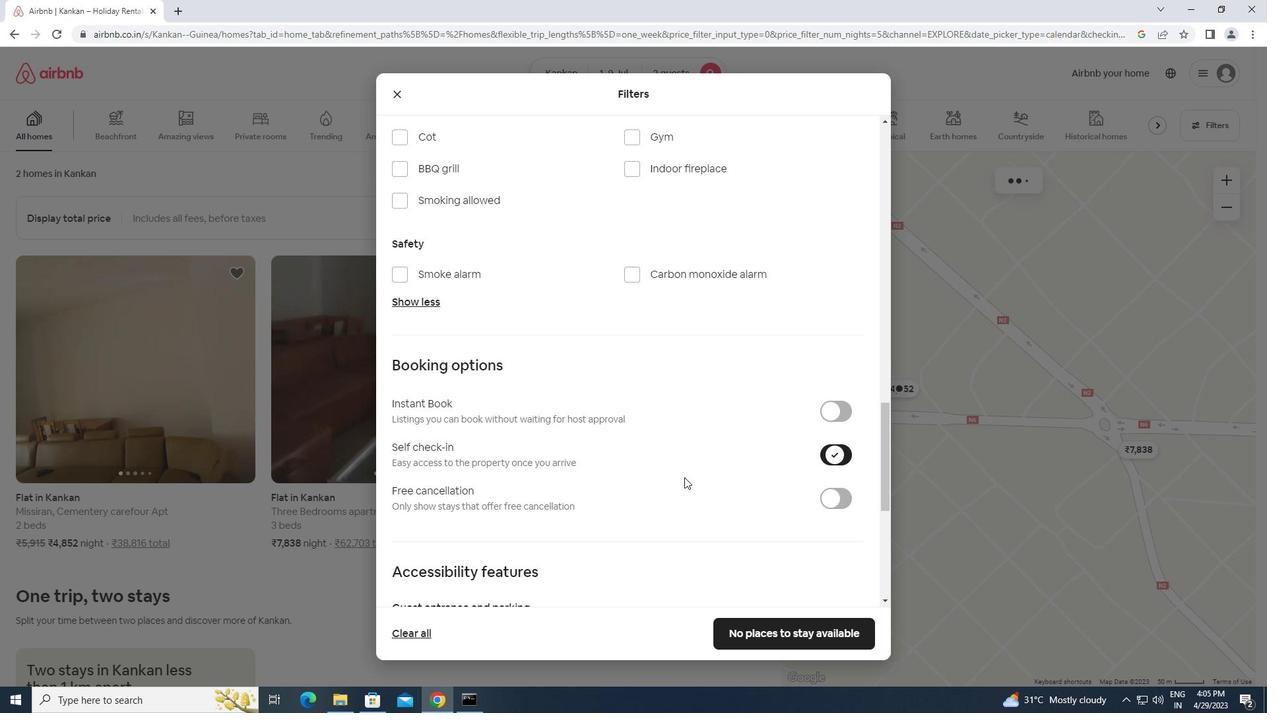 
Action: Mouse moved to (684, 477)
Screenshot: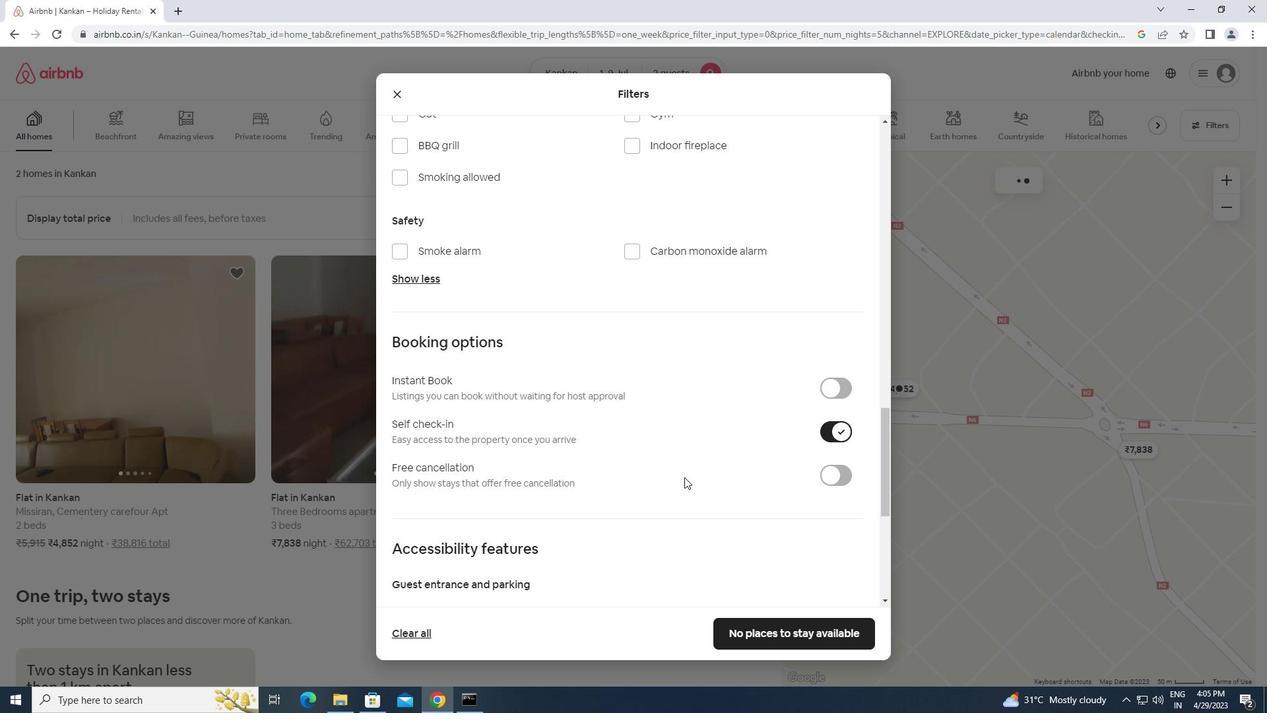 
Action: Mouse scrolled (684, 476) with delta (0, 0)
Screenshot: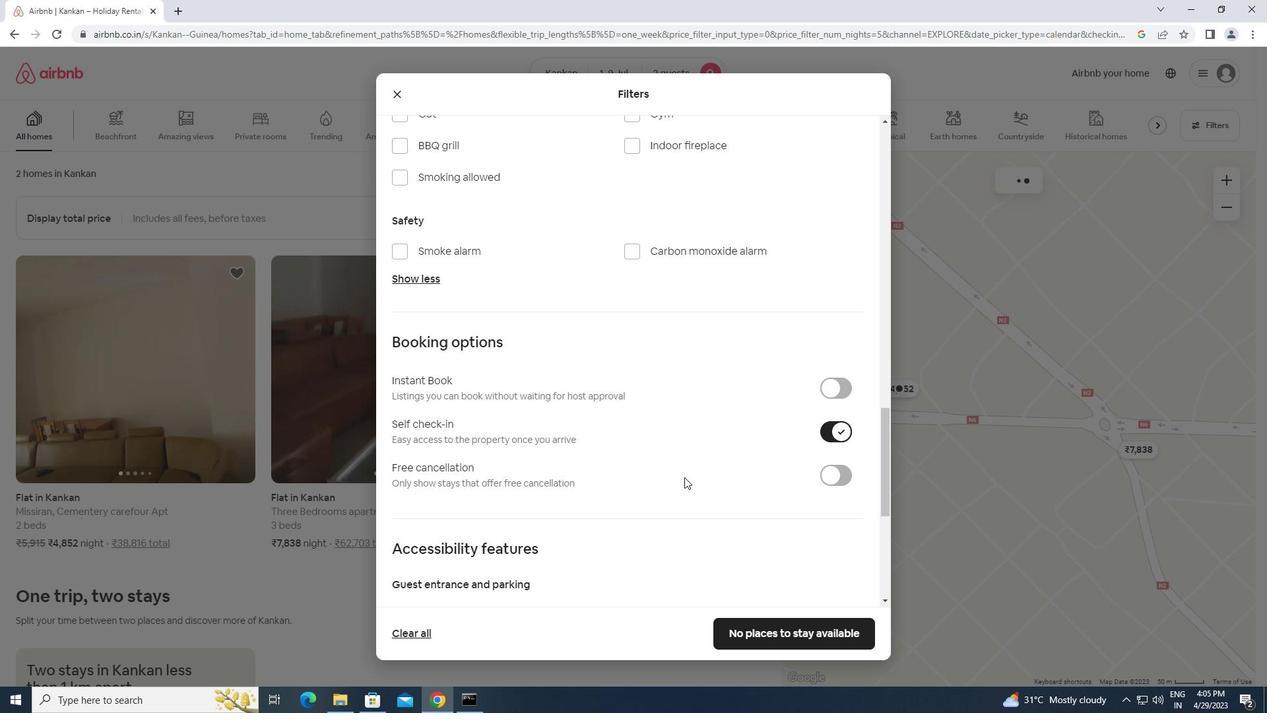 
Action: Mouse scrolled (684, 476) with delta (0, 0)
Screenshot: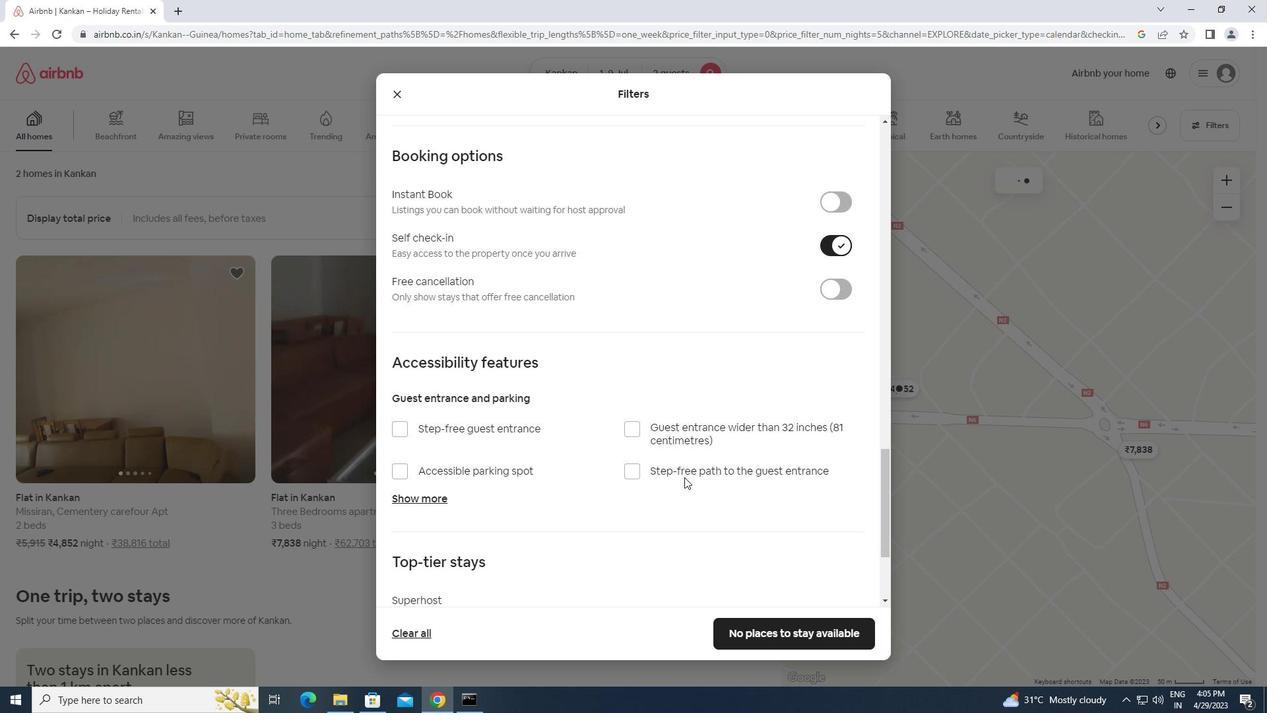 
Action: Mouse scrolled (684, 476) with delta (0, 0)
Screenshot: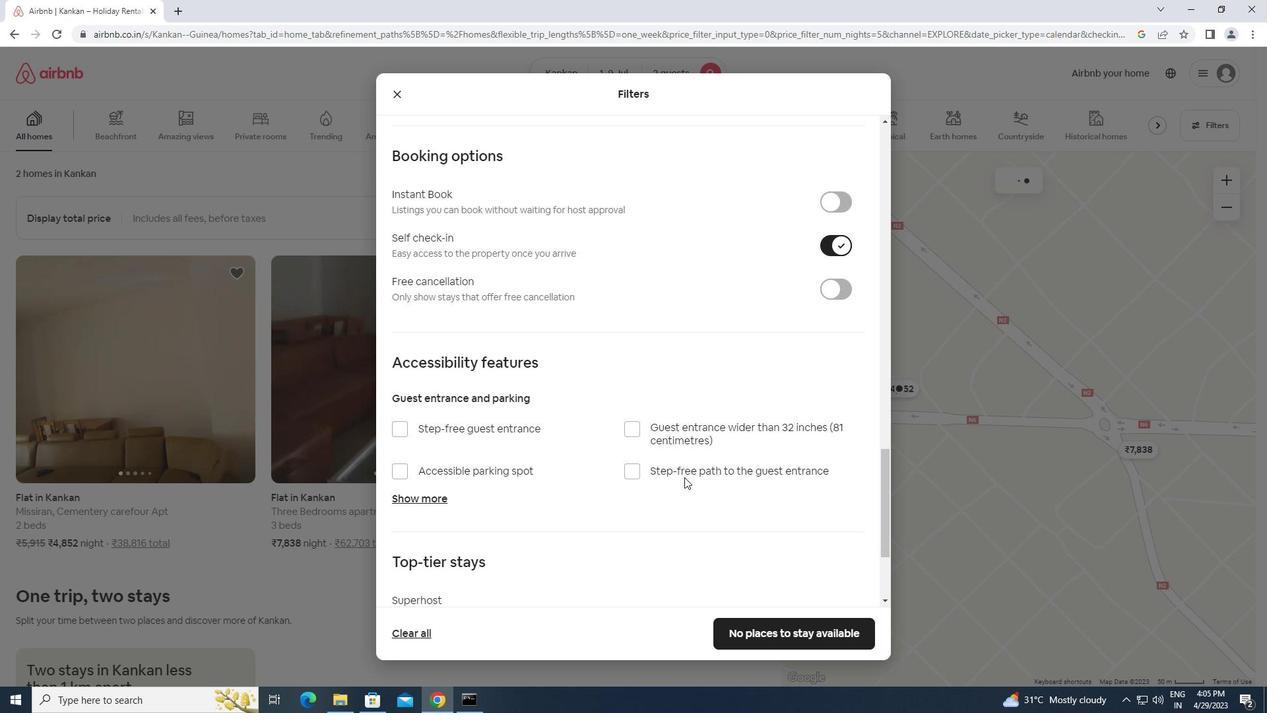 
Action: Mouse scrolled (684, 476) with delta (0, 0)
Screenshot: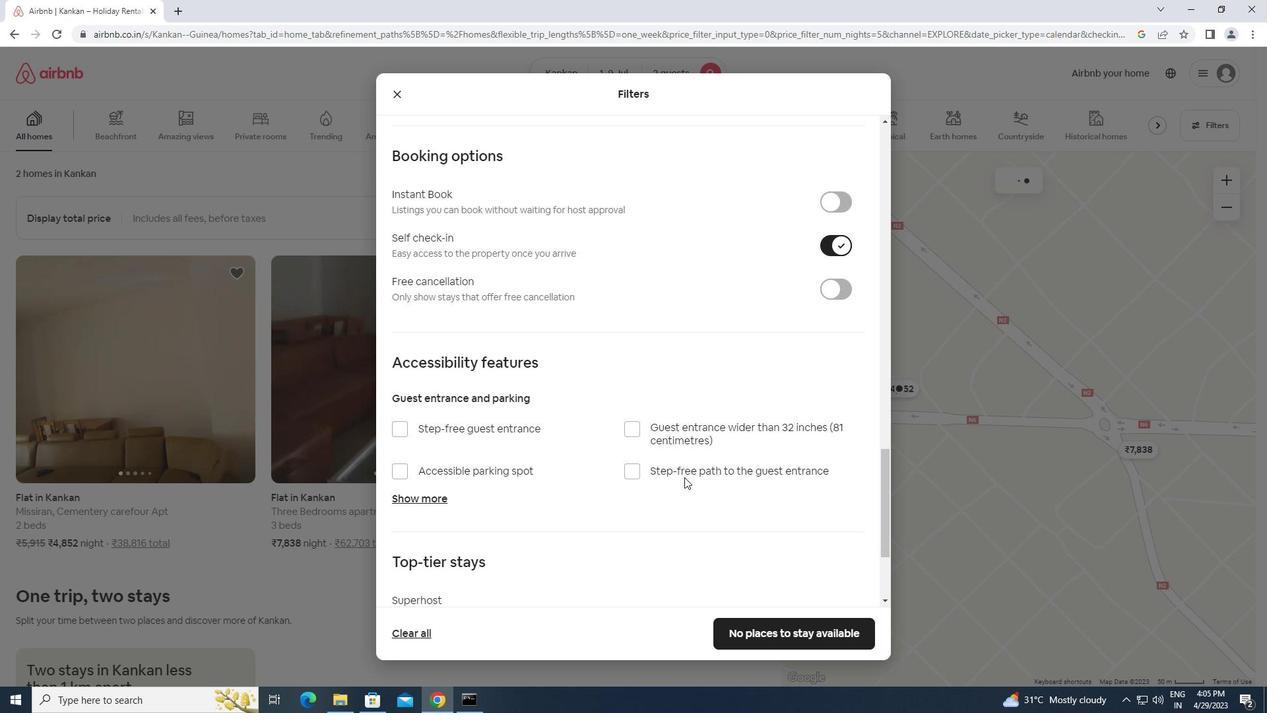 
Action: Mouse moved to (682, 480)
Screenshot: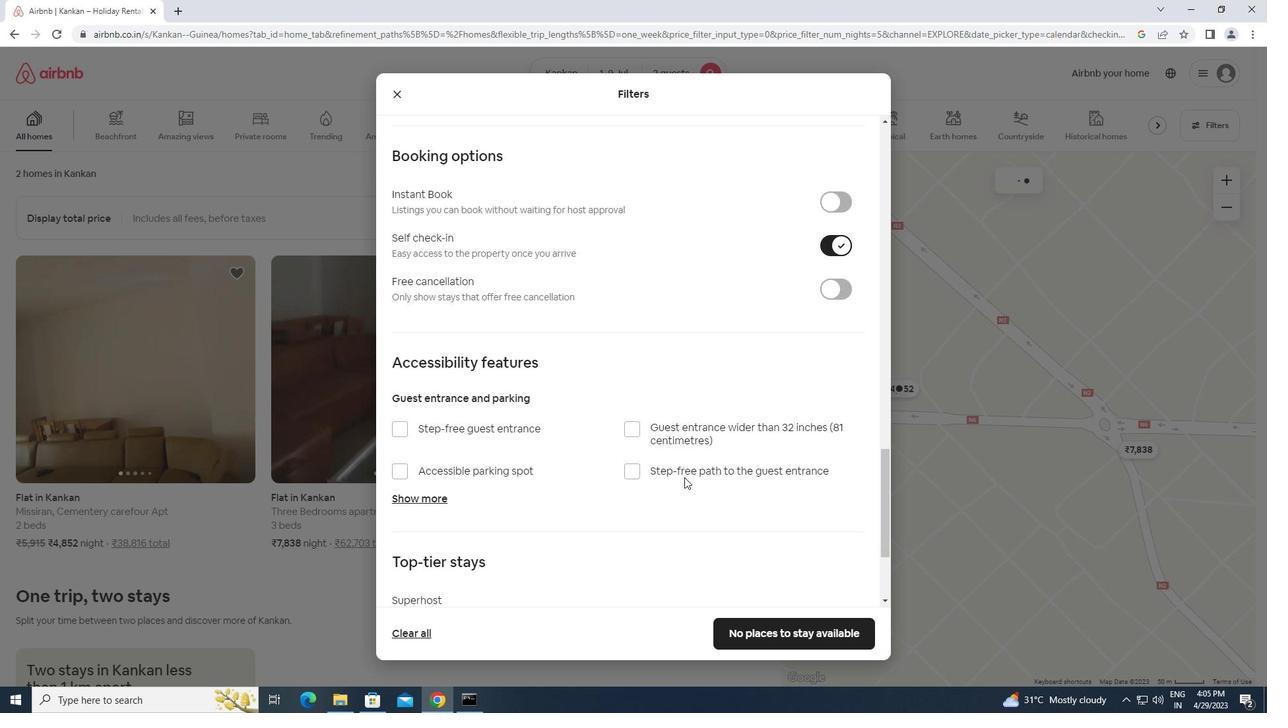 
Action: Mouse scrolled (682, 479) with delta (0, 0)
Screenshot: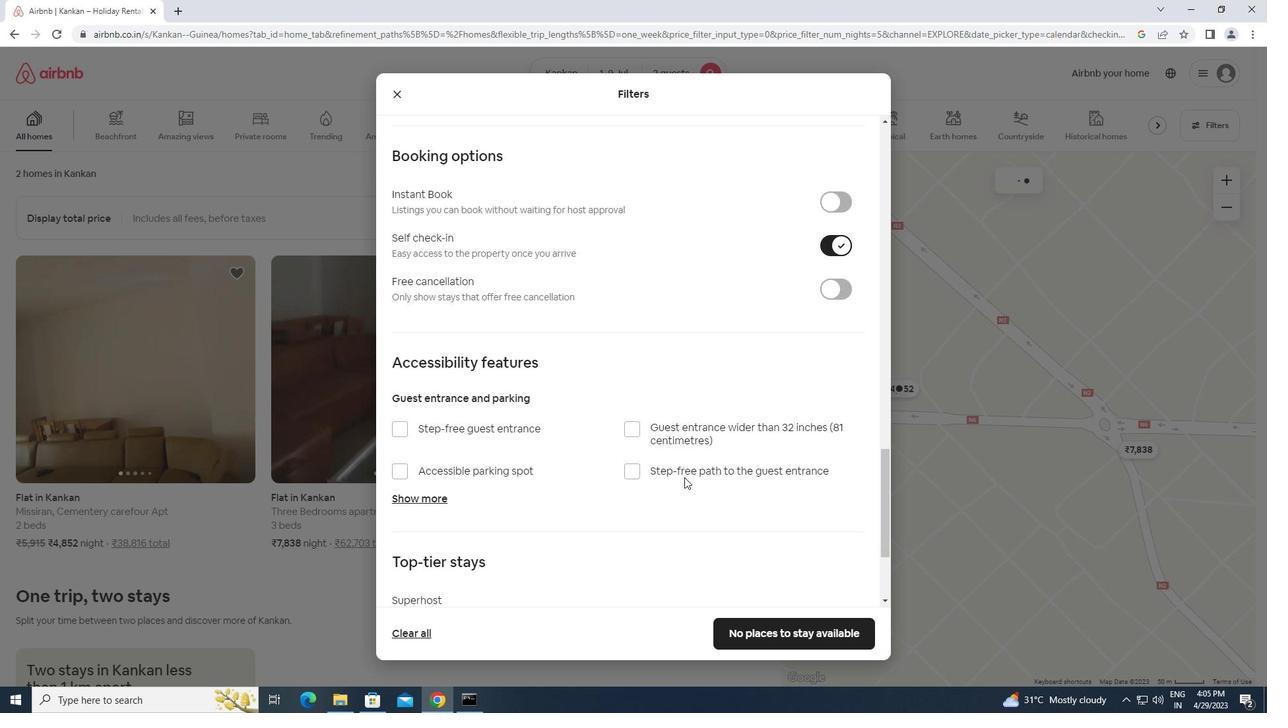 
Action: Mouse moved to (396, 571)
Screenshot: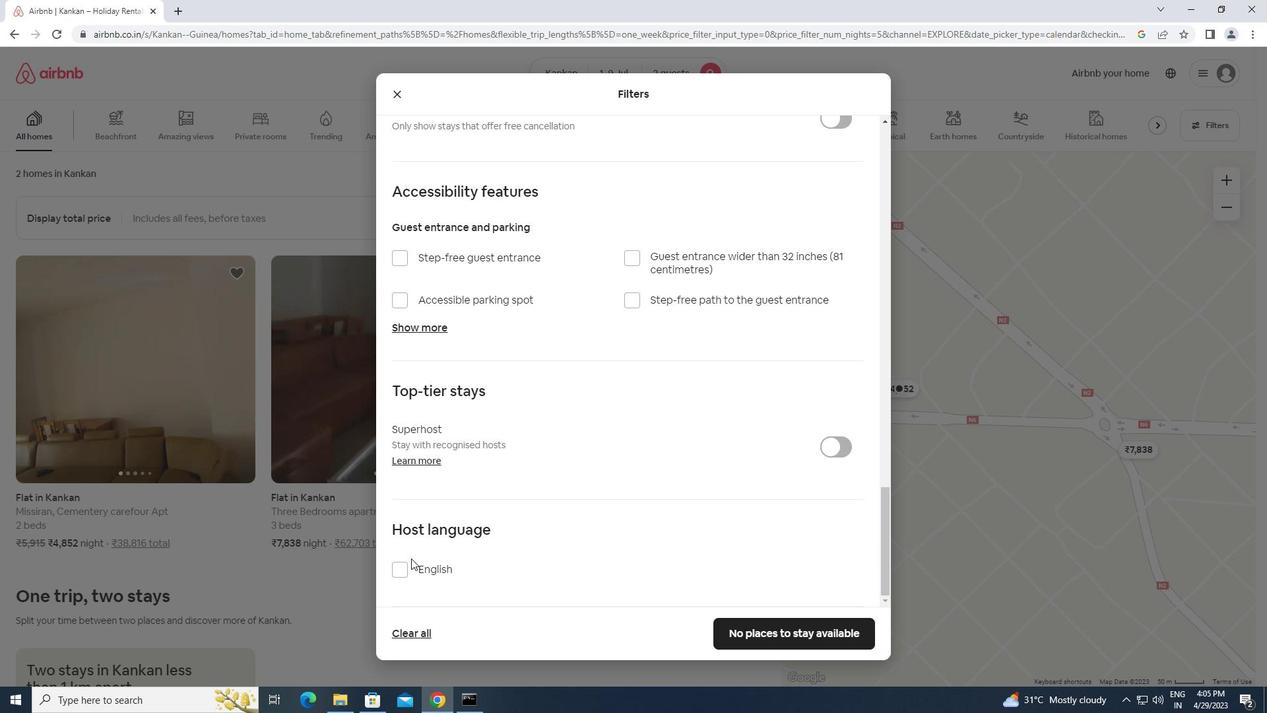 
Action: Mouse pressed left at (396, 571)
Screenshot: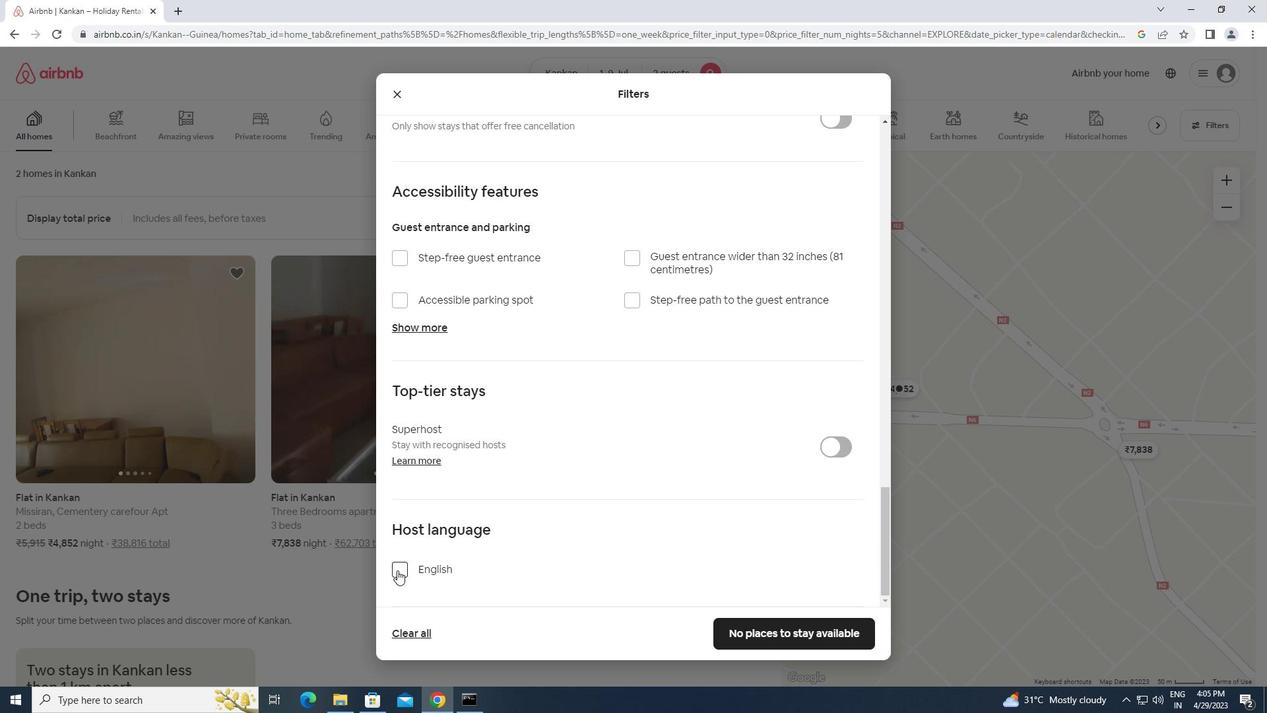 
Action: Mouse moved to (763, 638)
Screenshot: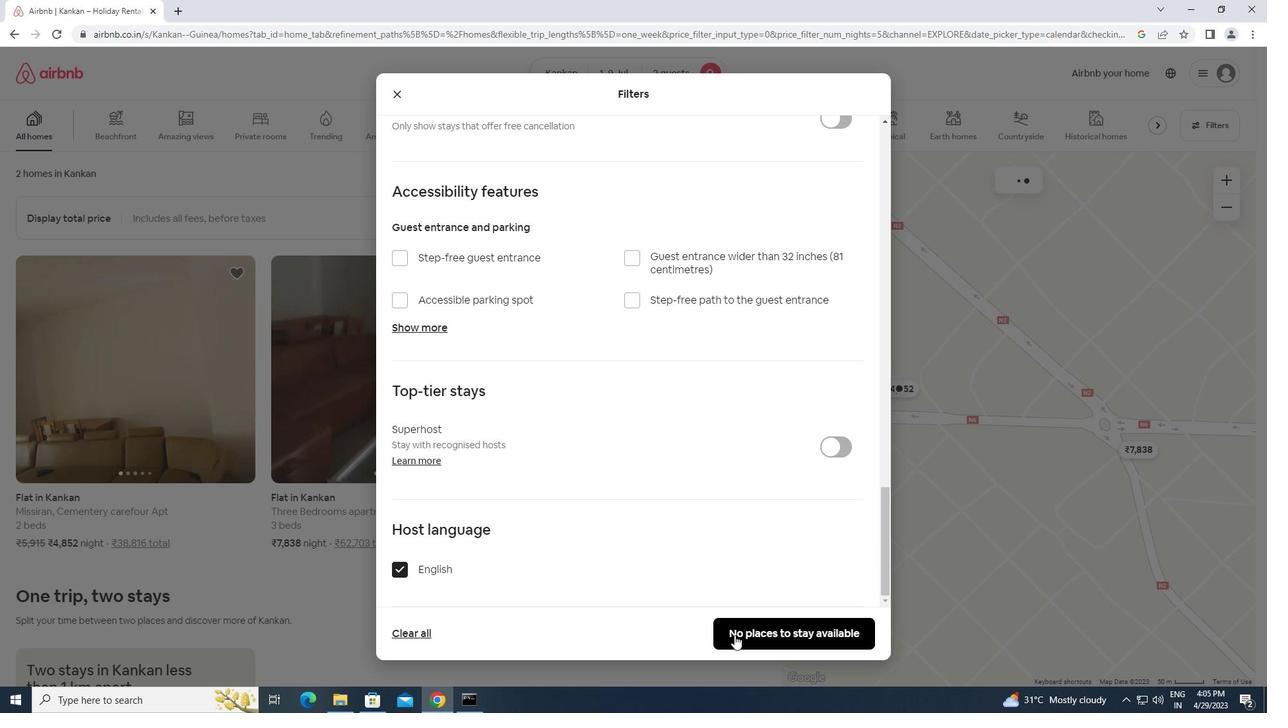 
Action: Mouse pressed left at (763, 638)
Screenshot: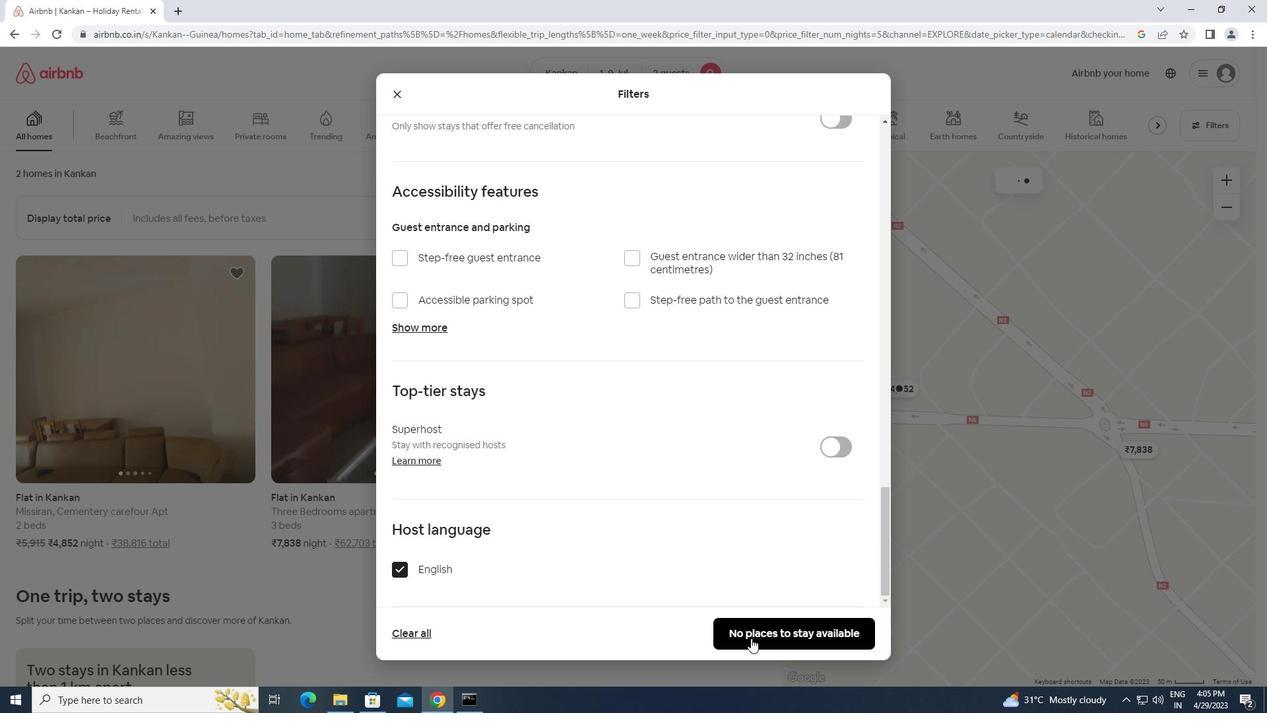 
Action: Mouse moved to (764, 637)
Screenshot: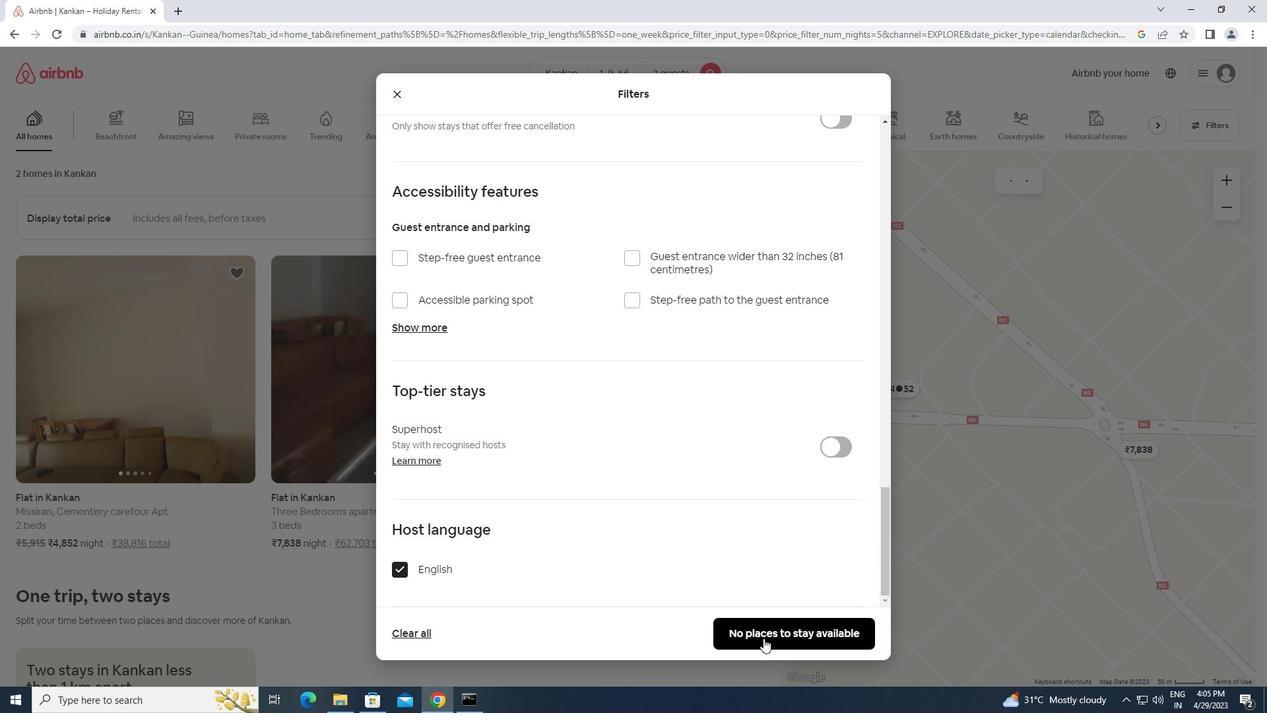
